 Task: Find connections with filter location Leichlingen with filter topic #personaltraining with filter profile language German with filter current company IDC Technologies, Inc. with filter school Holy Angels Convent School - India with filter industry Cosmetology and Barber Schools with filter service category Auto Insurance with filter keywords title Cruise Director
Action: Mouse moved to (610, 84)
Screenshot: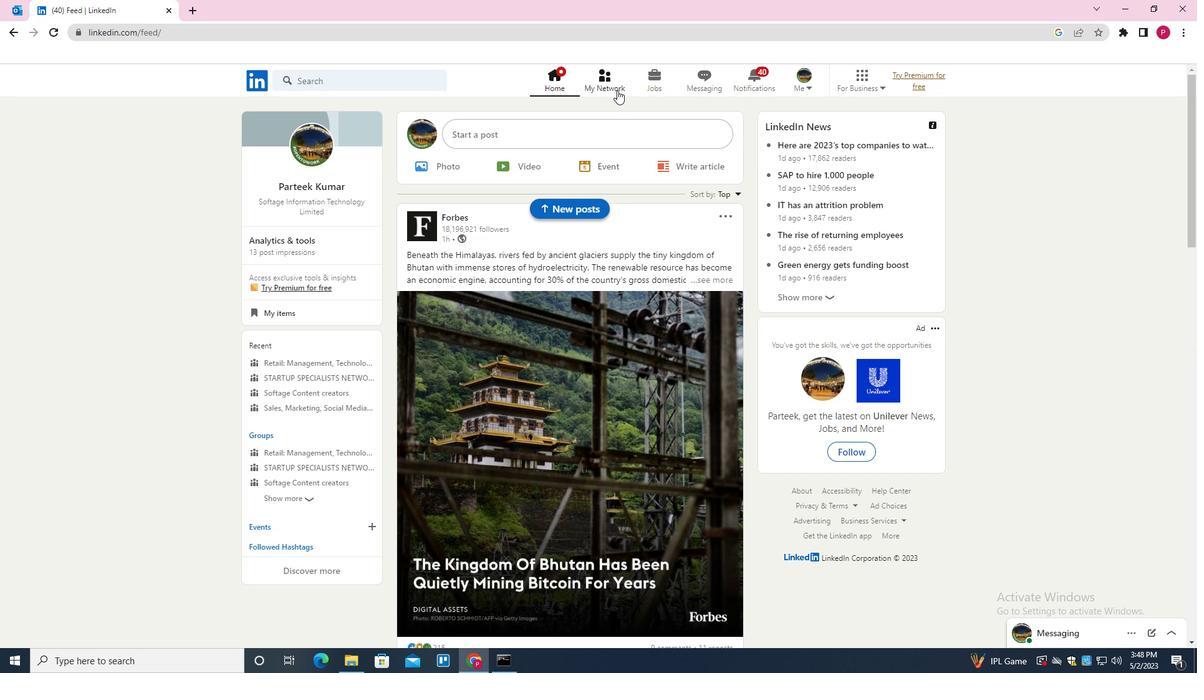 
Action: Mouse pressed left at (610, 84)
Screenshot: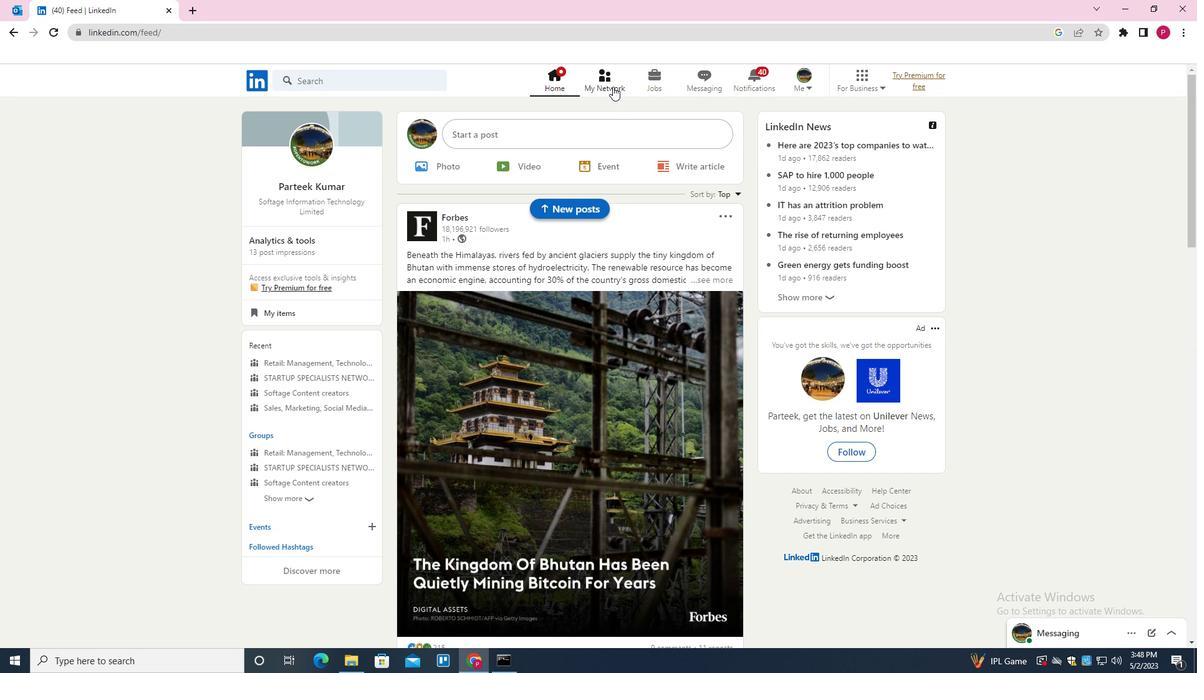 
Action: Mouse moved to (389, 154)
Screenshot: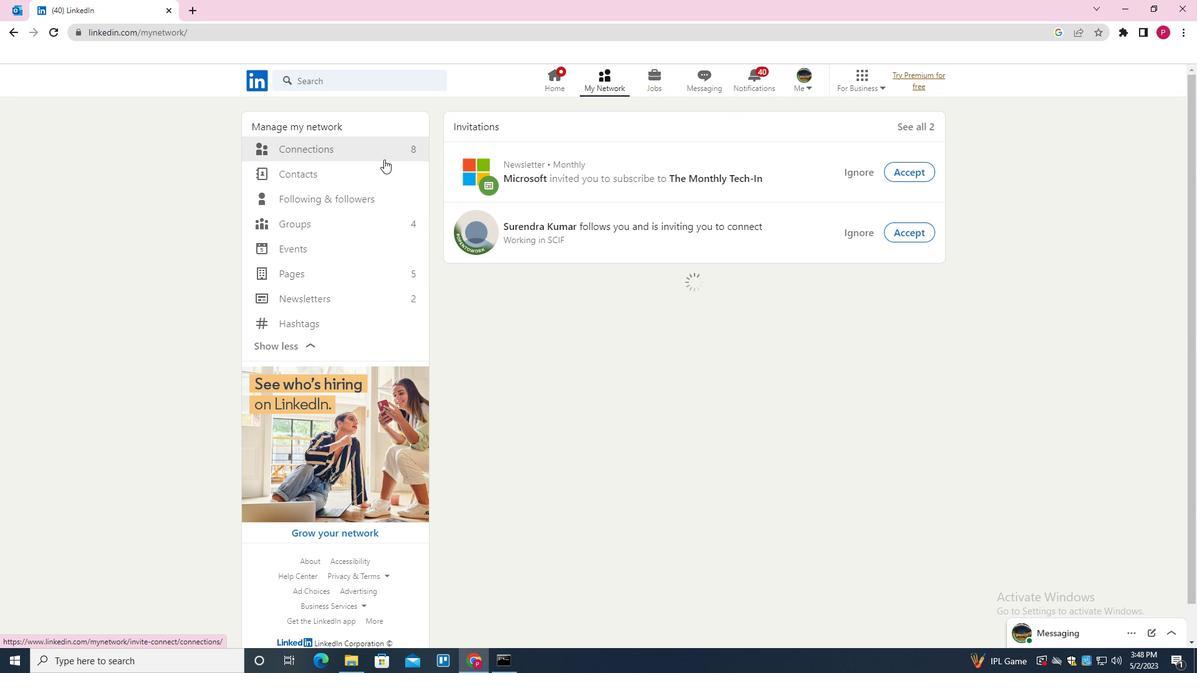 
Action: Mouse pressed left at (389, 154)
Screenshot: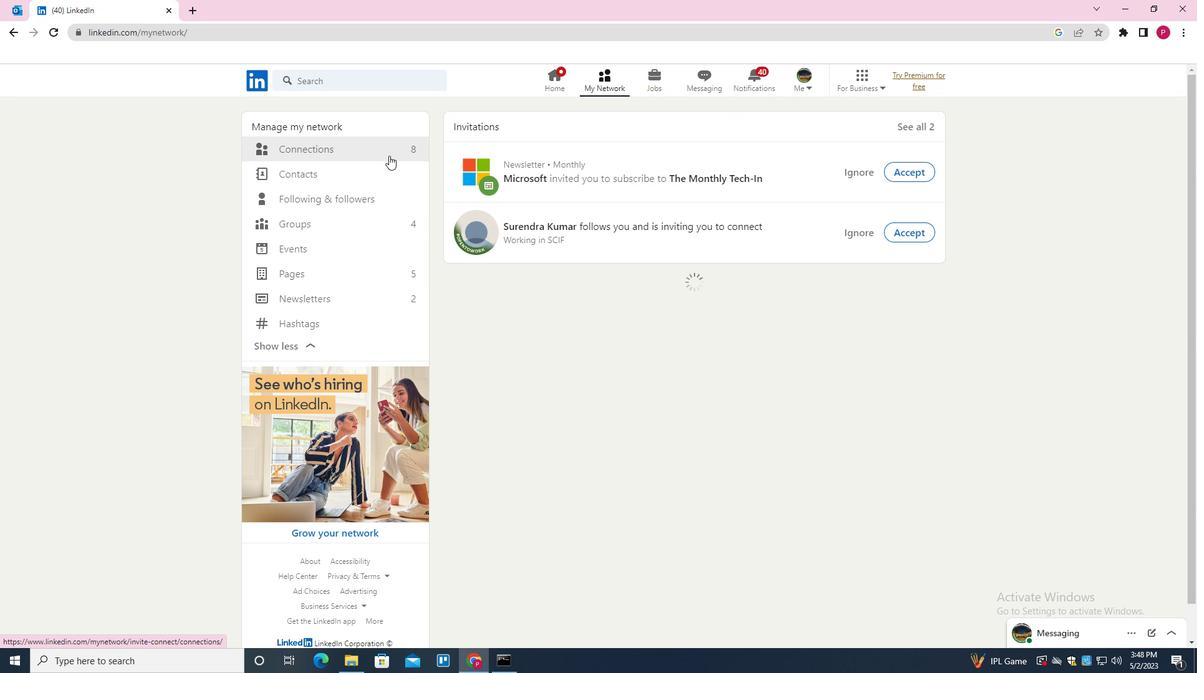 
Action: Mouse moved to (695, 149)
Screenshot: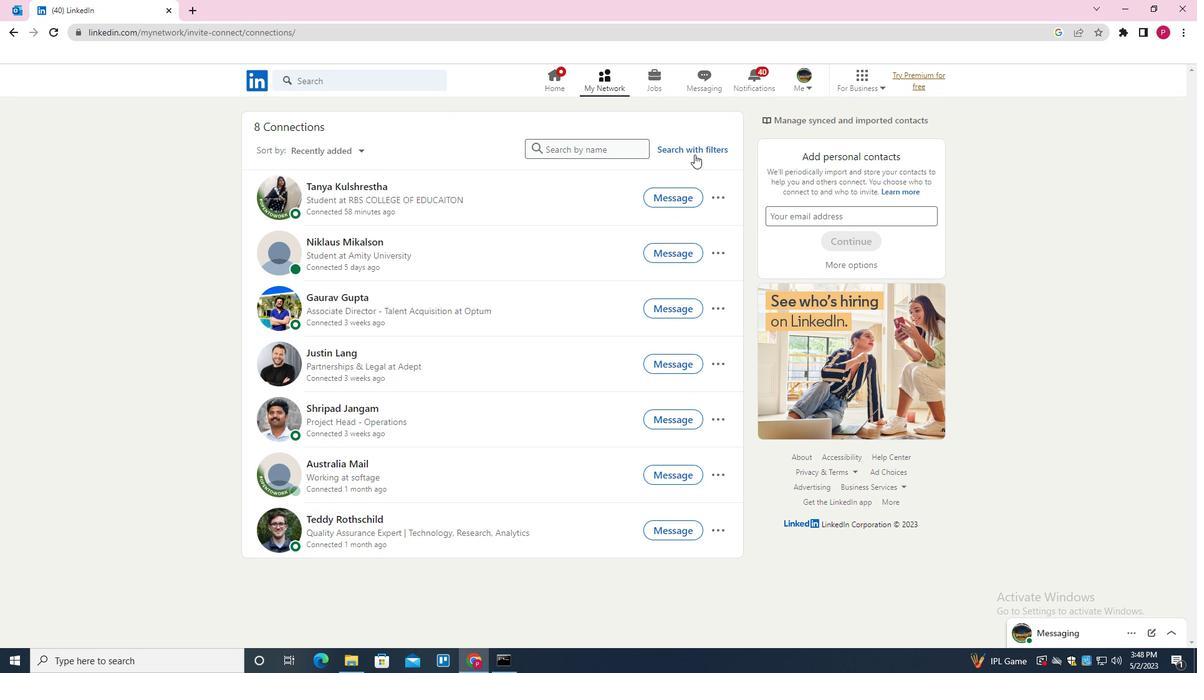 
Action: Mouse pressed left at (695, 149)
Screenshot: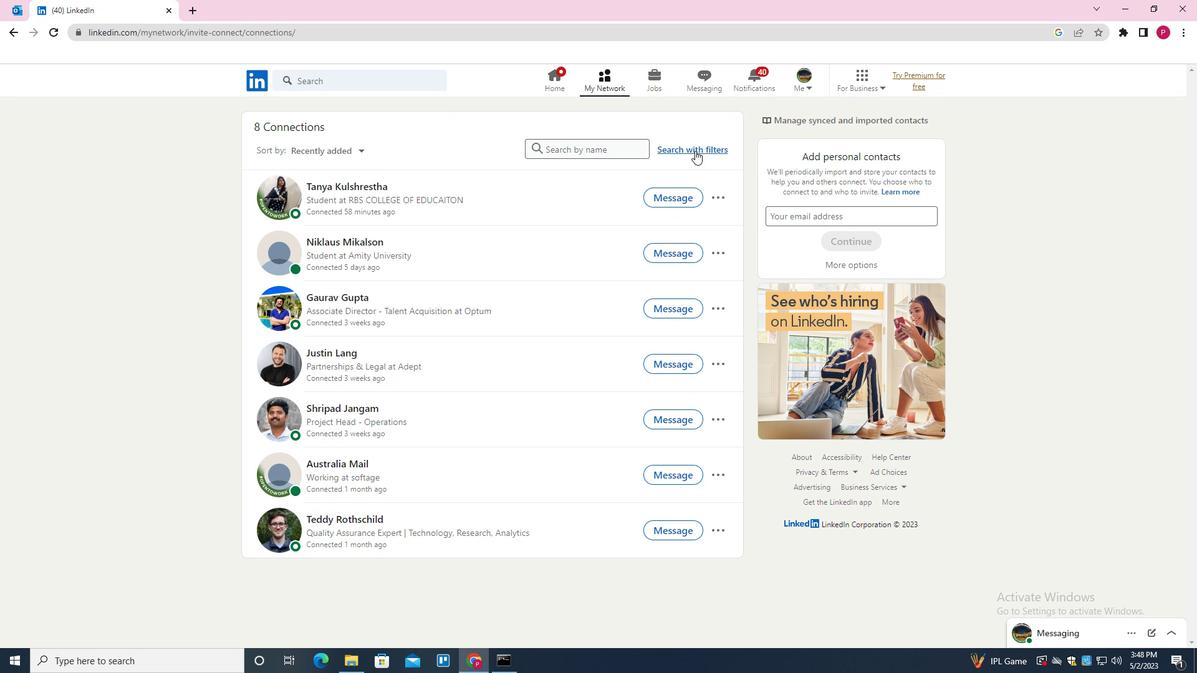 
Action: Mouse moved to (641, 116)
Screenshot: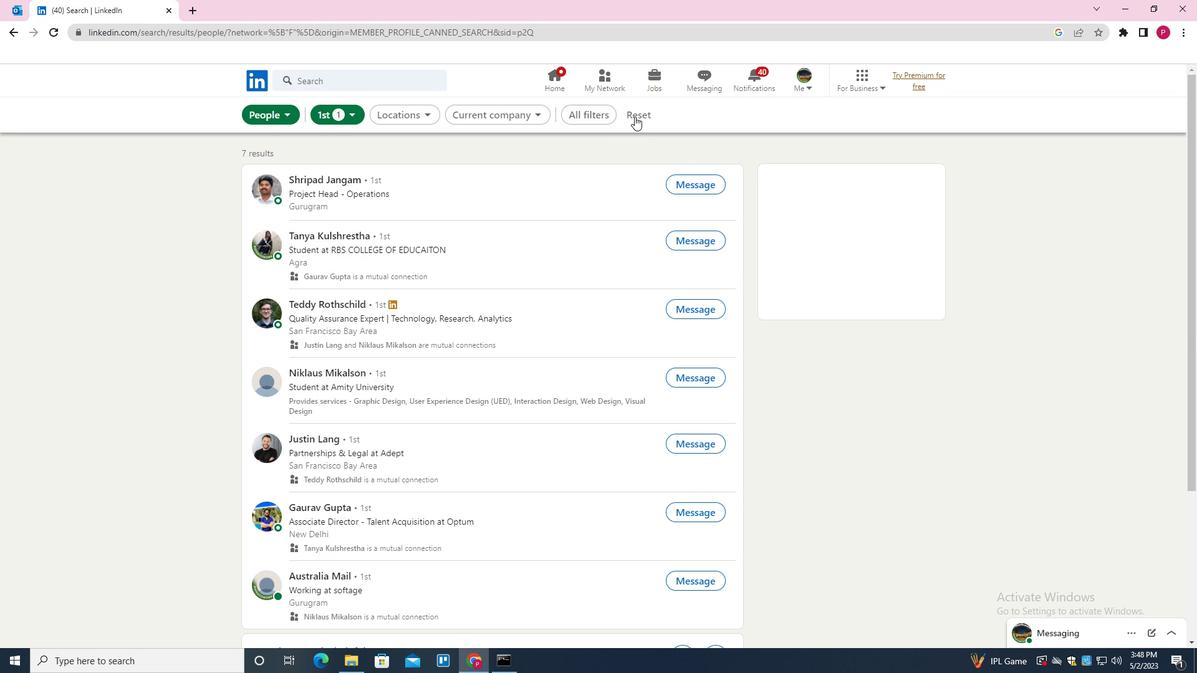 
Action: Mouse pressed left at (641, 116)
Screenshot: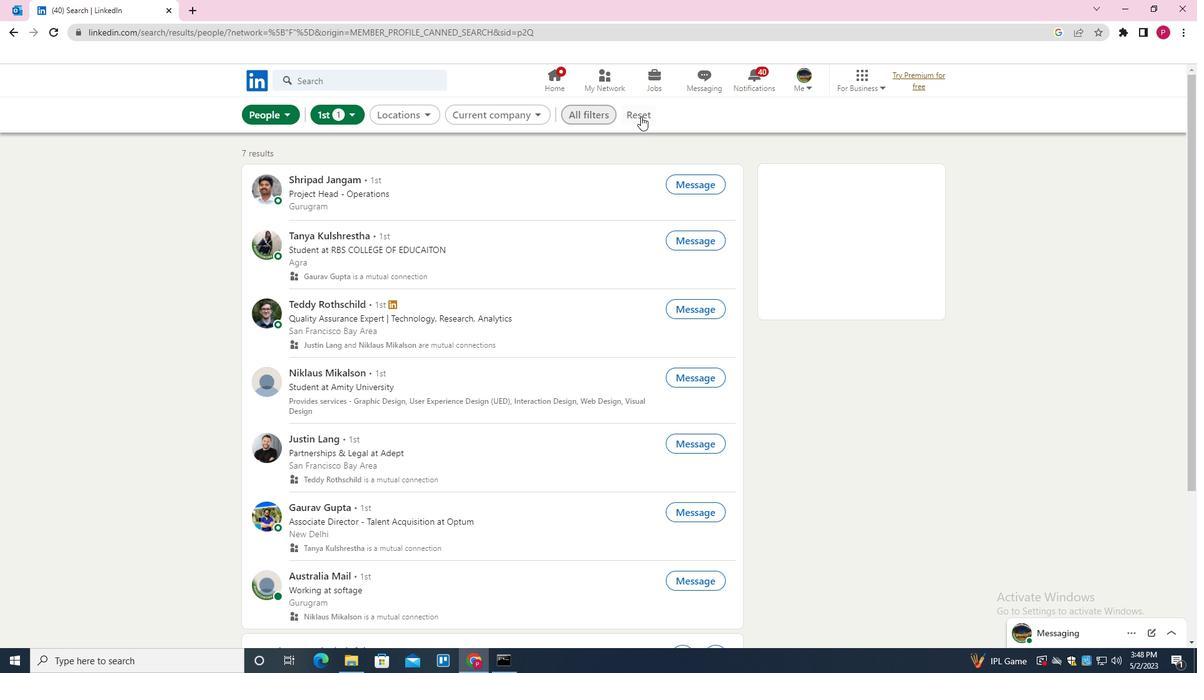 
Action: Mouse moved to (626, 116)
Screenshot: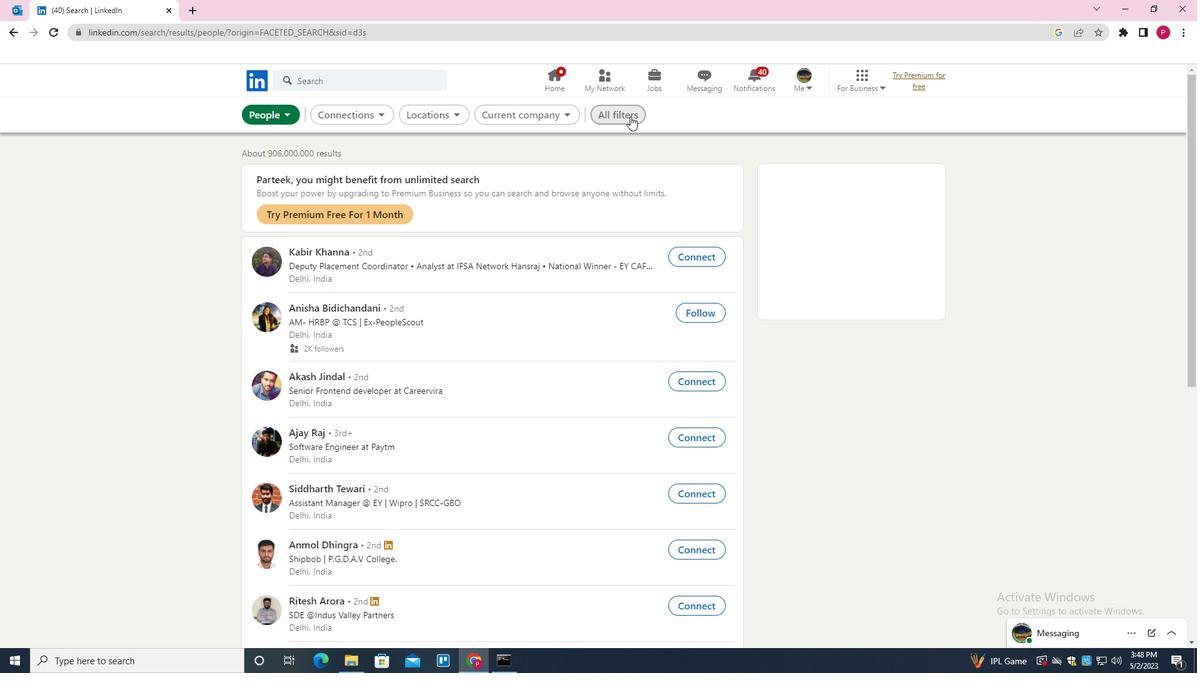 
Action: Mouse pressed left at (626, 116)
Screenshot: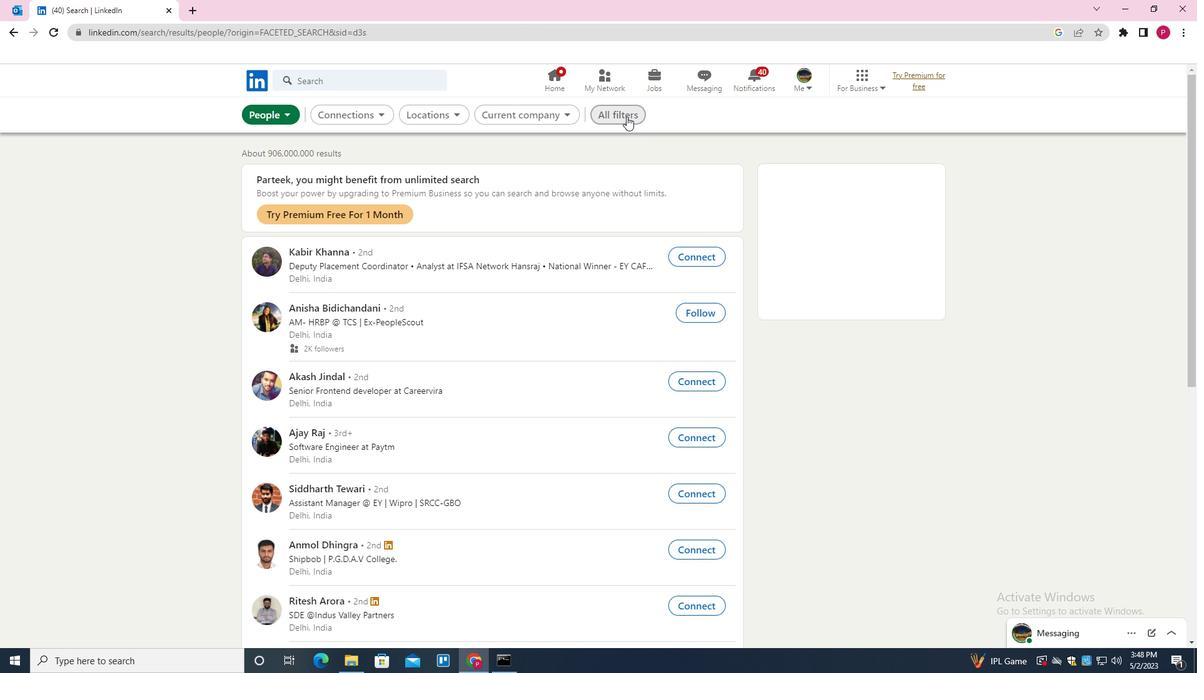 
Action: Mouse moved to (1013, 342)
Screenshot: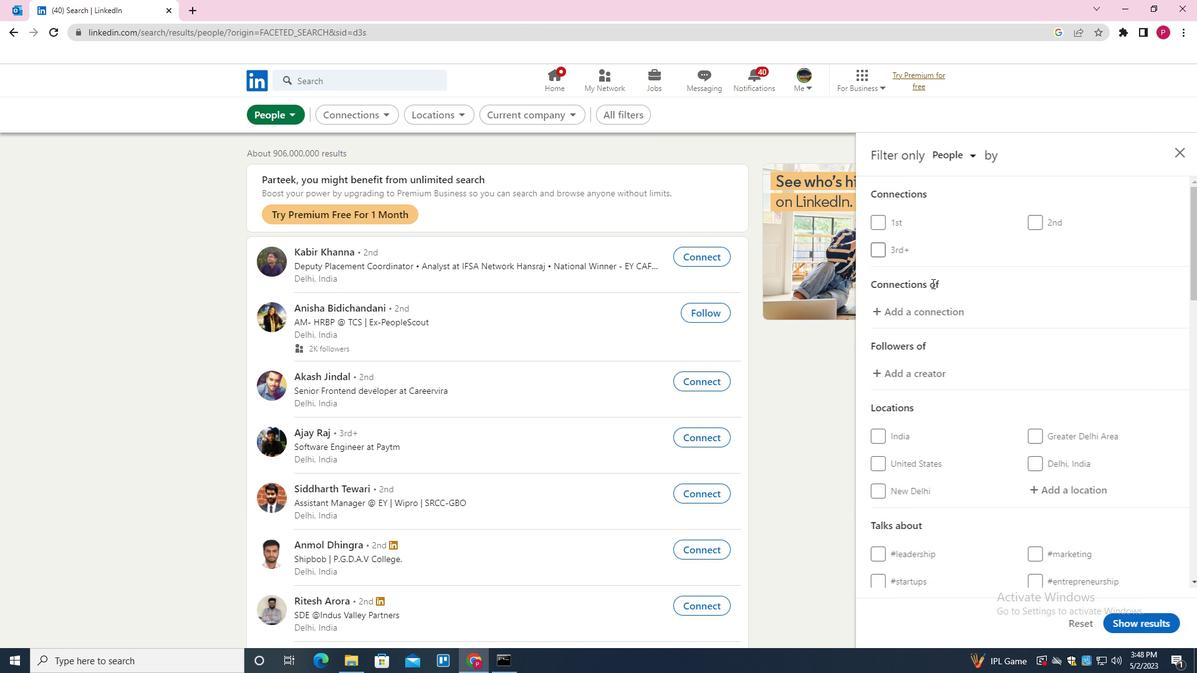 
Action: Mouse scrolled (1013, 341) with delta (0, 0)
Screenshot: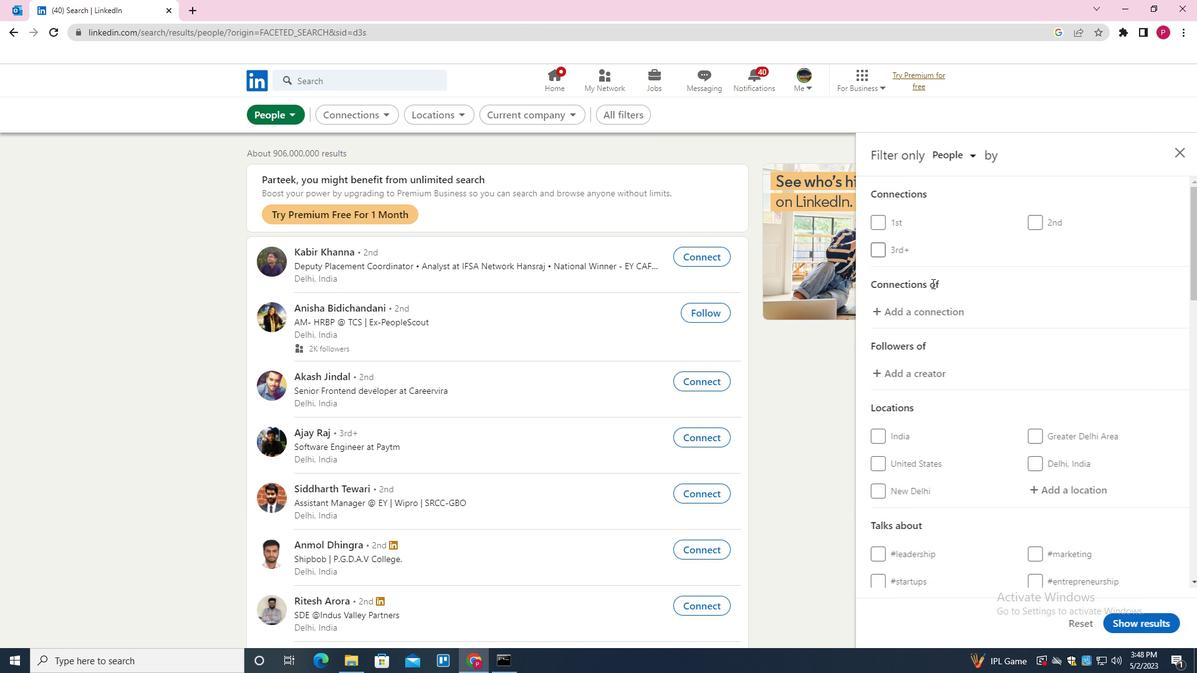 
Action: Mouse moved to (1016, 344)
Screenshot: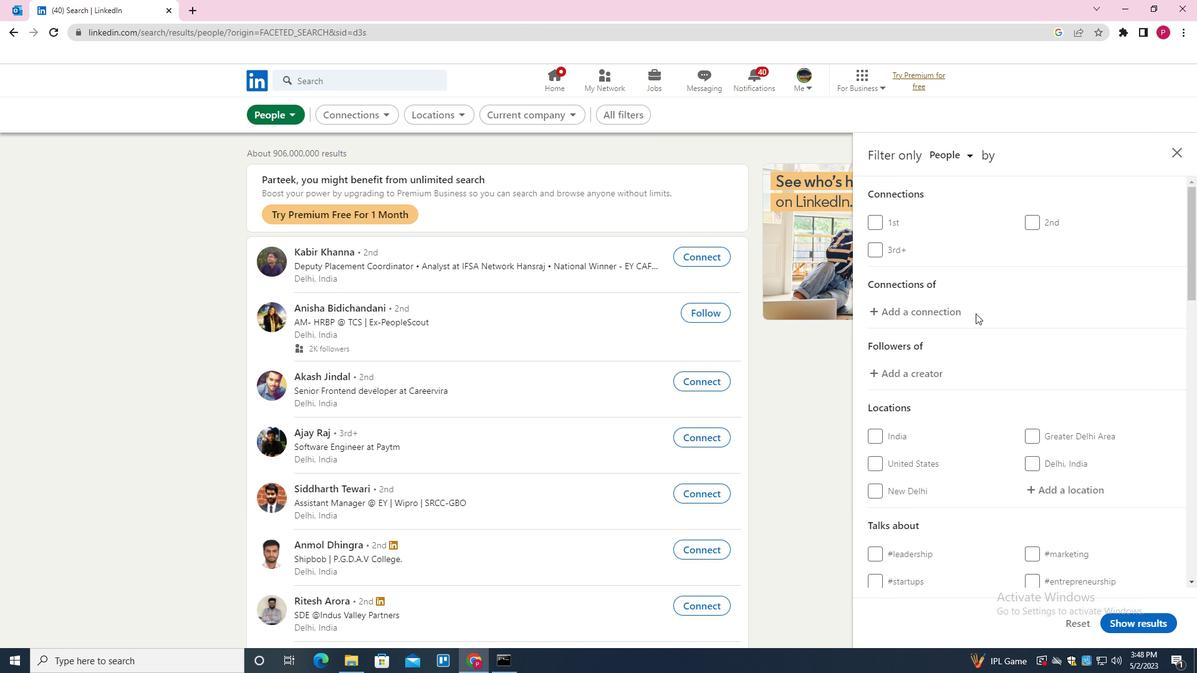 
Action: Mouse scrolled (1016, 343) with delta (0, 0)
Screenshot: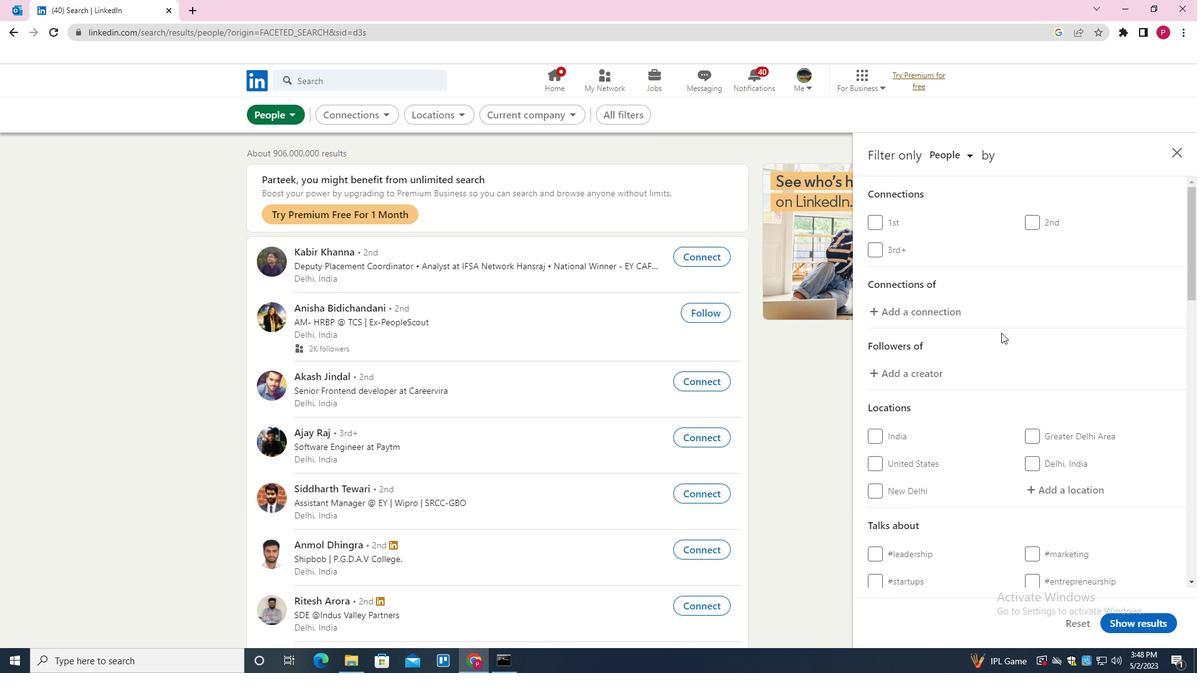 
Action: Mouse moved to (1067, 364)
Screenshot: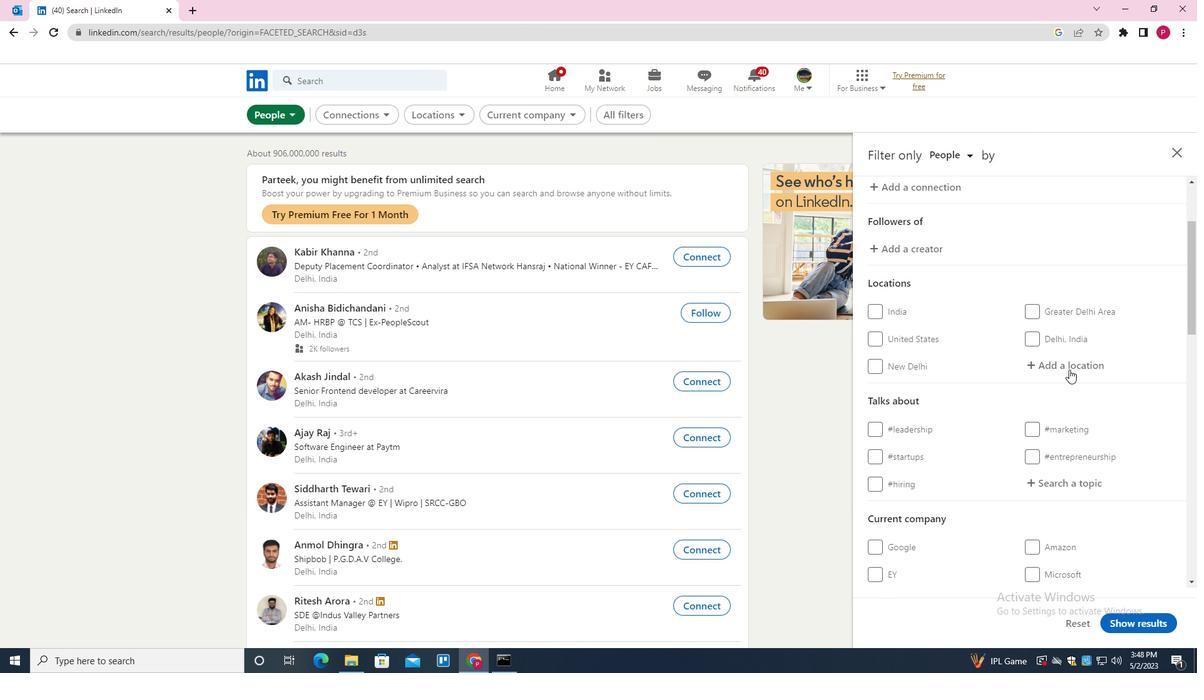 
Action: Mouse pressed left at (1067, 364)
Screenshot: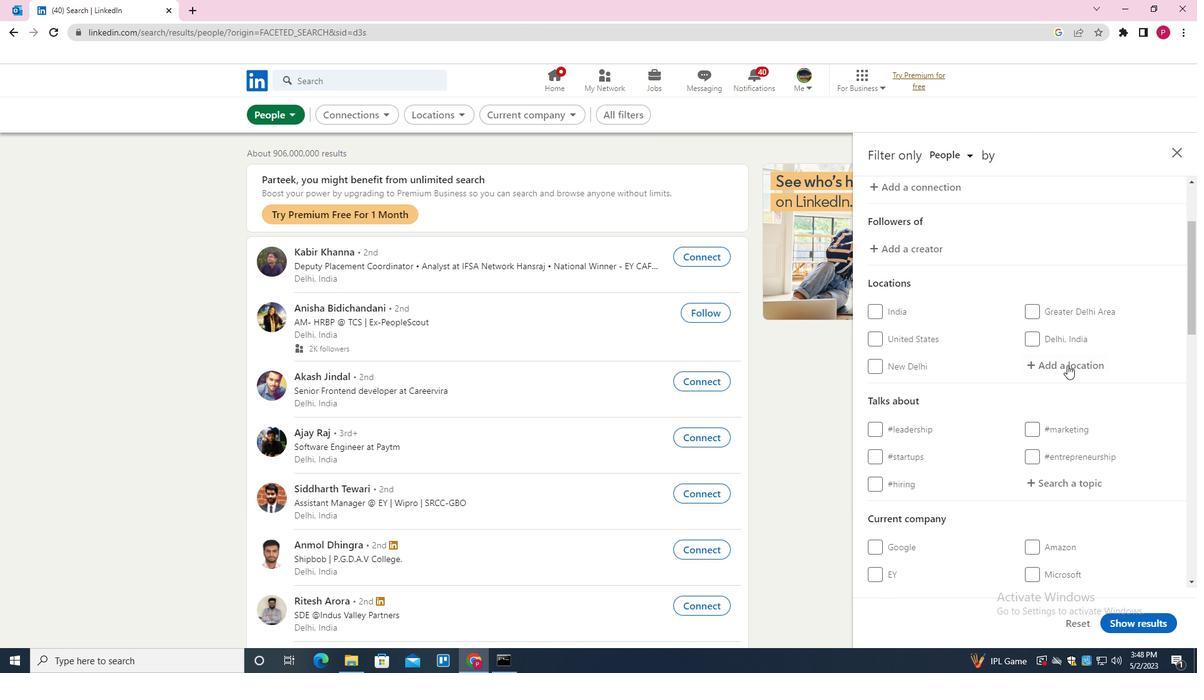 
Action: Mouse moved to (1045, 359)
Screenshot: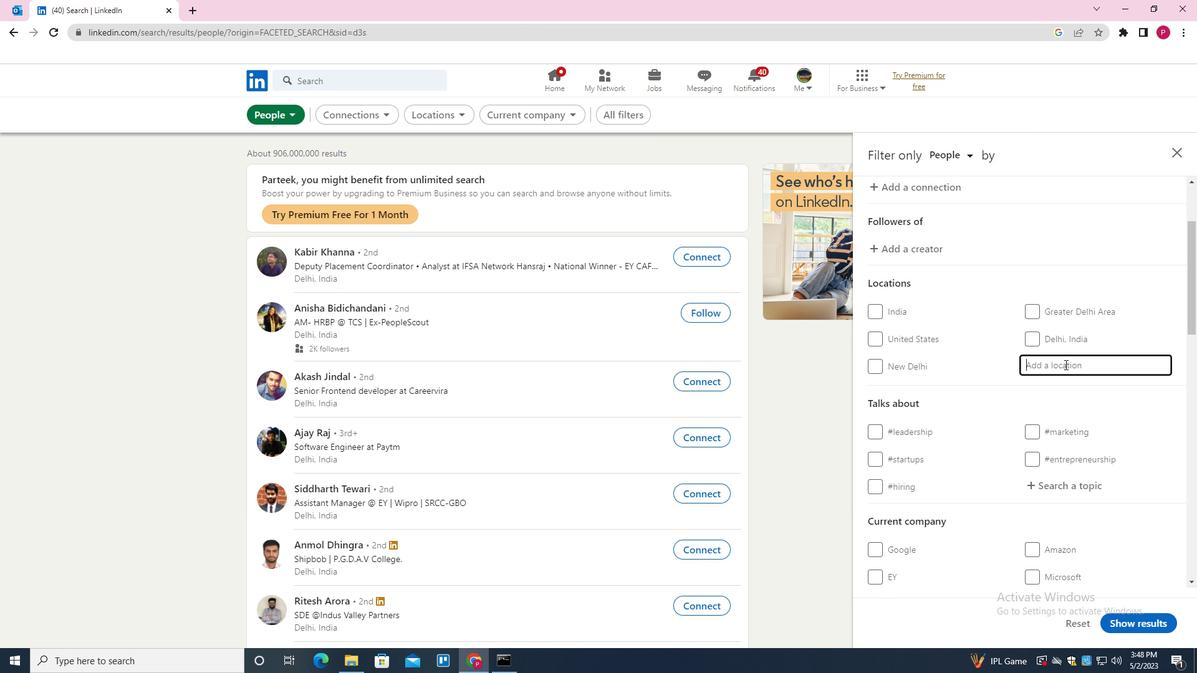 
Action: Key pressed <Key.shift><Key.shift><Key.shift><Key.shift><Key.shift><Key.shift><Key.shift><Key.shift><Key.shift>LEICHLIN
Screenshot: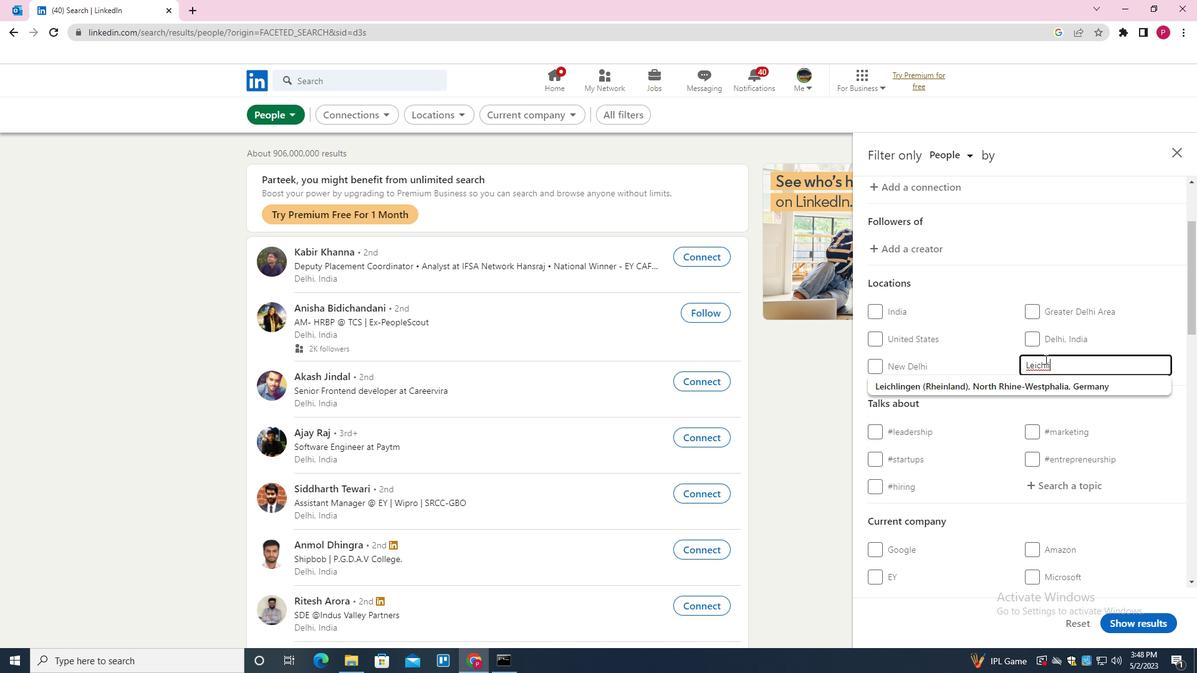 
Action: Mouse moved to (1044, 359)
Screenshot: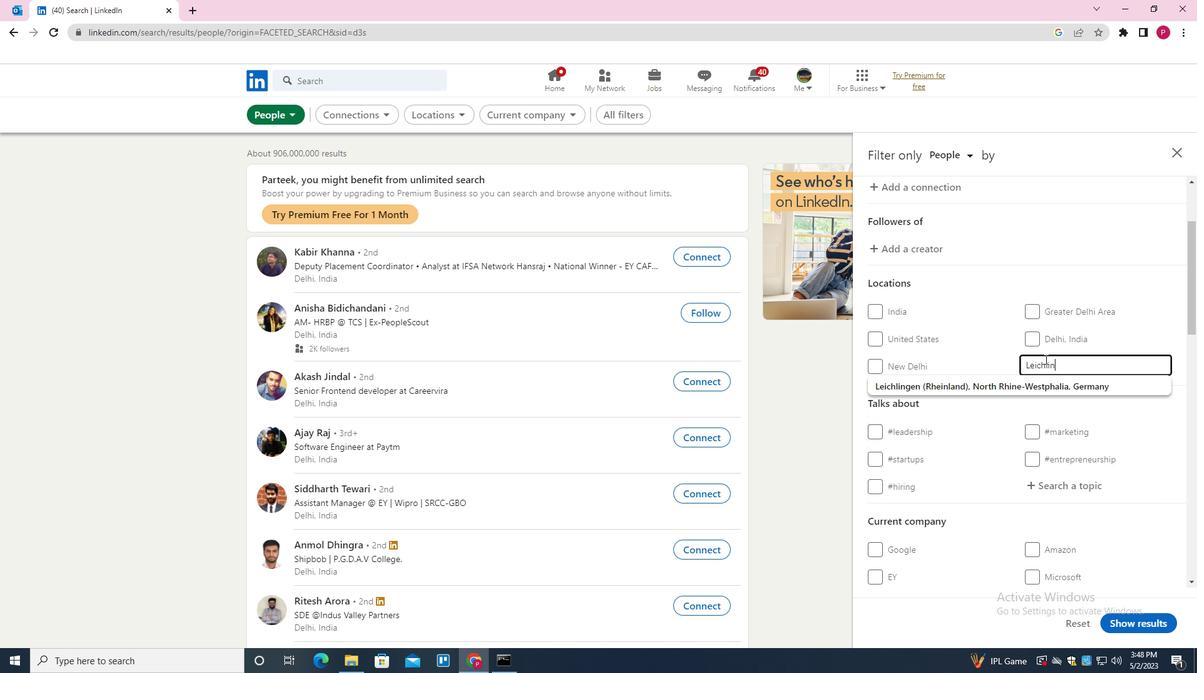 
Action: Key pressed GEN<Key.down><Key.enter>
Screenshot: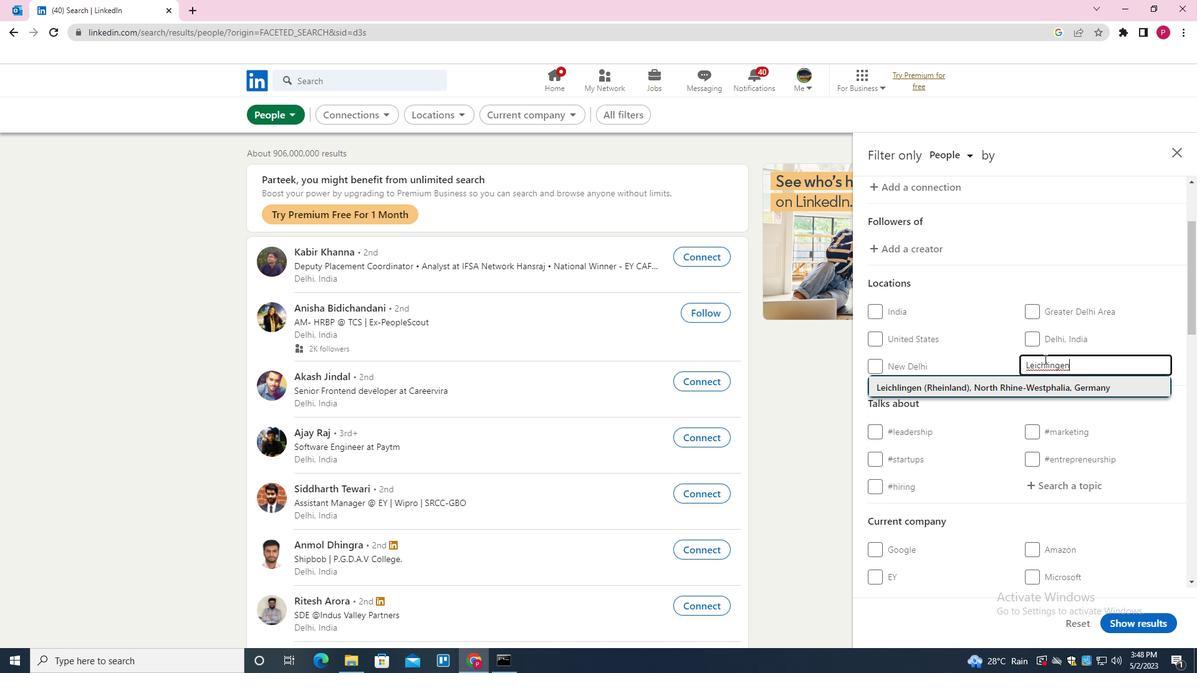 
Action: Mouse moved to (953, 377)
Screenshot: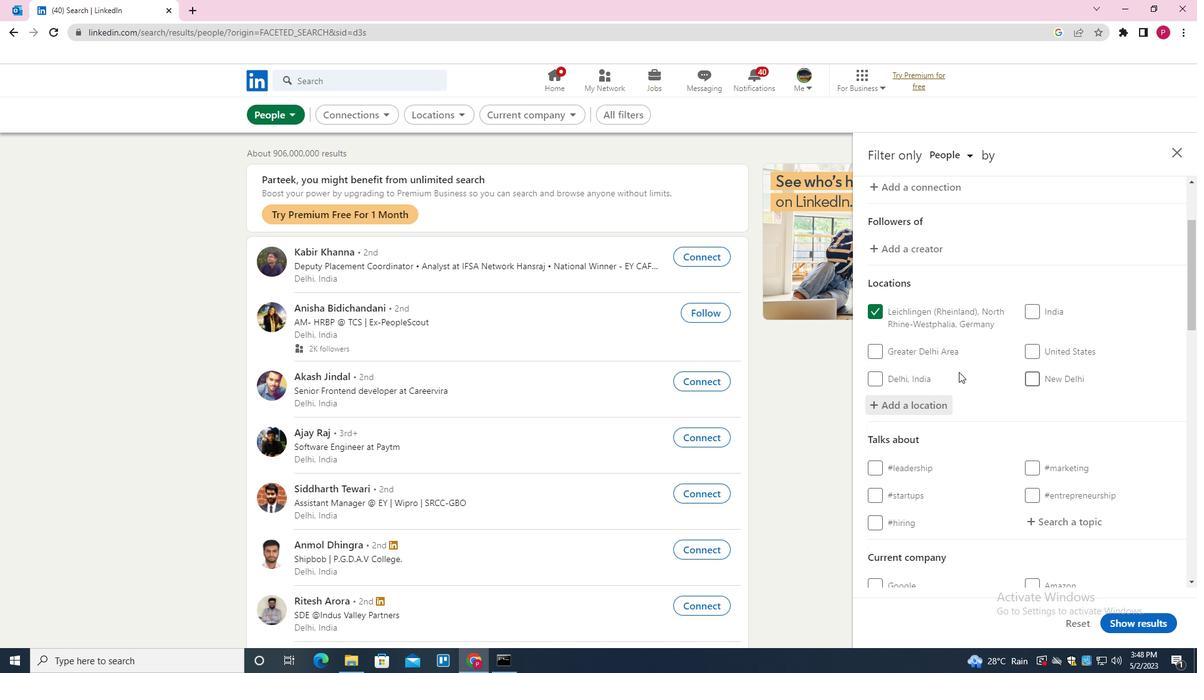 
Action: Mouse scrolled (953, 377) with delta (0, 0)
Screenshot: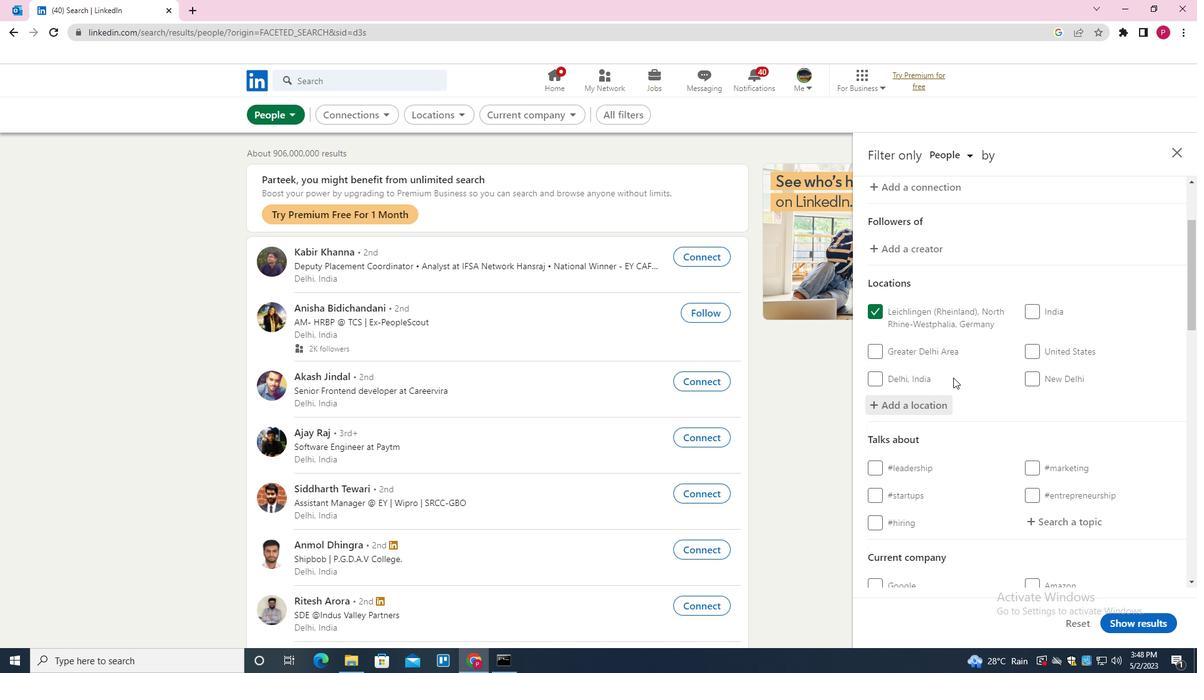 
Action: Mouse moved to (954, 378)
Screenshot: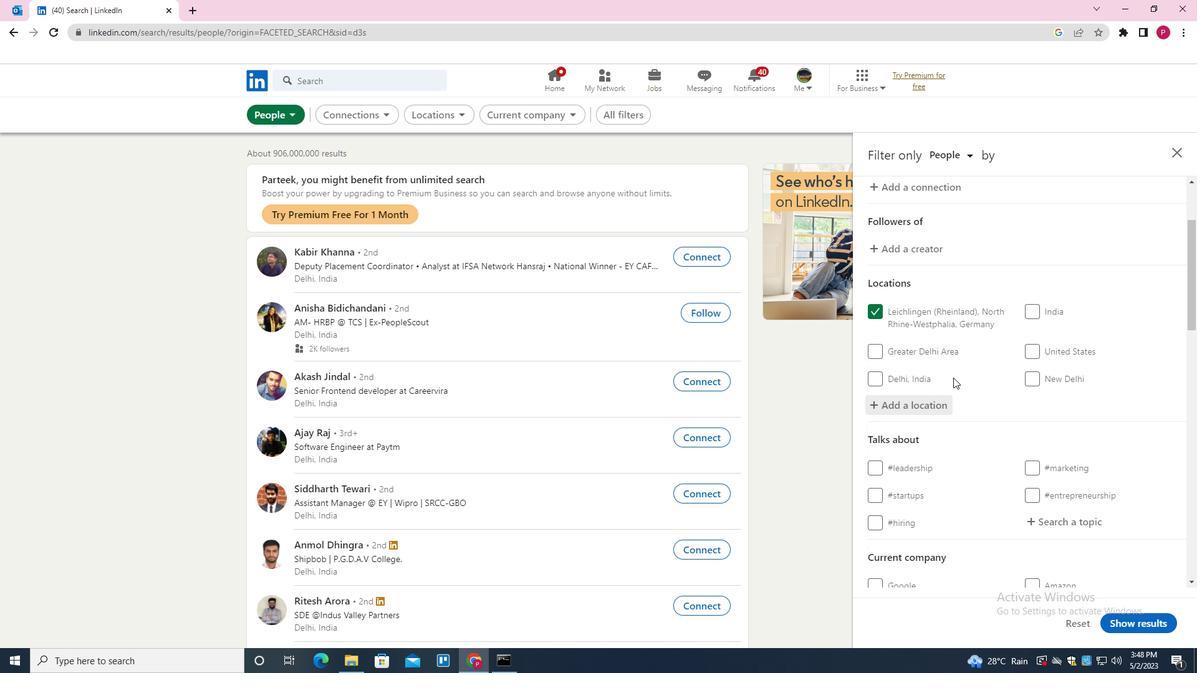 
Action: Mouse scrolled (954, 377) with delta (0, 0)
Screenshot: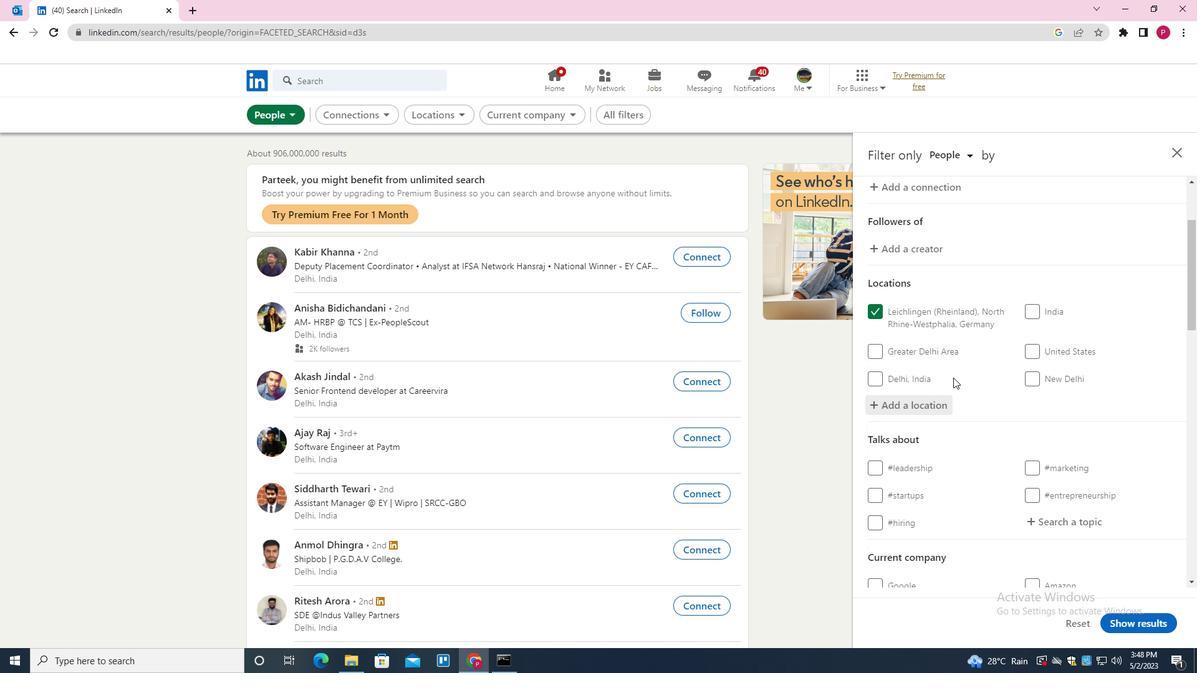 
Action: Mouse scrolled (954, 377) with delta (0, 0)
Screenshot: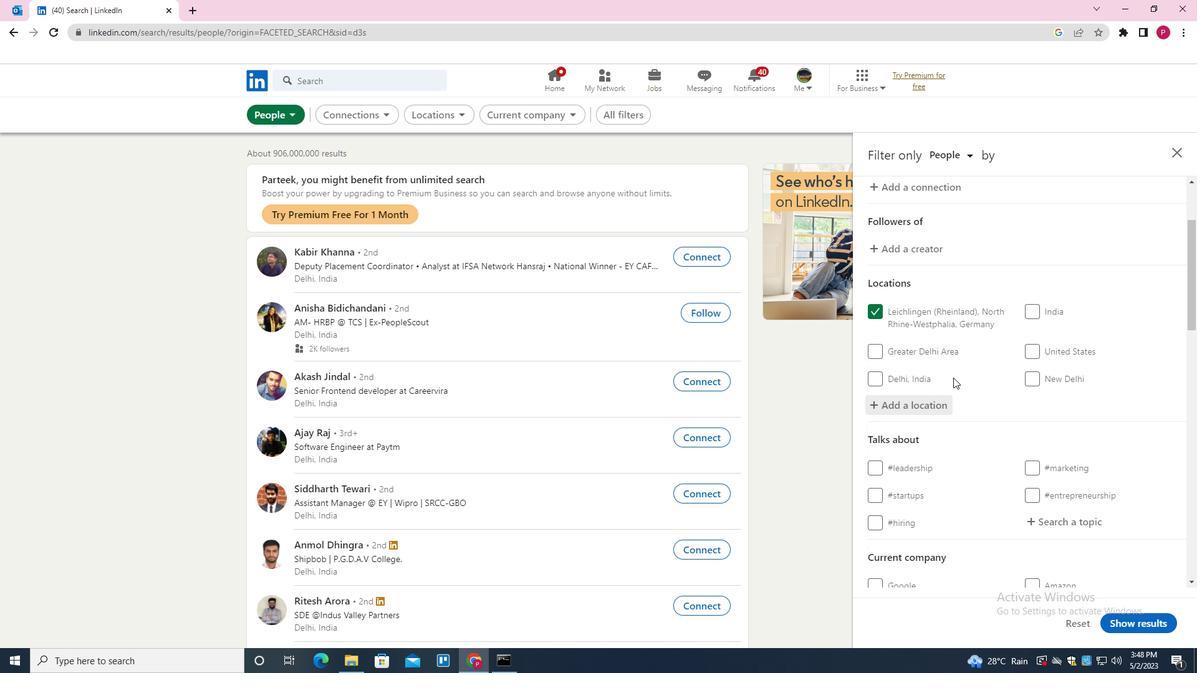 
Action: Mouse moved to (1043, 329)
Screenshot: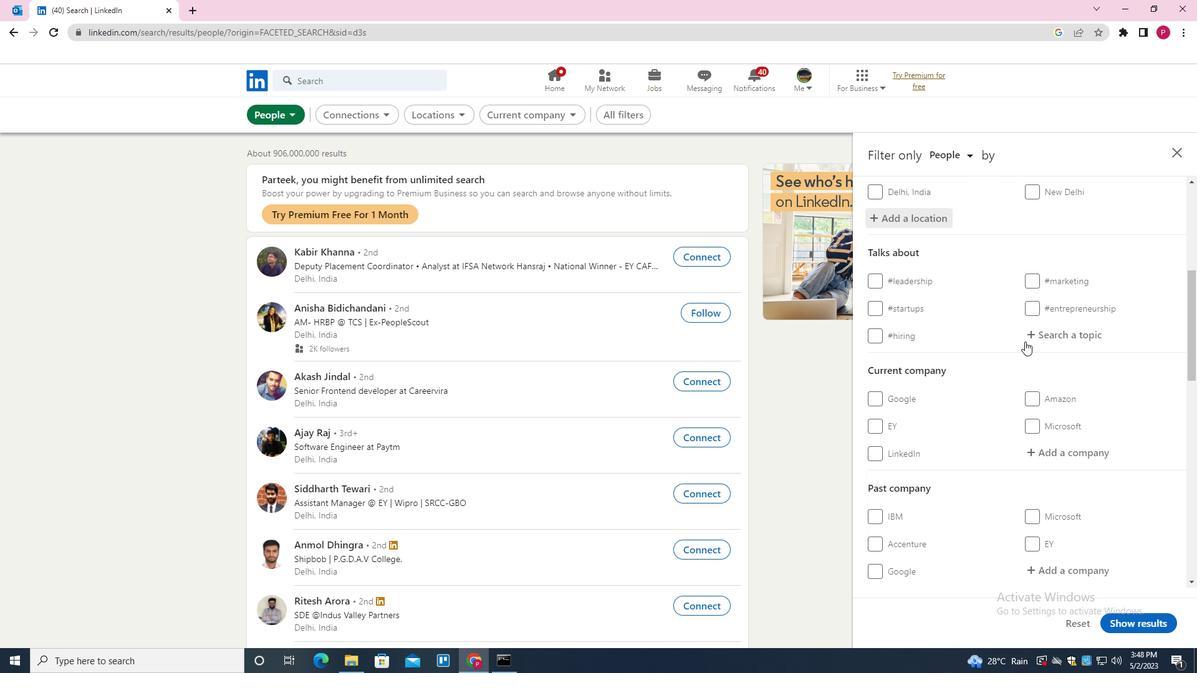 
Action: Mouse pressed left at (1043, 329)
Screenshot: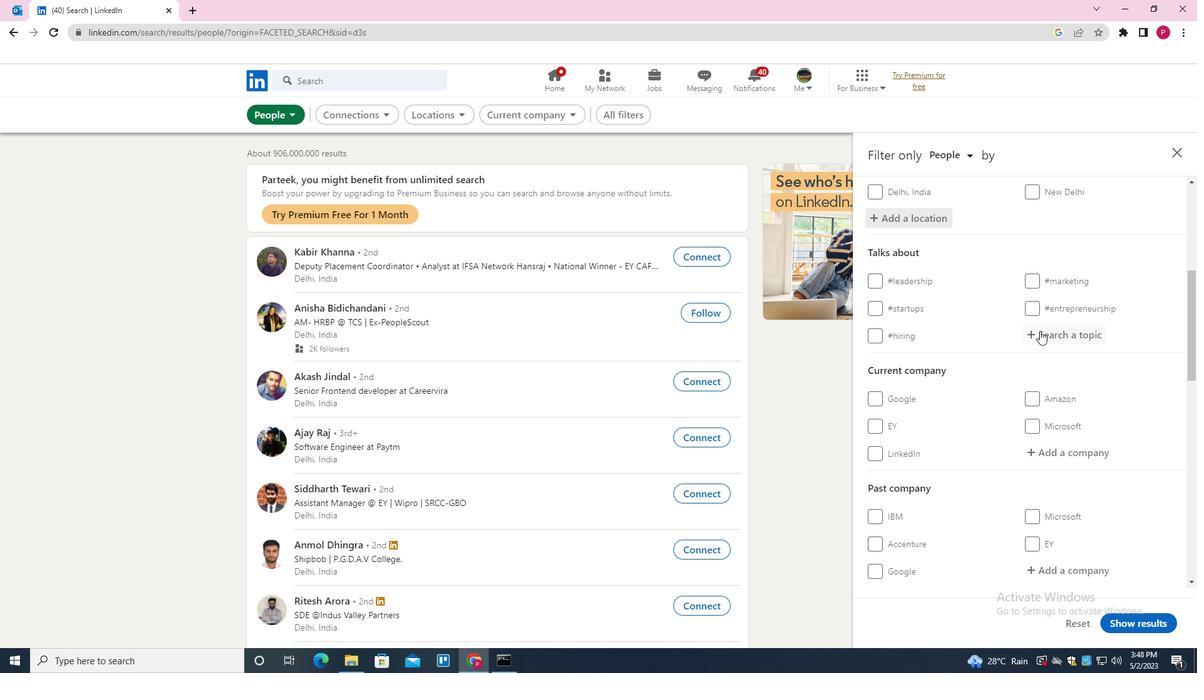 
Action: Mouse moved to (1031, 336)
Screenshot: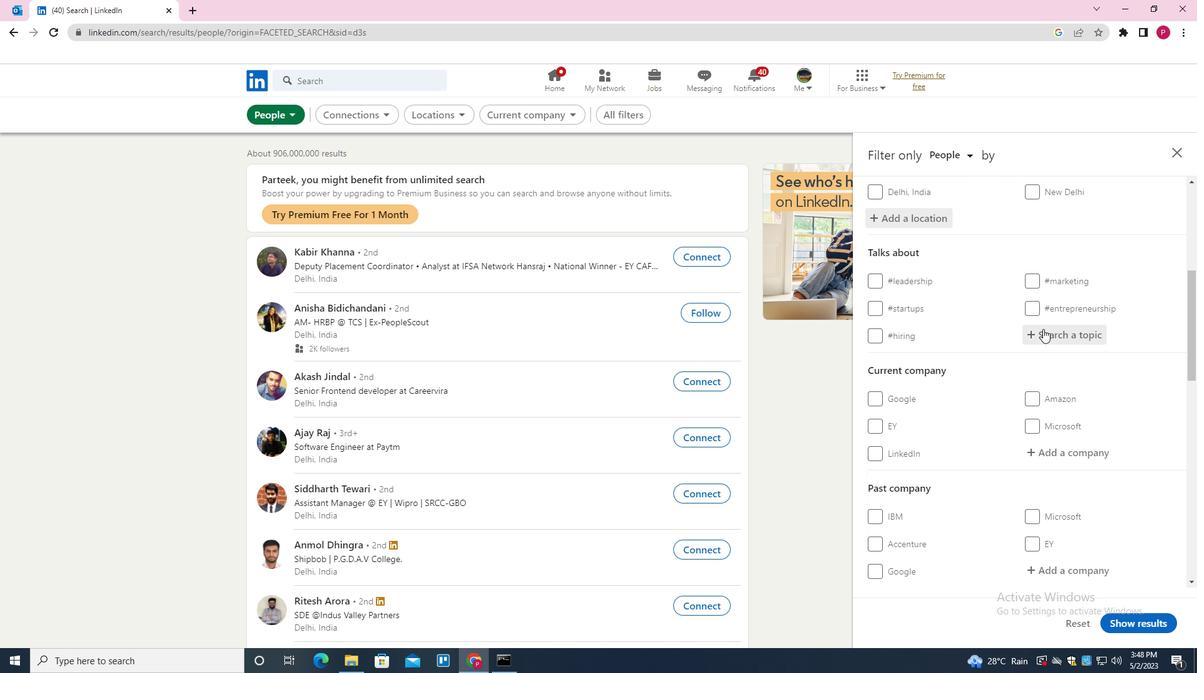 
Action: Key pressed <Key.shift>PERSONALTRAINING<Key.down>
Screenshot: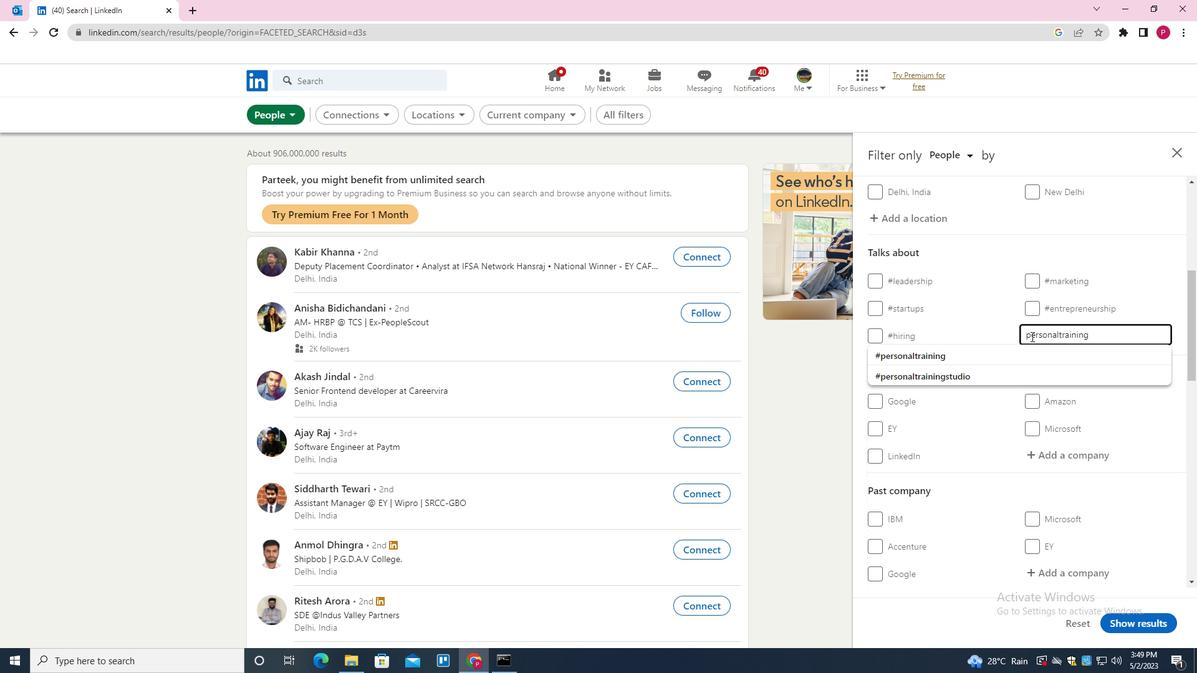 
Action: Mouse moved to (1030, 336)
Screenshot: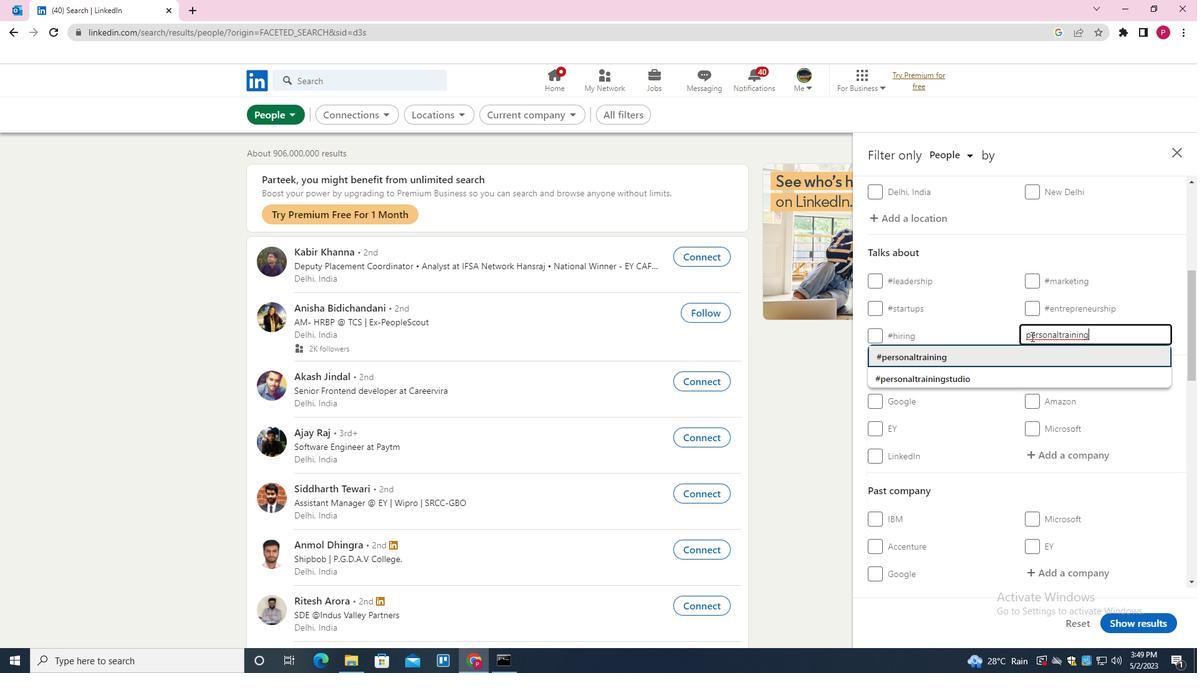 
Action: Key pressed <Key.enter>
Screenshot: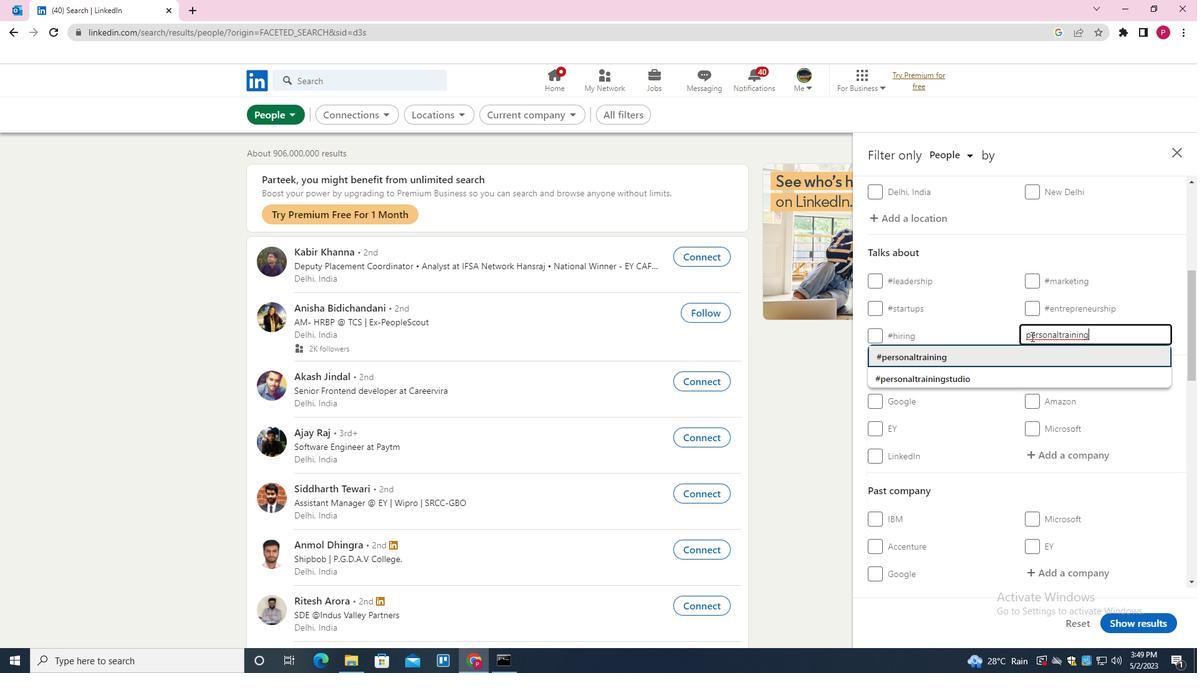 
Action: Mouse moved to (1007, 361)
Screenshot: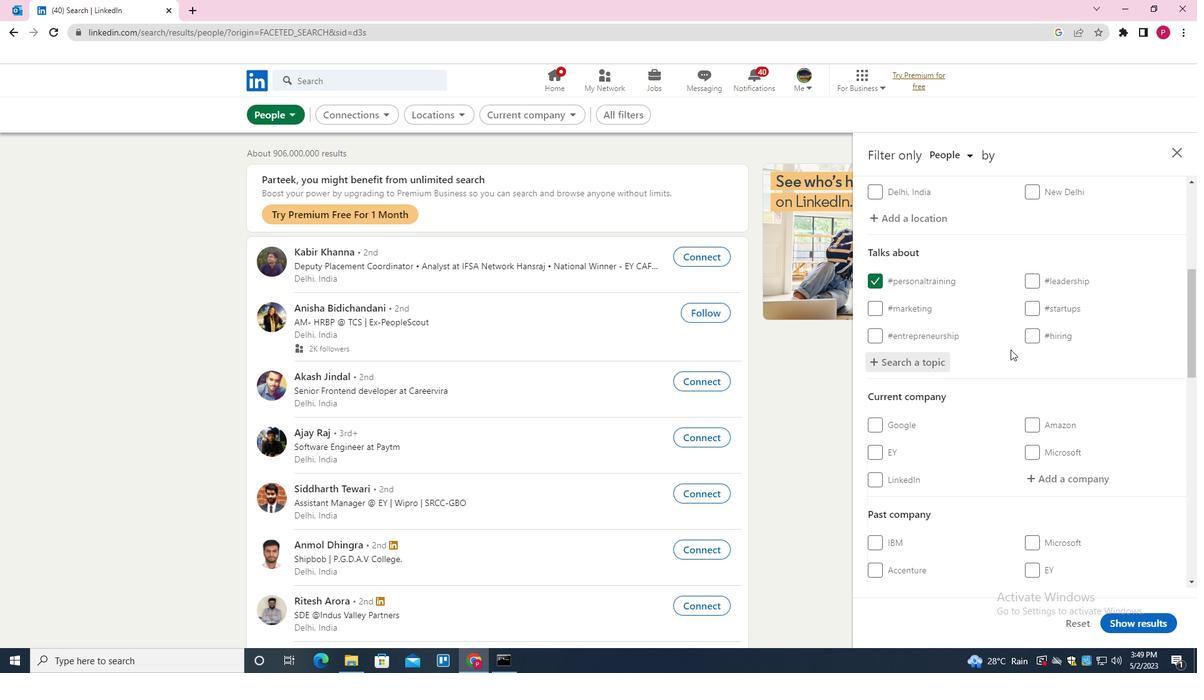 
Action: Mouse scrolled (1007, 360) with delta (0, 0)
Screenshot: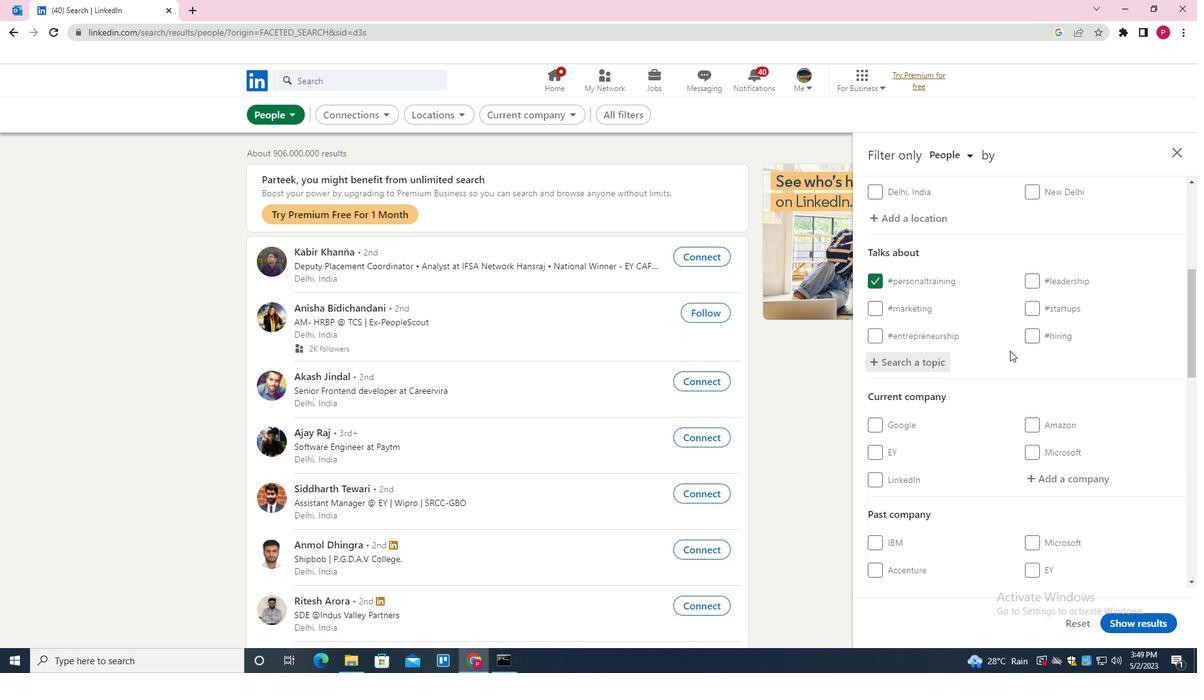 
Action: Mouse moved to (1009, 365)
Screenshot: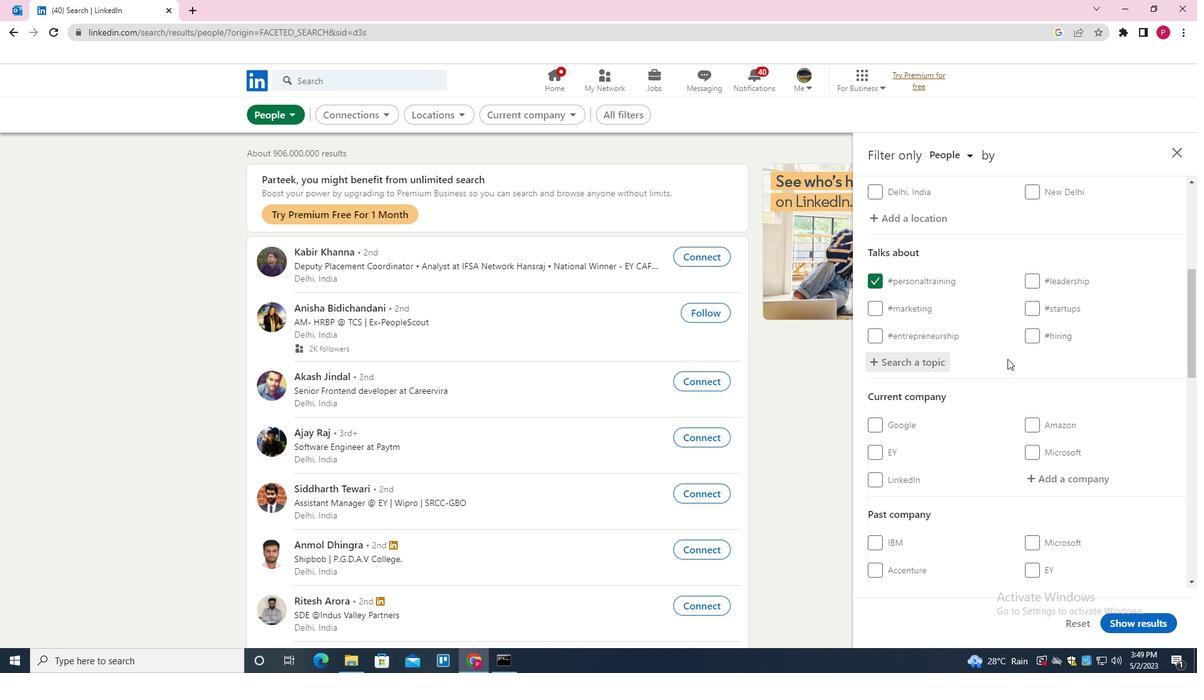 
Action: Mouse scrolled (1009, 364) with delta (0, 0)
Screenshot: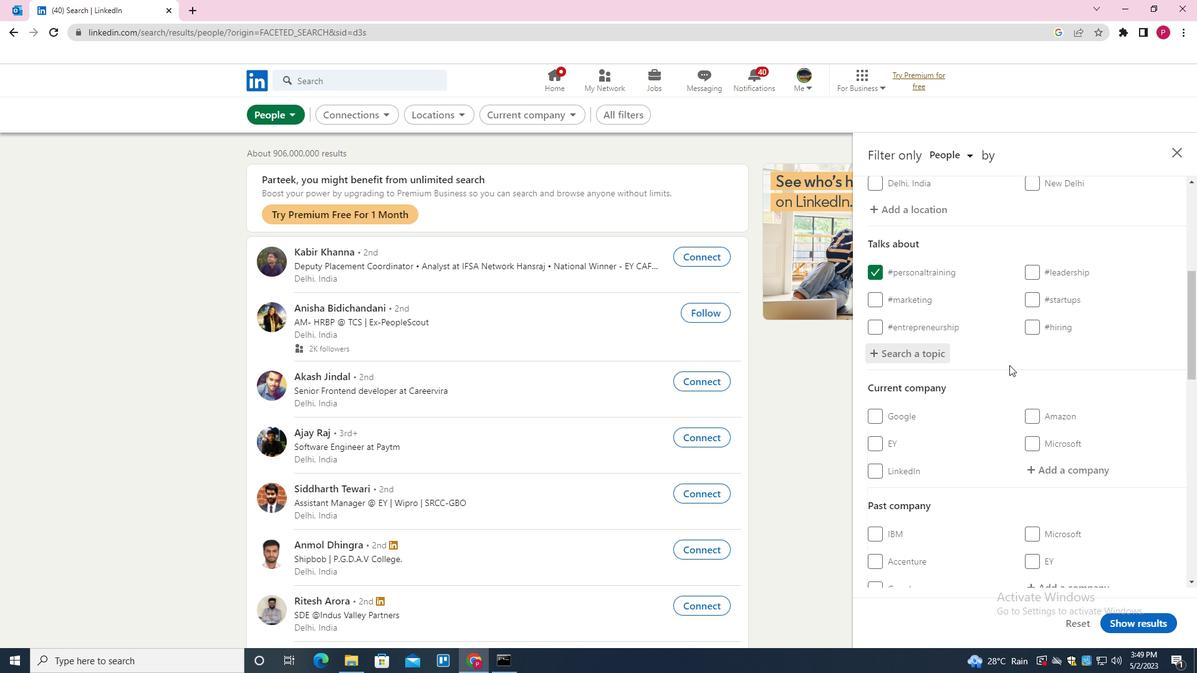 
Action: Mouse moved to (1017, 365)
Screenshot: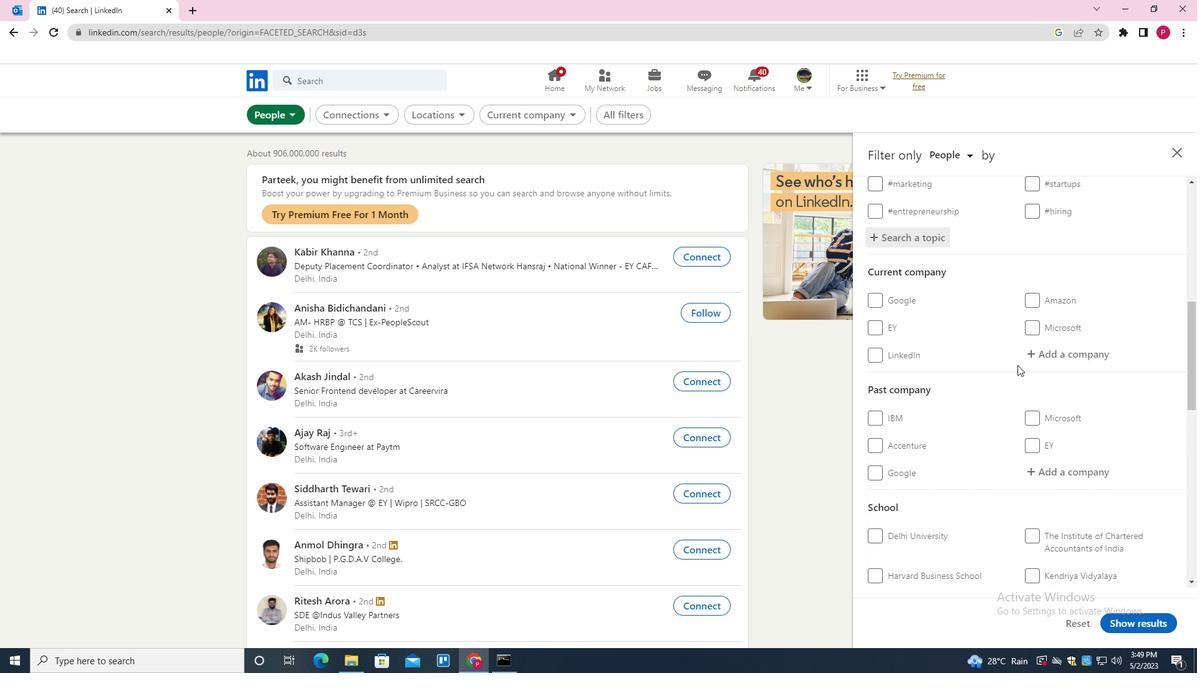 
Action: Mouse scrolled (1017, 364) with delta (0, 0)
Screenshot: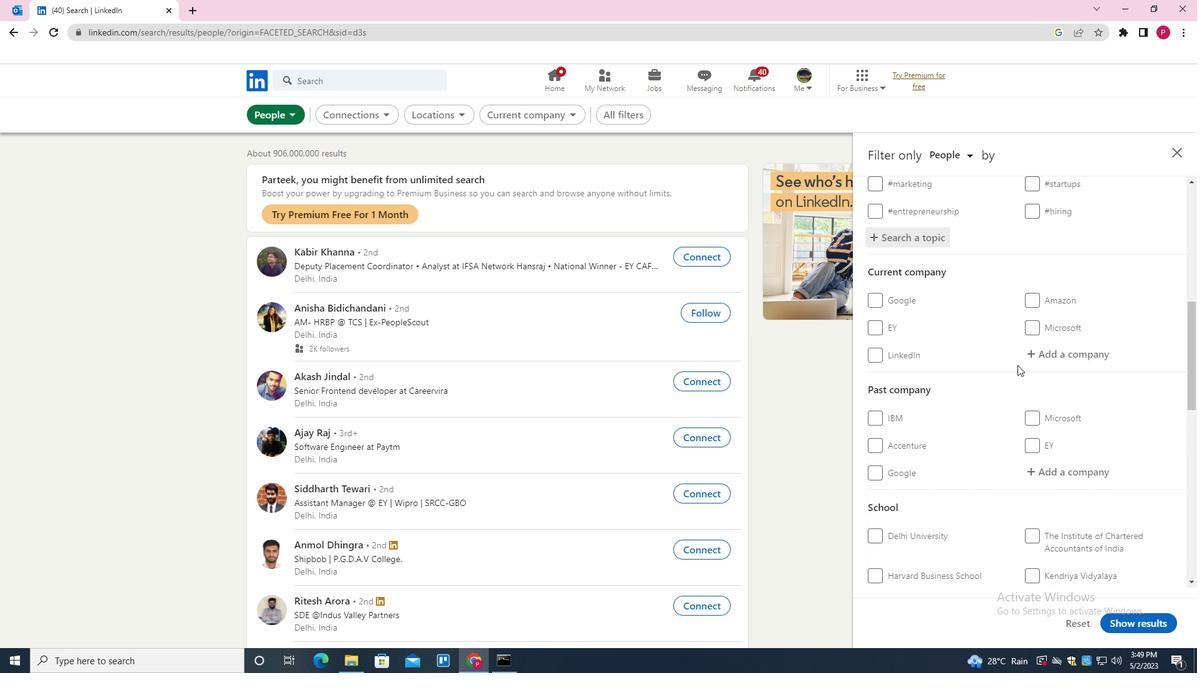 
Action: Mouse scrolled (1017, 364) with delta (0, 0)
Screenshot: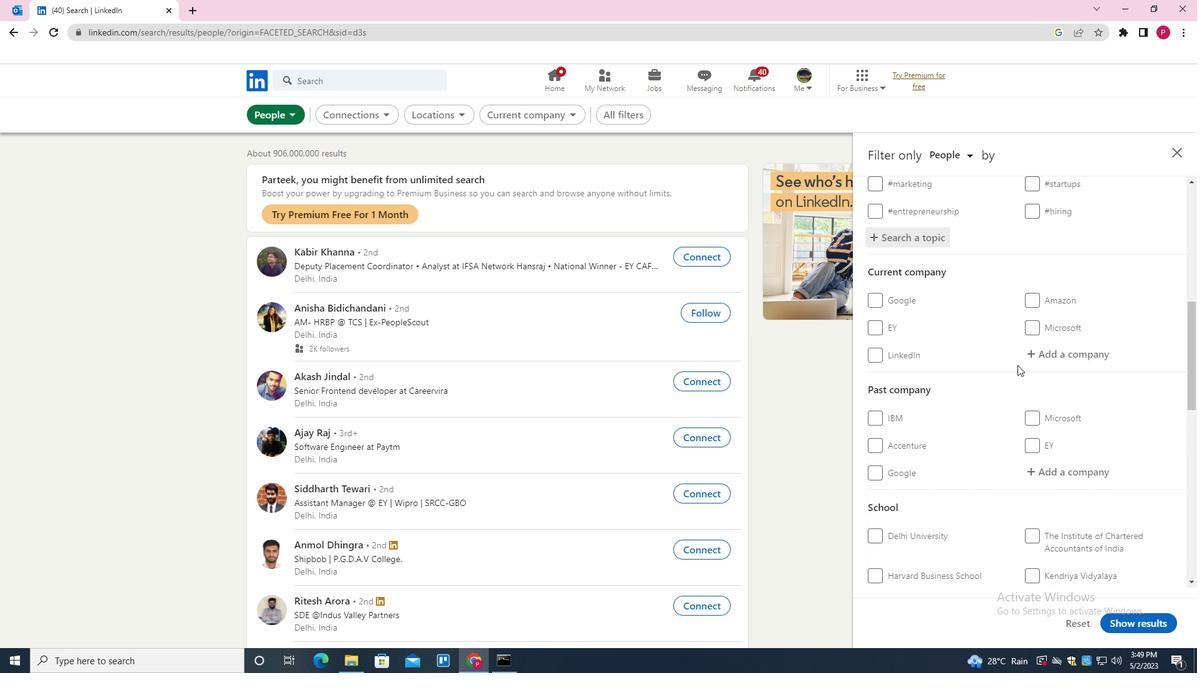 
Action: Mouse scrolled (1017, 364) with delta (0, 0)
Screenshot: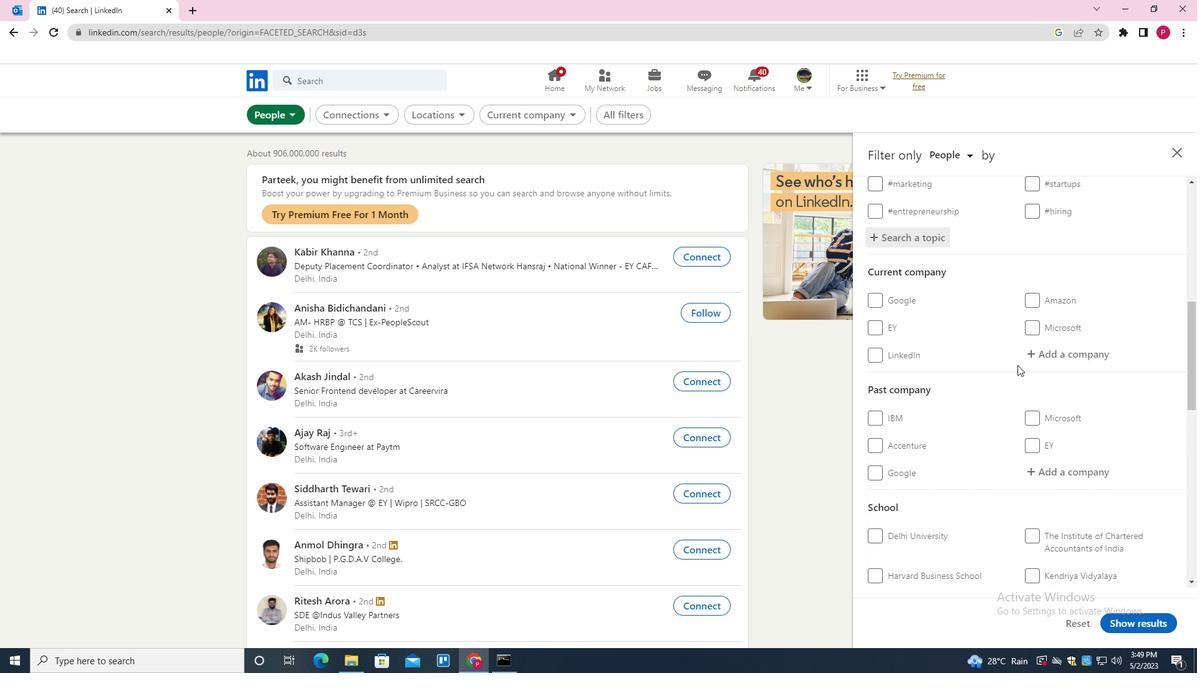 
Action: Mouse scrolled (1017, 364) with delta (0, 0)
Screenshot: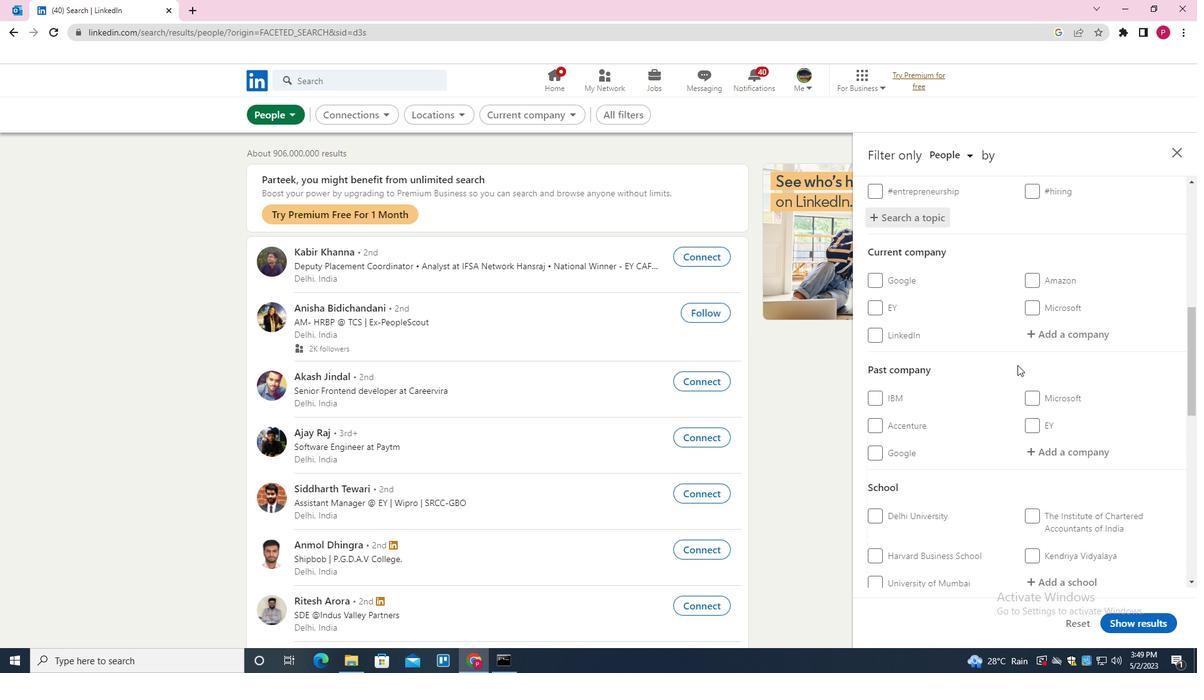 
Action: Mouse moved to (1012, 372)
Screenshot: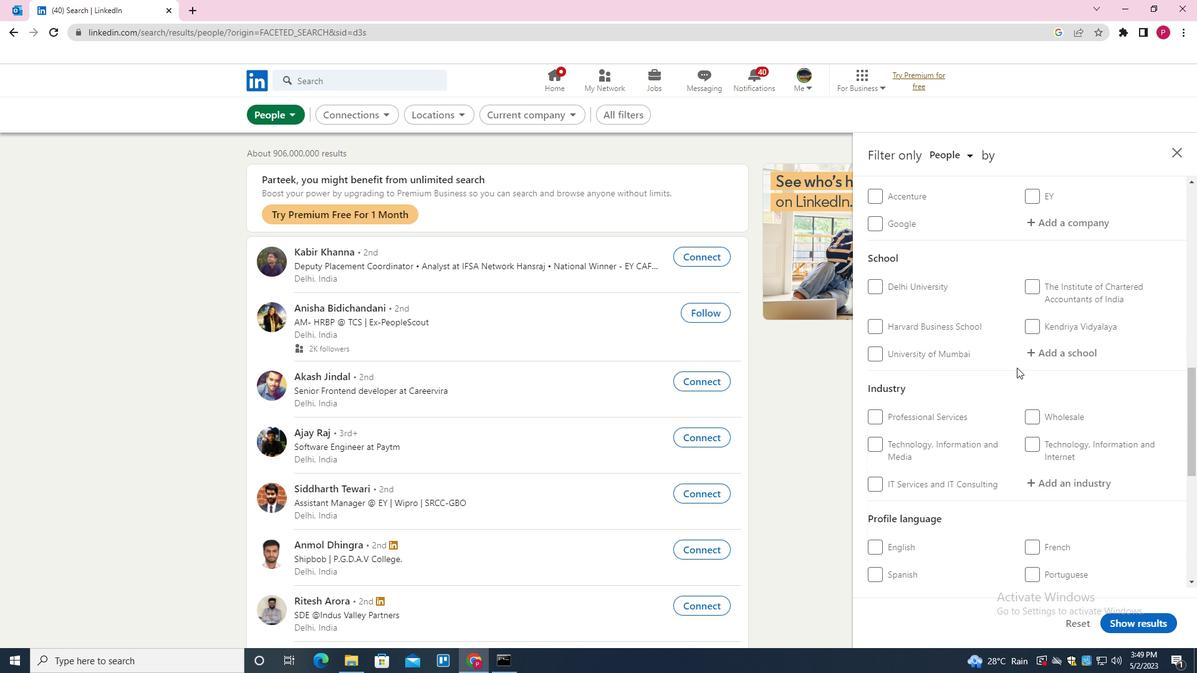 
Action: Mouse scrolled (1012, 371) with delta (0, 0)
Screenshot: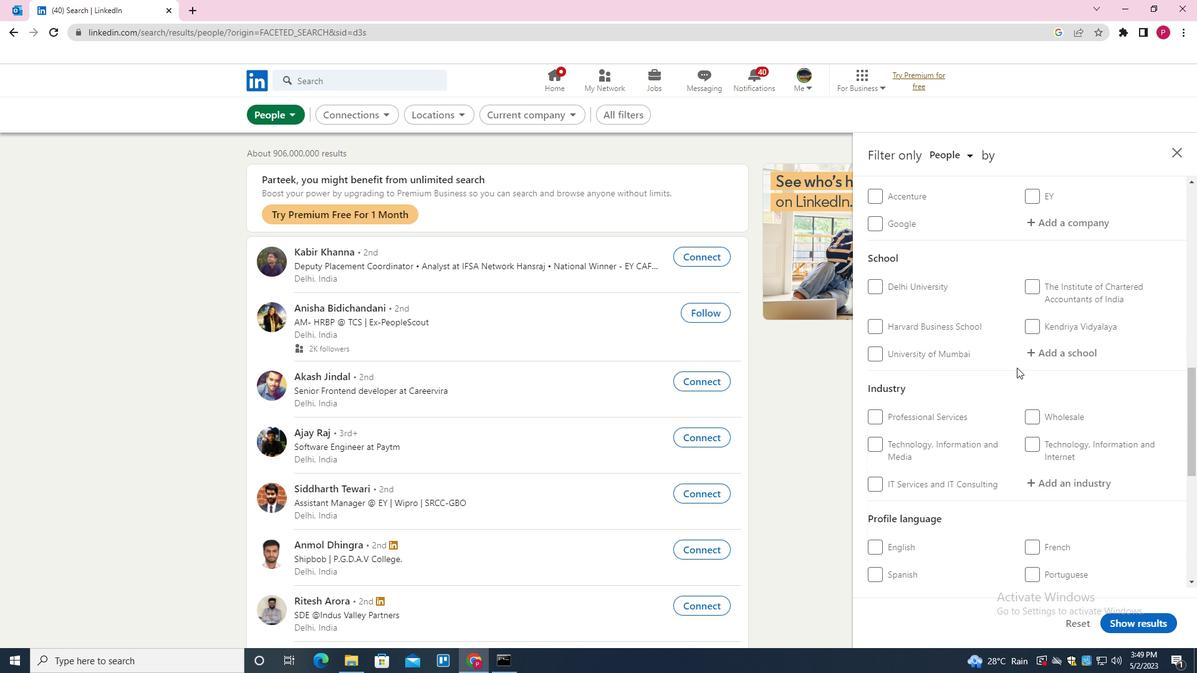 
Action: Mouse moved to (1010, 374)
Screenshot: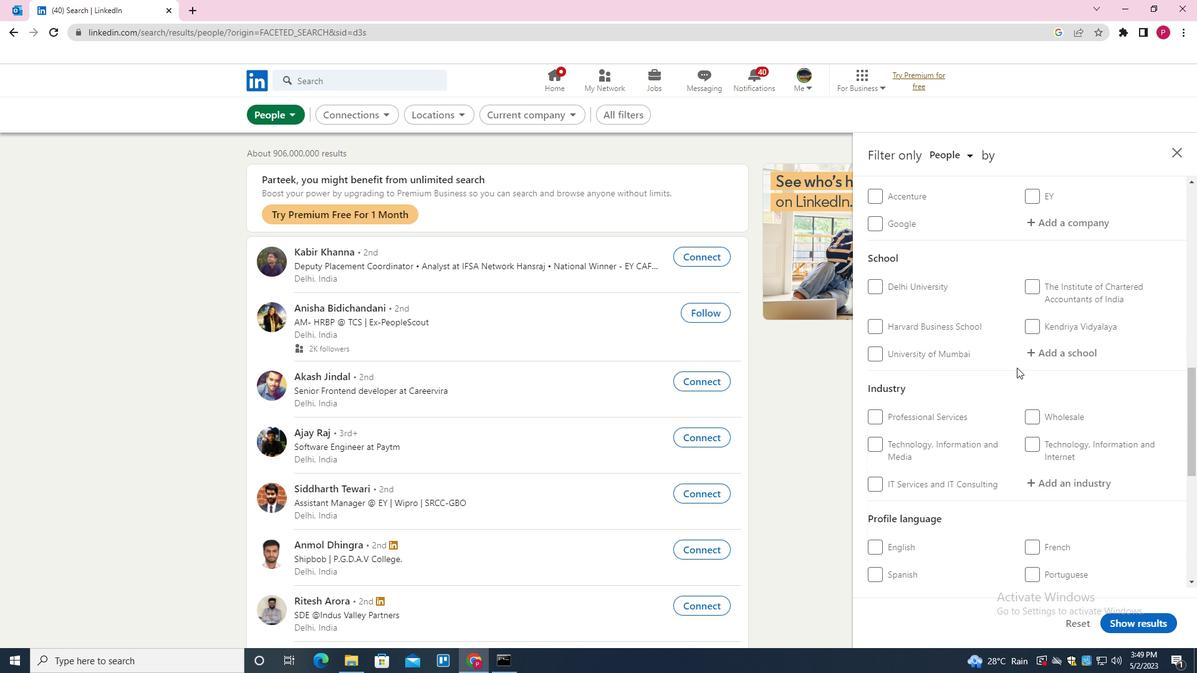 
Action: Mouse scrolled (1010, 374) with delta (0, 0)
Screenshot: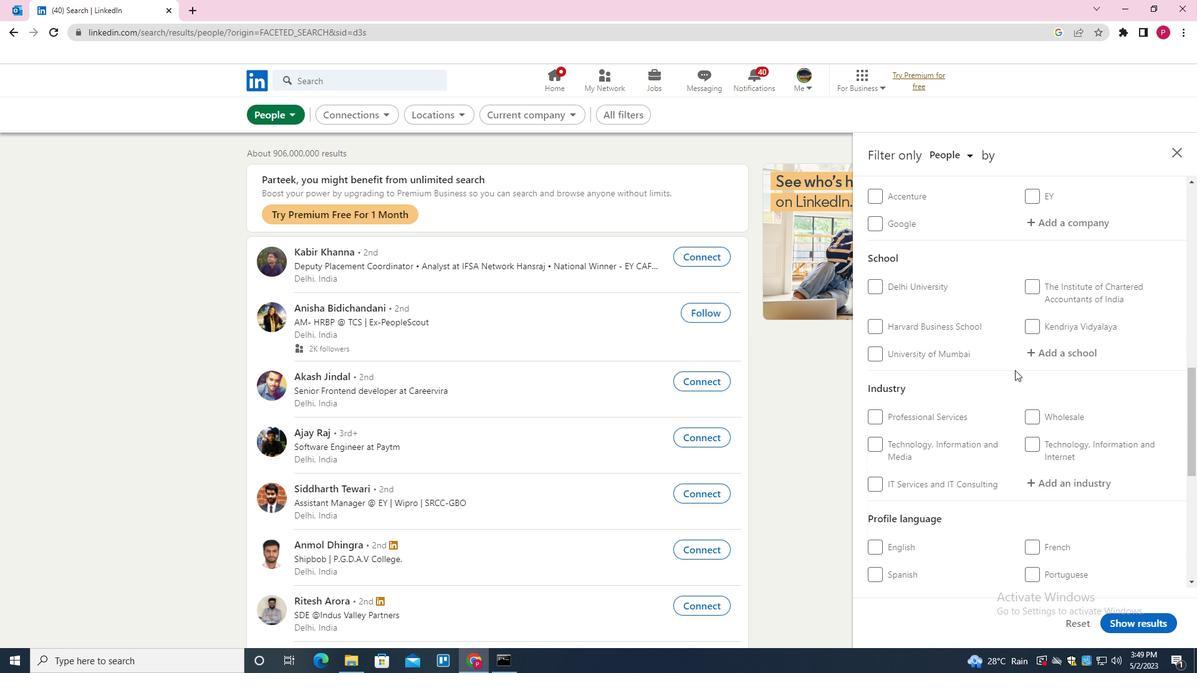 
Action: Mouse moved to (1009, 375)
Screenshot: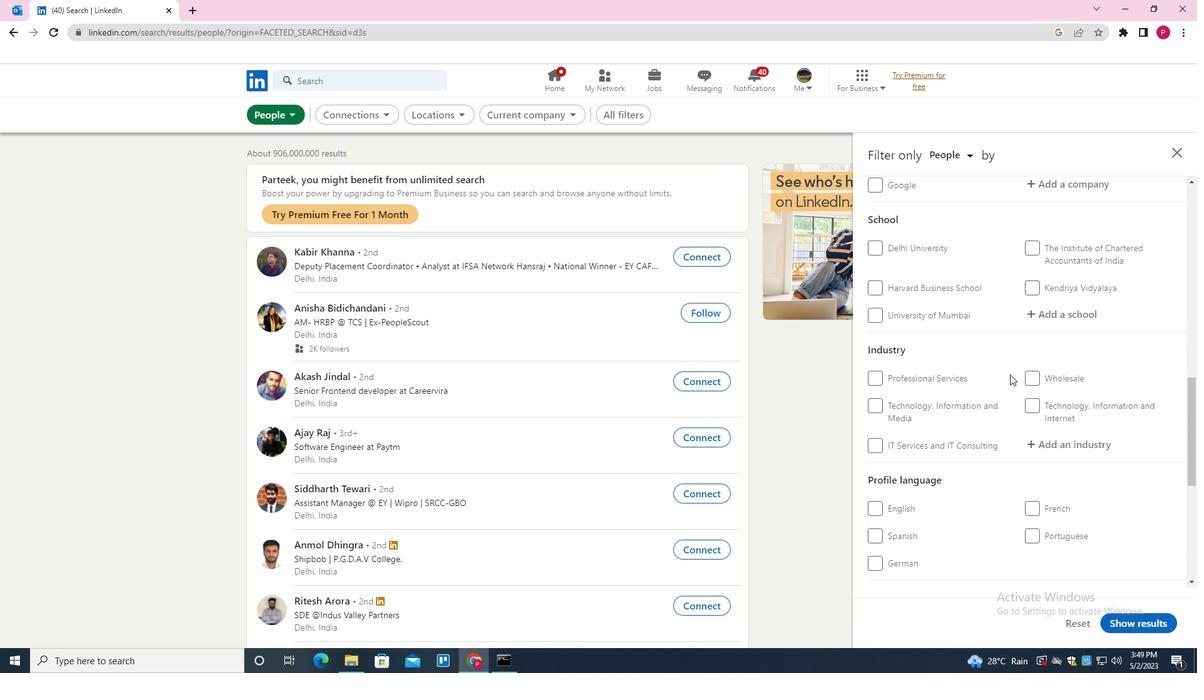 
Action: Mouse scrolled (1009, 374) with delta (0, 0)
Screenshot: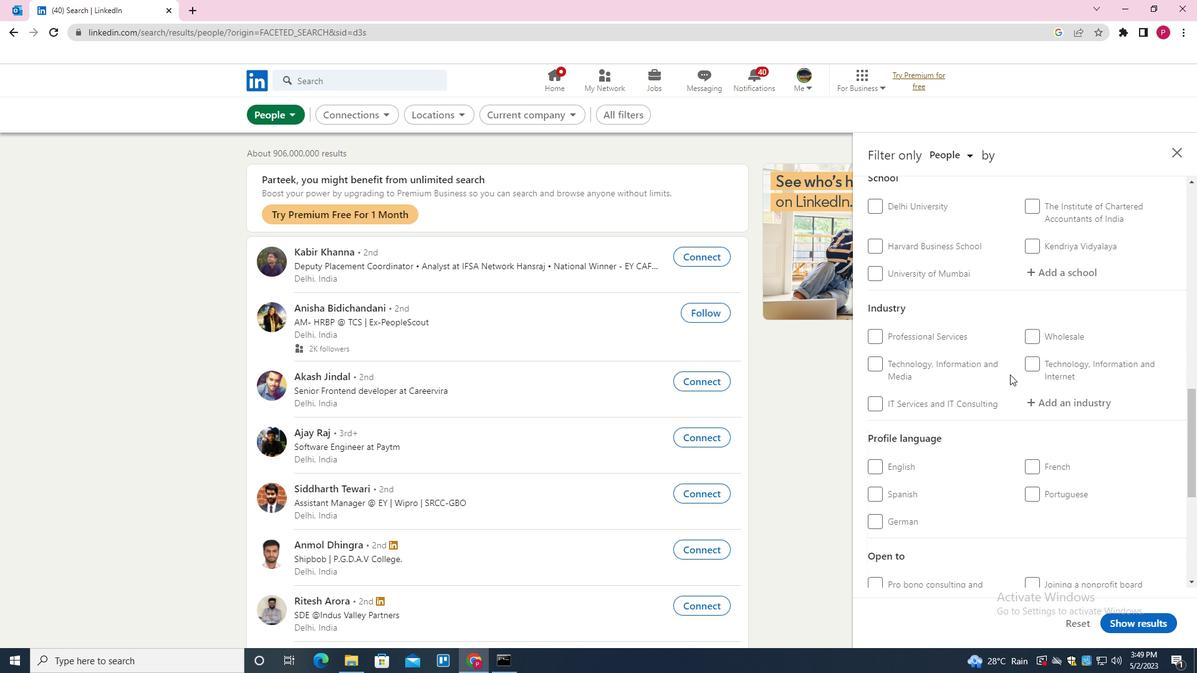 
Action: Mouse scrolled (1009, 374) with delta (0, 0)
Screenshot: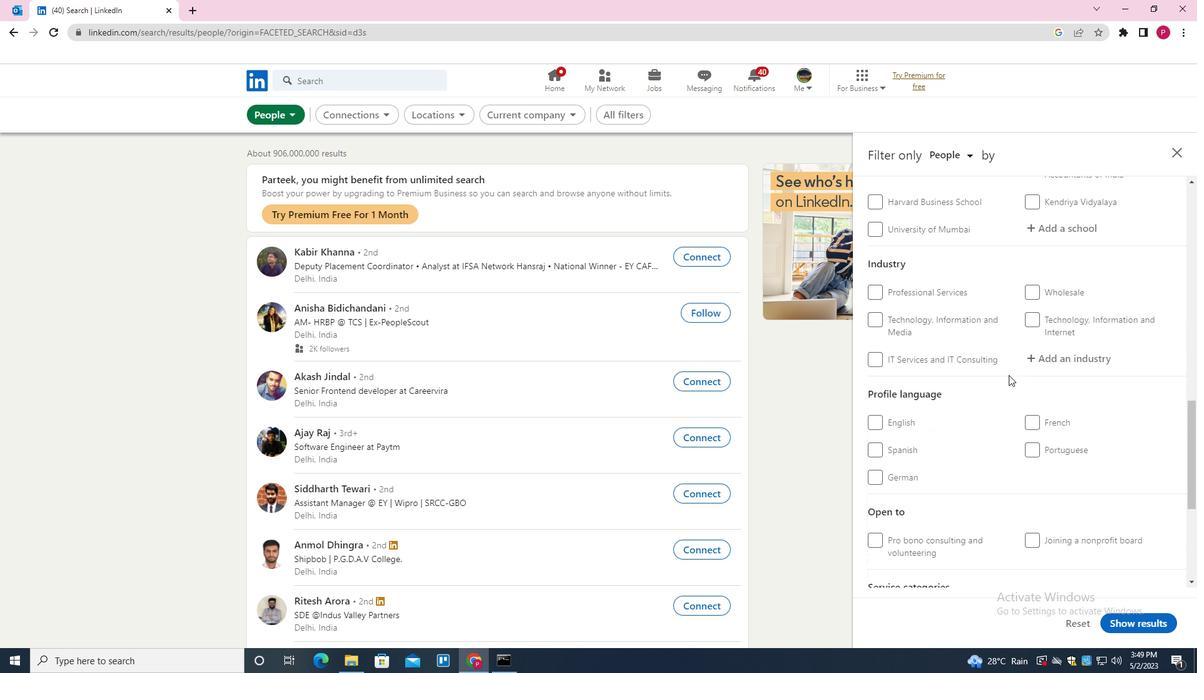 
Action: Mouse moved to (913, 354)
Screenshot: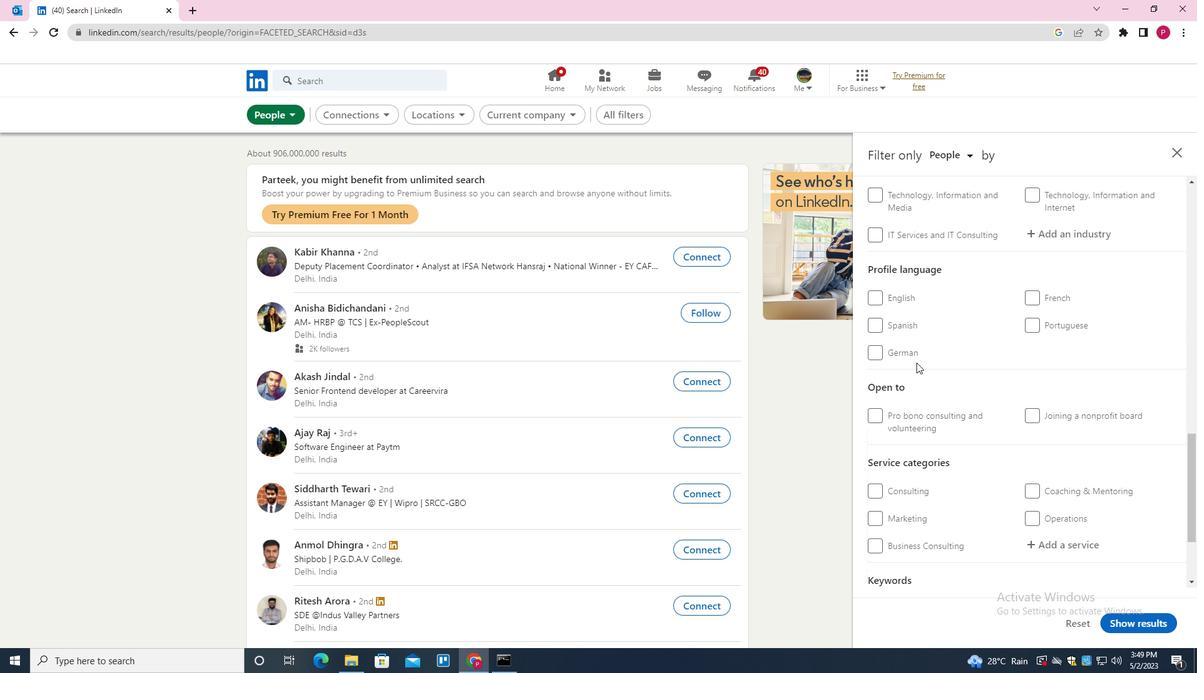 
Action: Mouse pressed left at (913, 354)
Screenshot: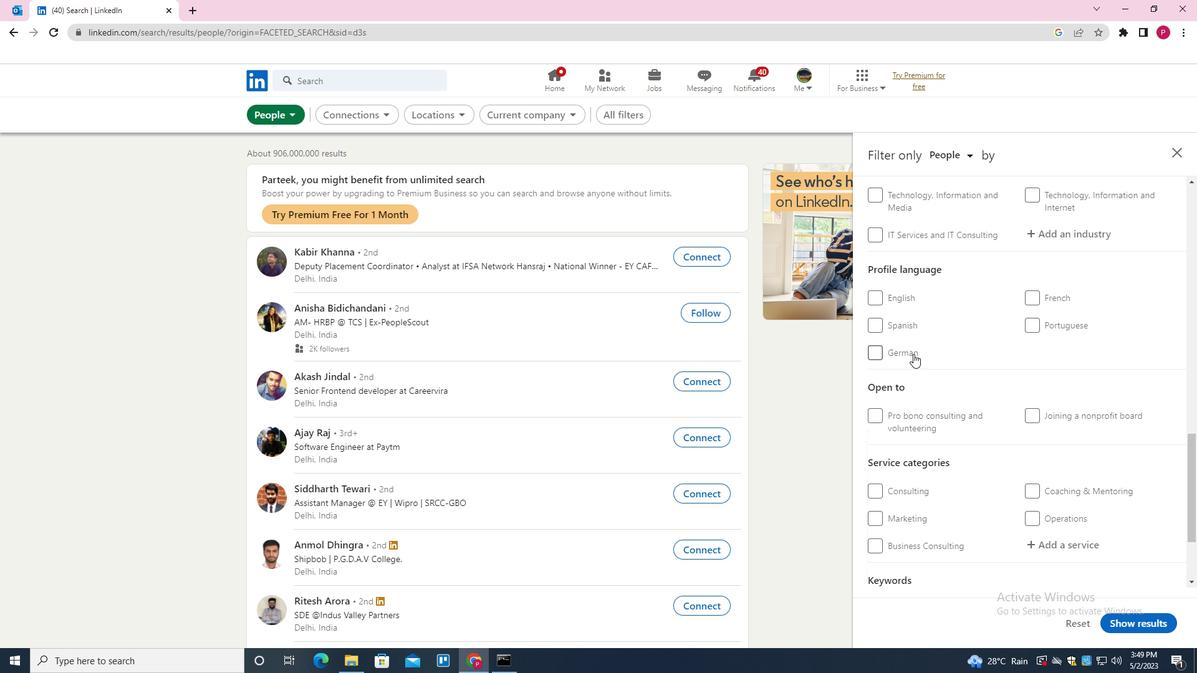 
Action: Mouse moved to (944, 367)
Screenshot: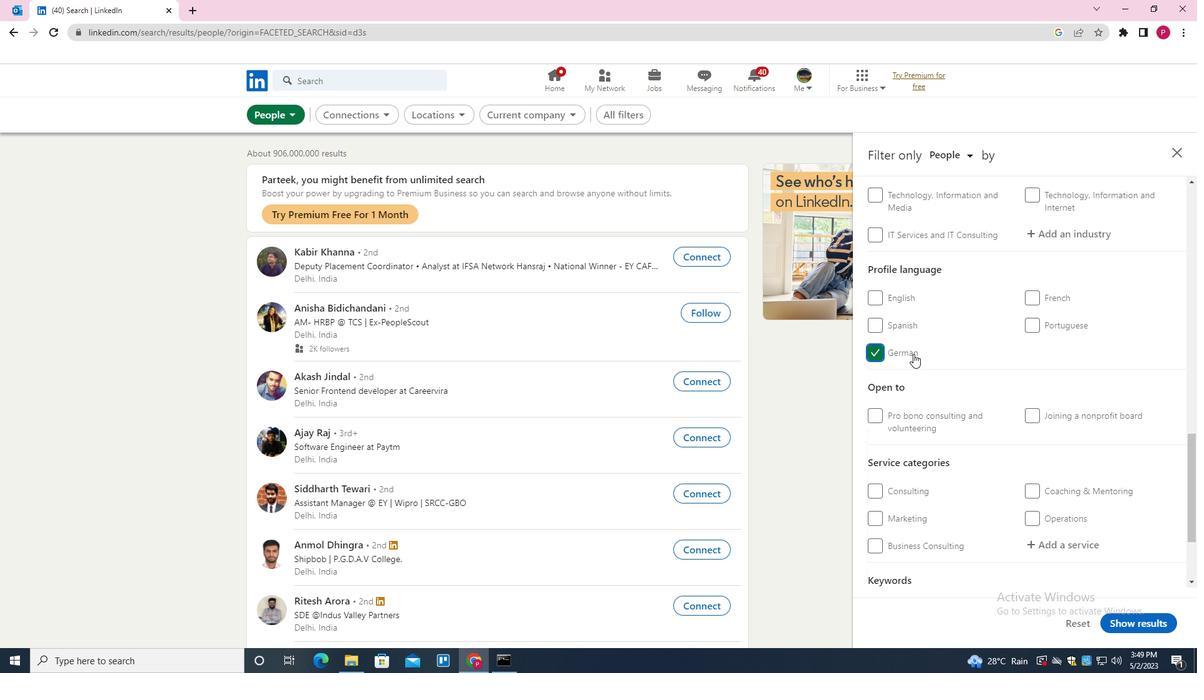 
Action: Mouse scrolled (944, 368) with delta (0, 0)
Screenshot: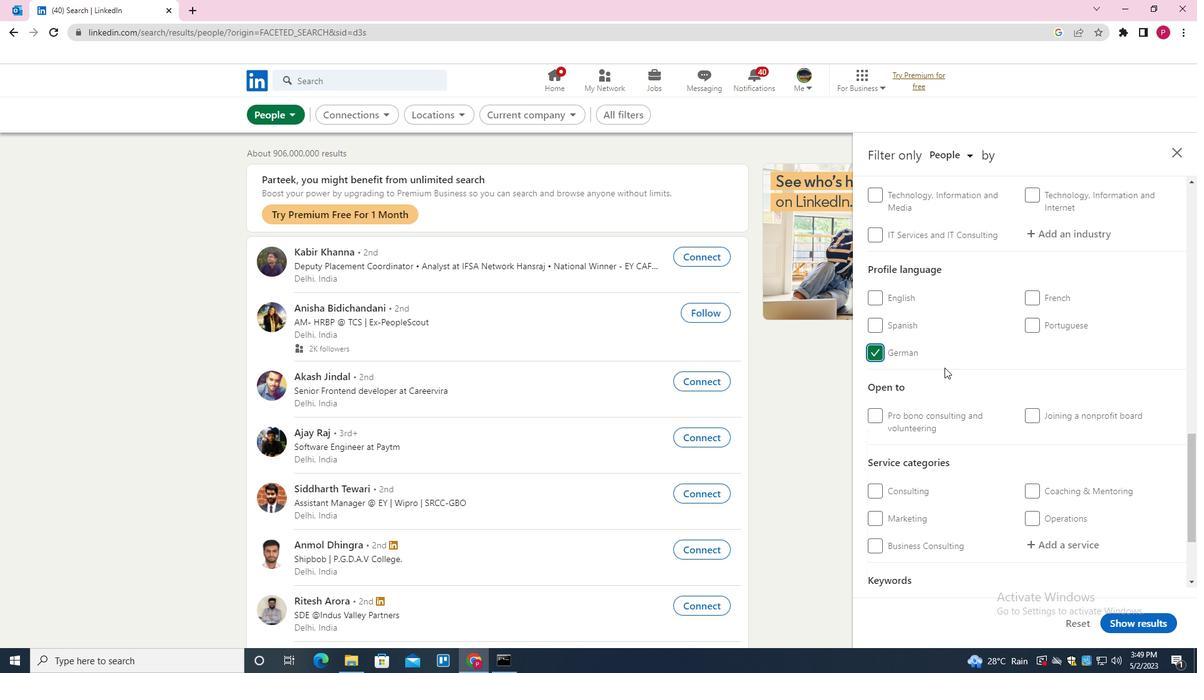 
Action: Mouse scrolled (944, 368) with delta (0, 0)
Screenshot: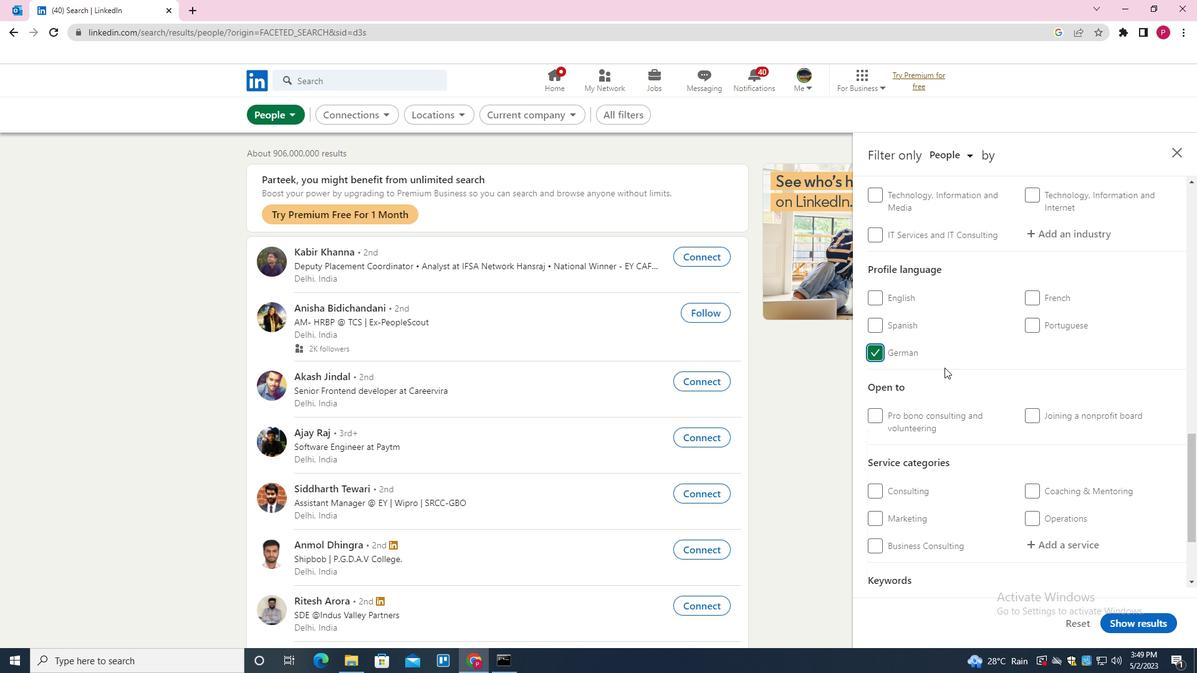 
Action: Mouse scrolled (944, 368) with delta (0, 0)
Screenshot: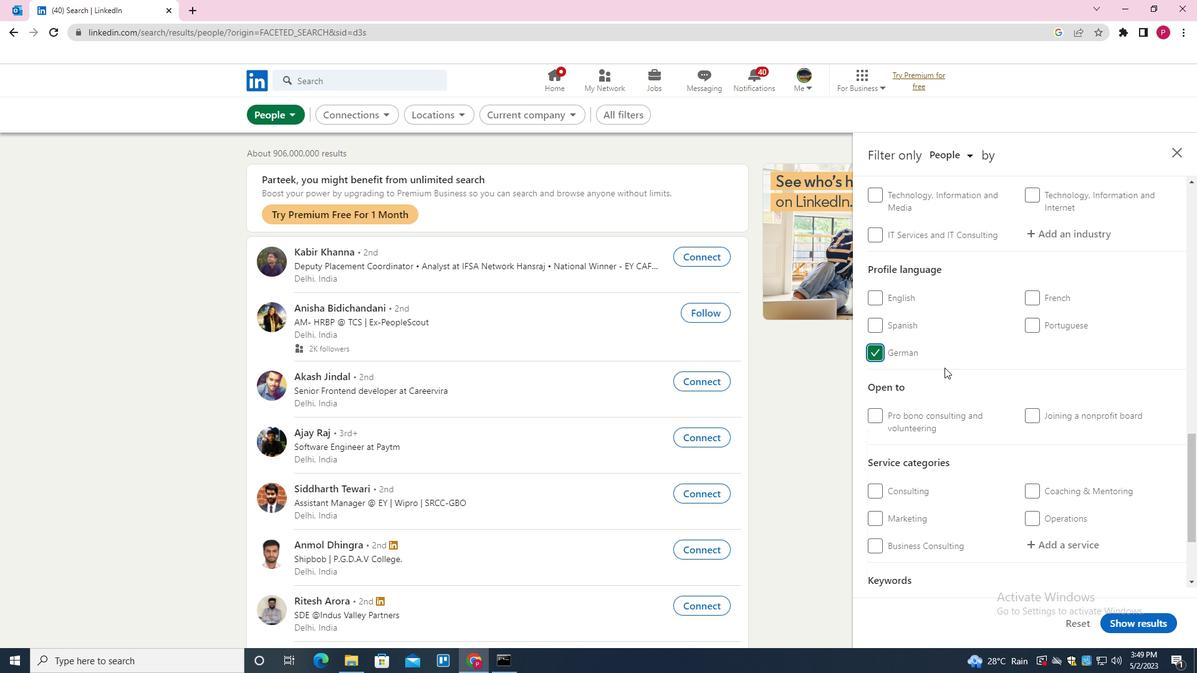 
Action: Mouse scrolled (944, 368) with delta (0, 0)
Screenshot: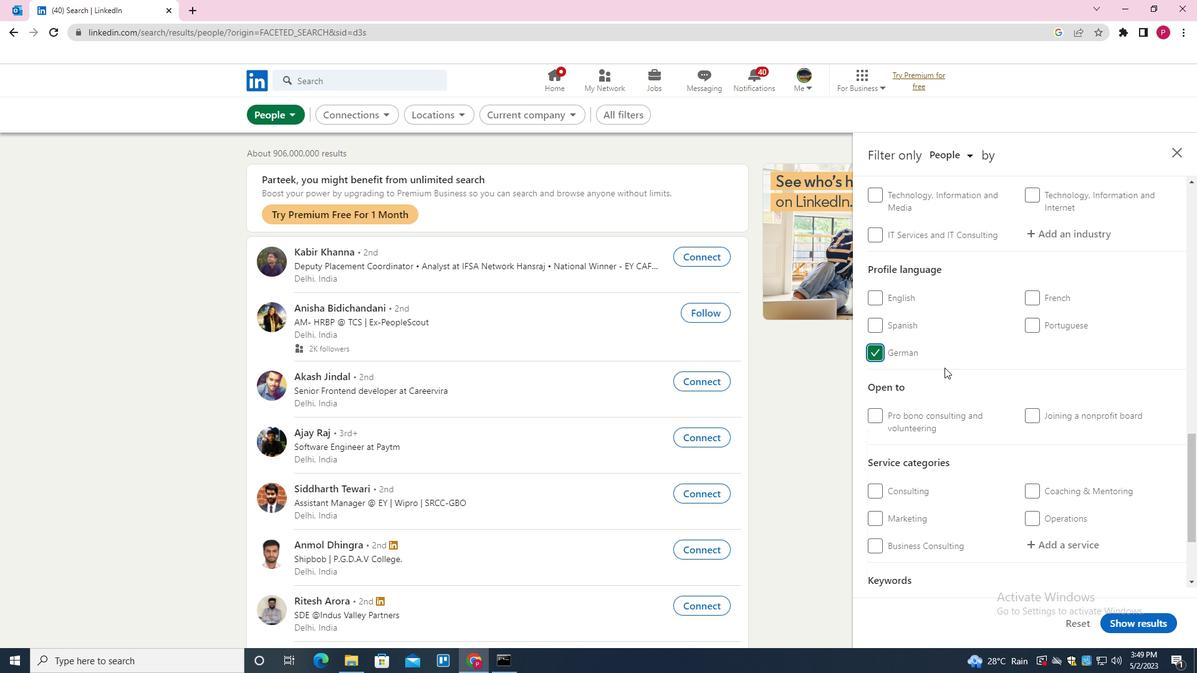 
Action: Mouse scrolled (944, 368) with delta (0, 0)
Screenshot: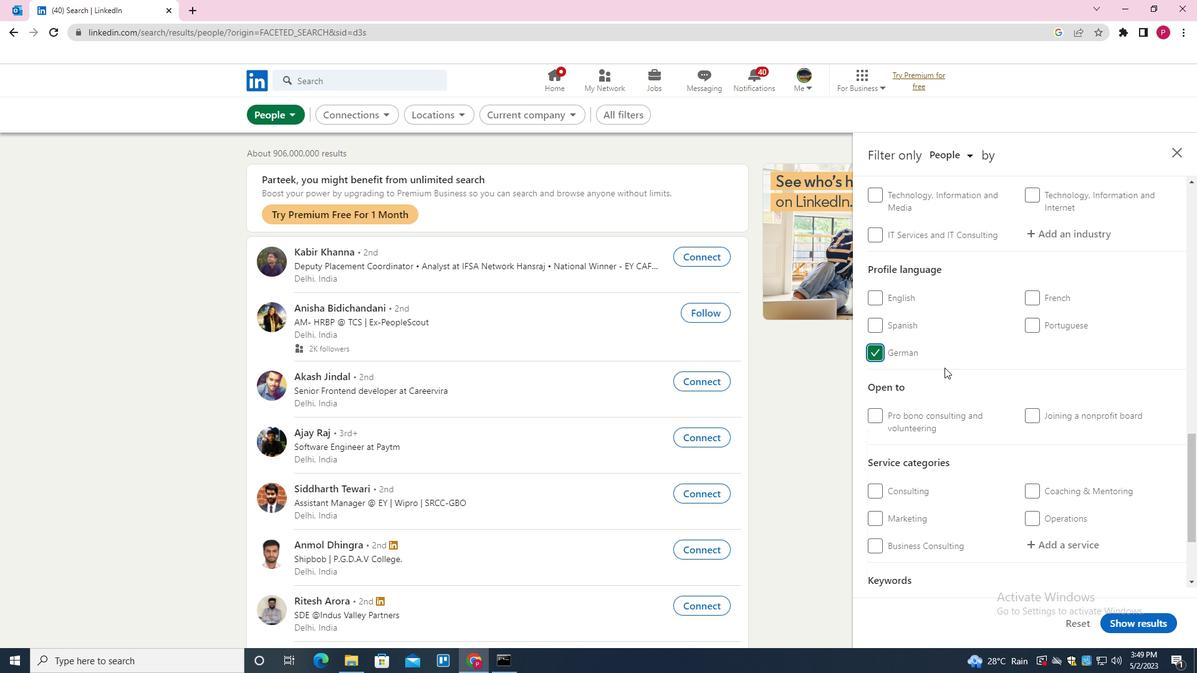 
Action: Mouse scrolled (944, 368) with delta (0, 0)
Screenshot: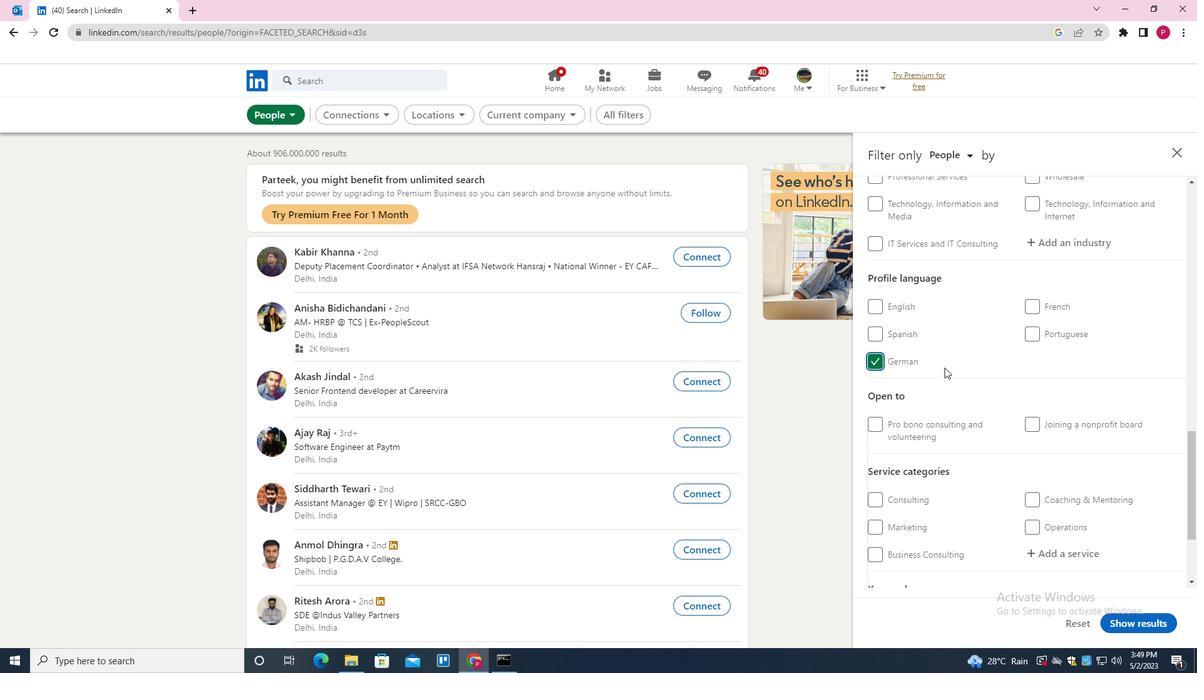 
Action: Mouse scrolled (944, 368) with delta (0, 0)
Screenshot: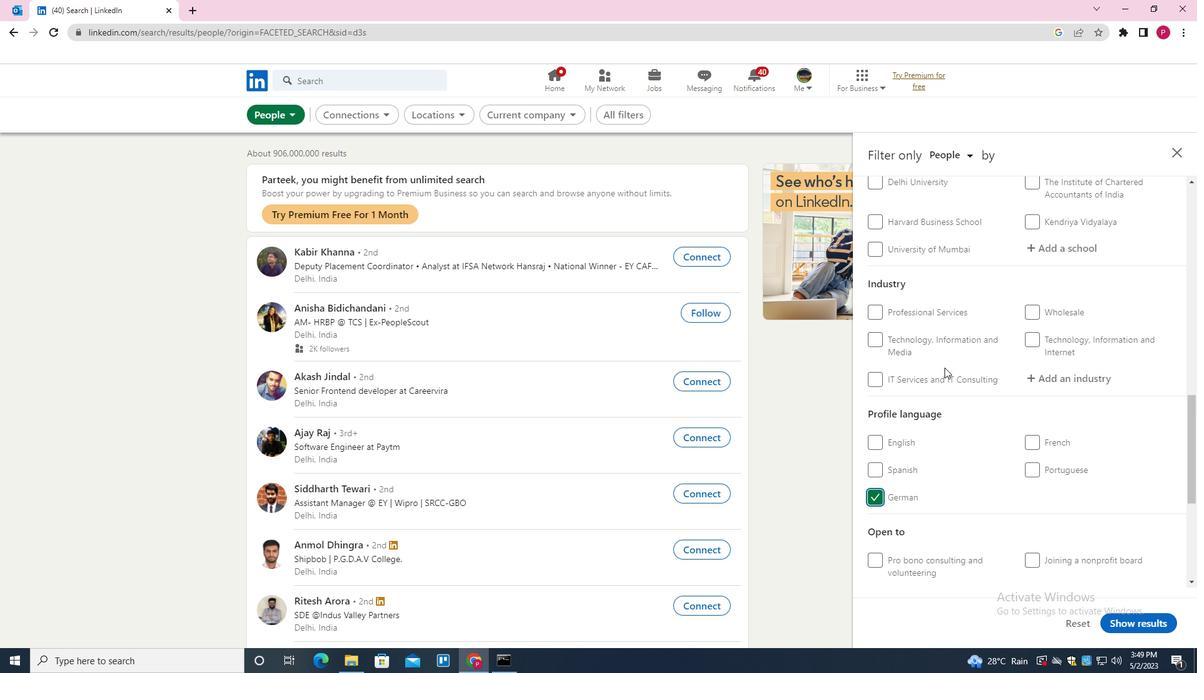 
Action: Mouse moved to (1057, 290)
Screenshot: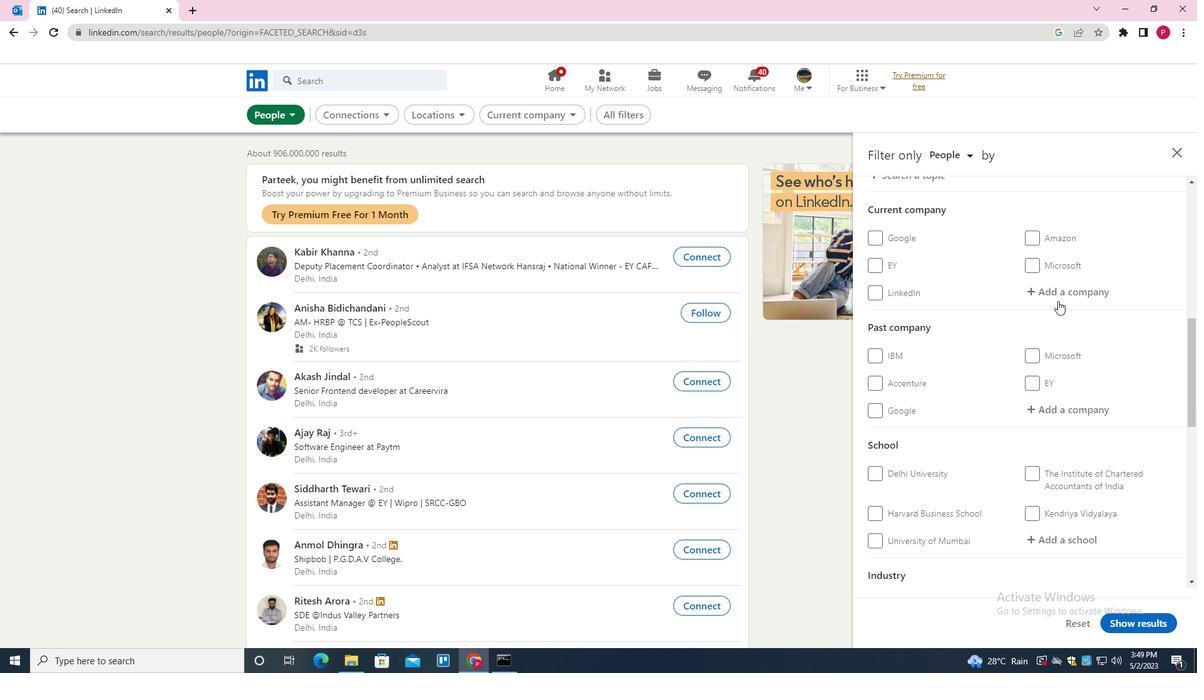 
Action: Mouse pressed left at (1057, 290)
Screenshot: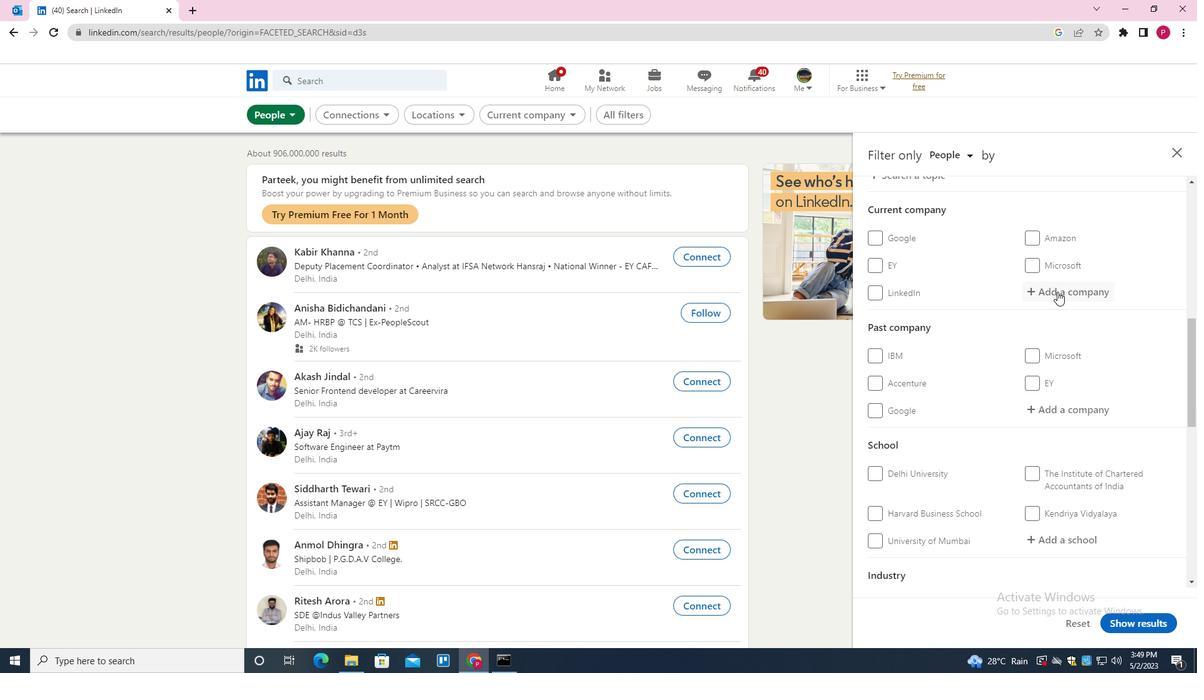 
Action: Mouse moved to (1052, 293)
Screenshot: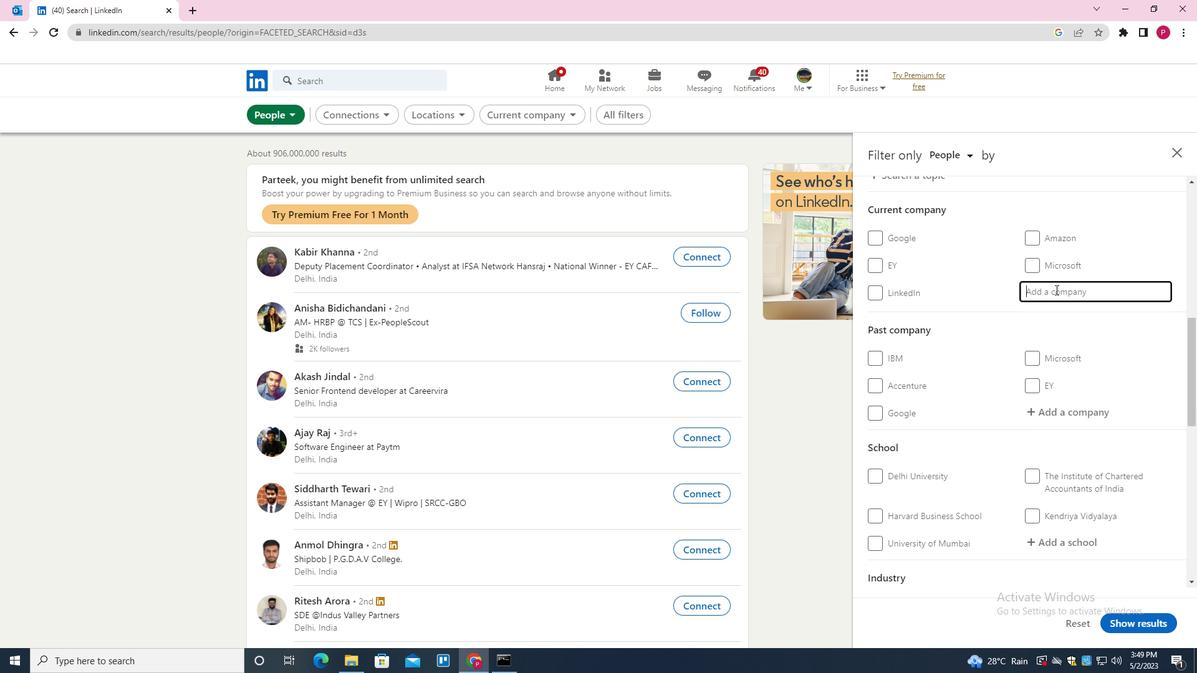 
Action: Key pressed <Key.shift><Key.shift><Key.shift><Key.shift><Key.shift>IDC<Key.space><Key.shift>TECHNOLOGIES<Key.space><Key.backspace>,<Key.space><Key.shift>INC<Key.down><Key.enter>
Screenshot: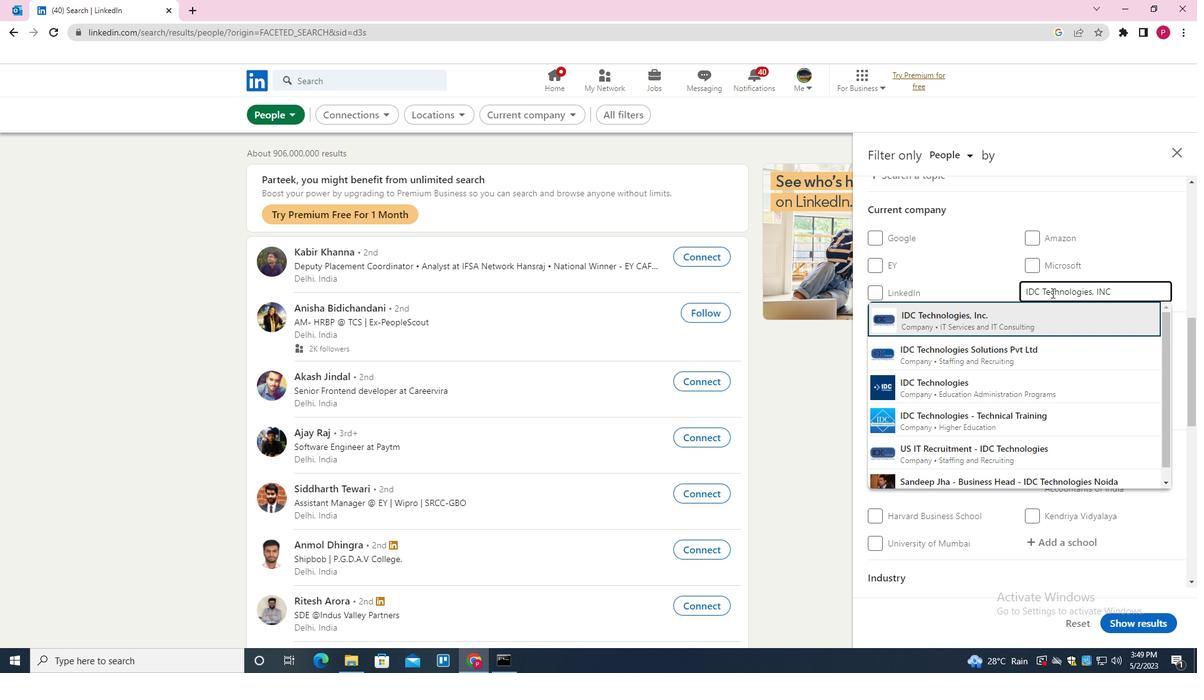 
Action: Mouse moved to (1034, 328)
Screenshot: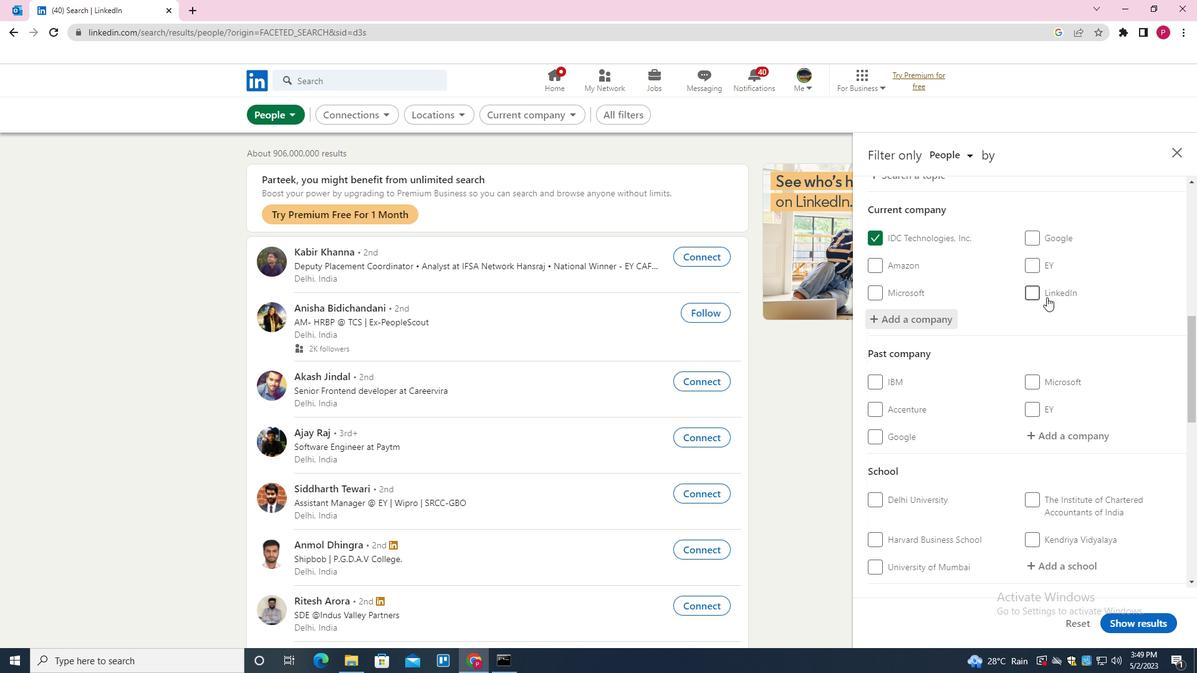 
Action: Mouse scrolled (1034, 327) with delta (0, 0)
Screenshot: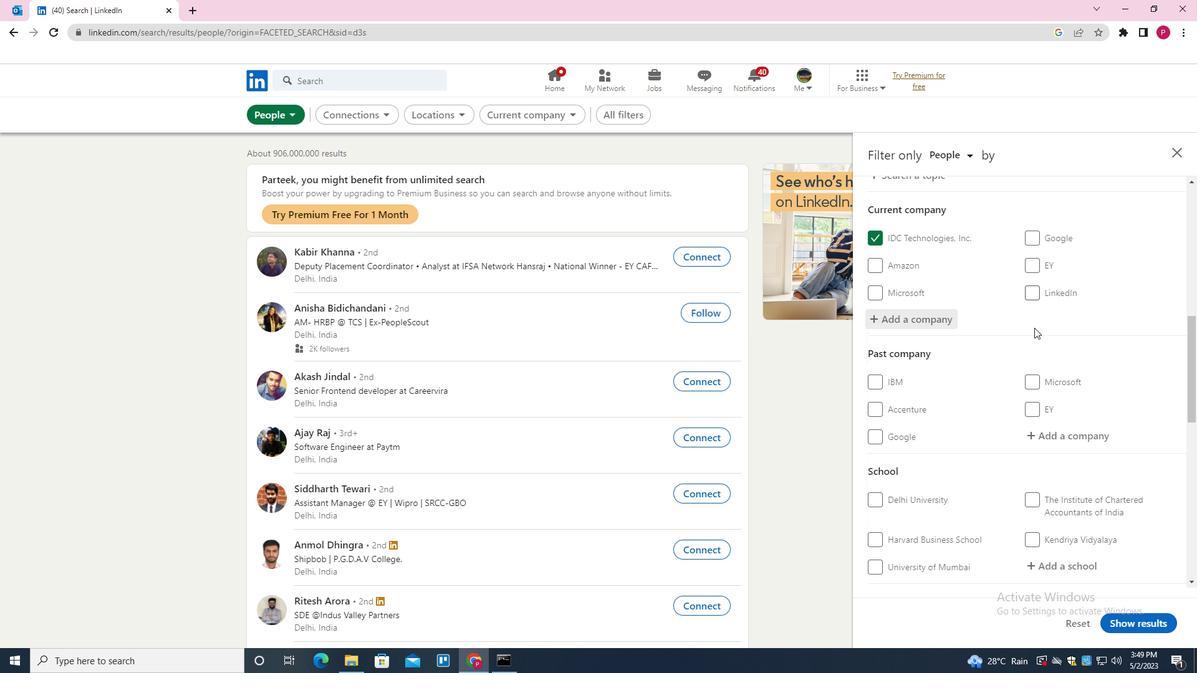 
Action: Mouse moved to (1035, 328)
Screenshot: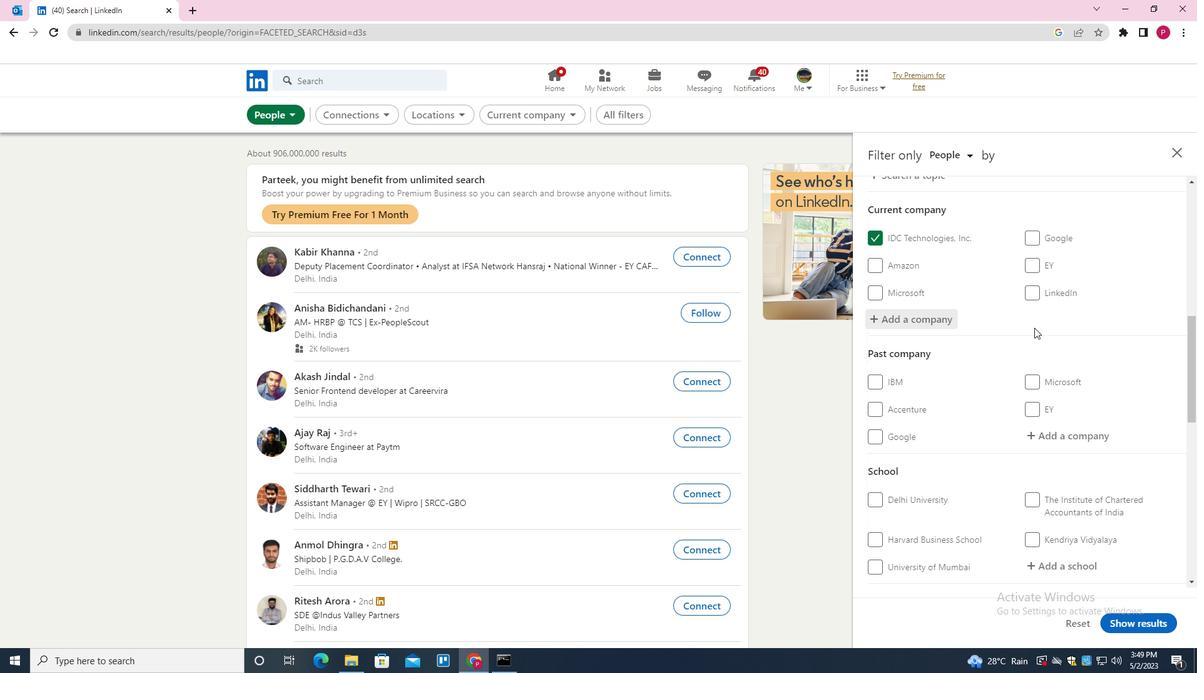 
Action: Mouse scrolled (1035, 327) with delta (0, 0)
Screenshot: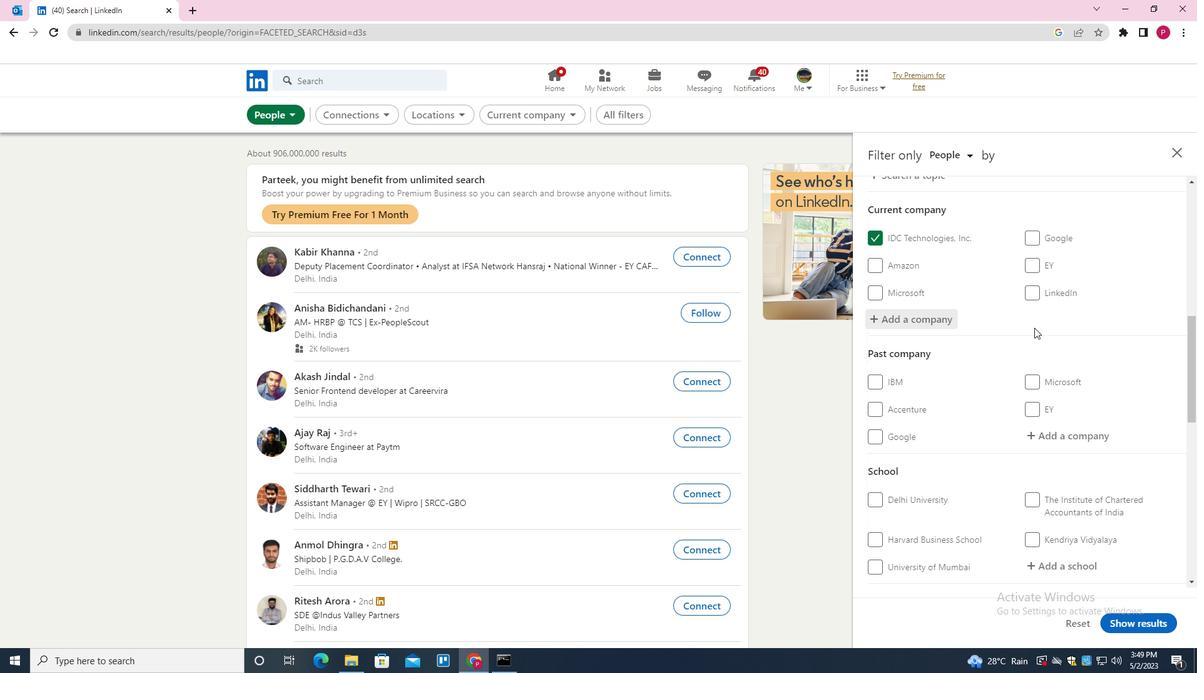 
Action: Mouse moved to (1037, 326)
Screenshot: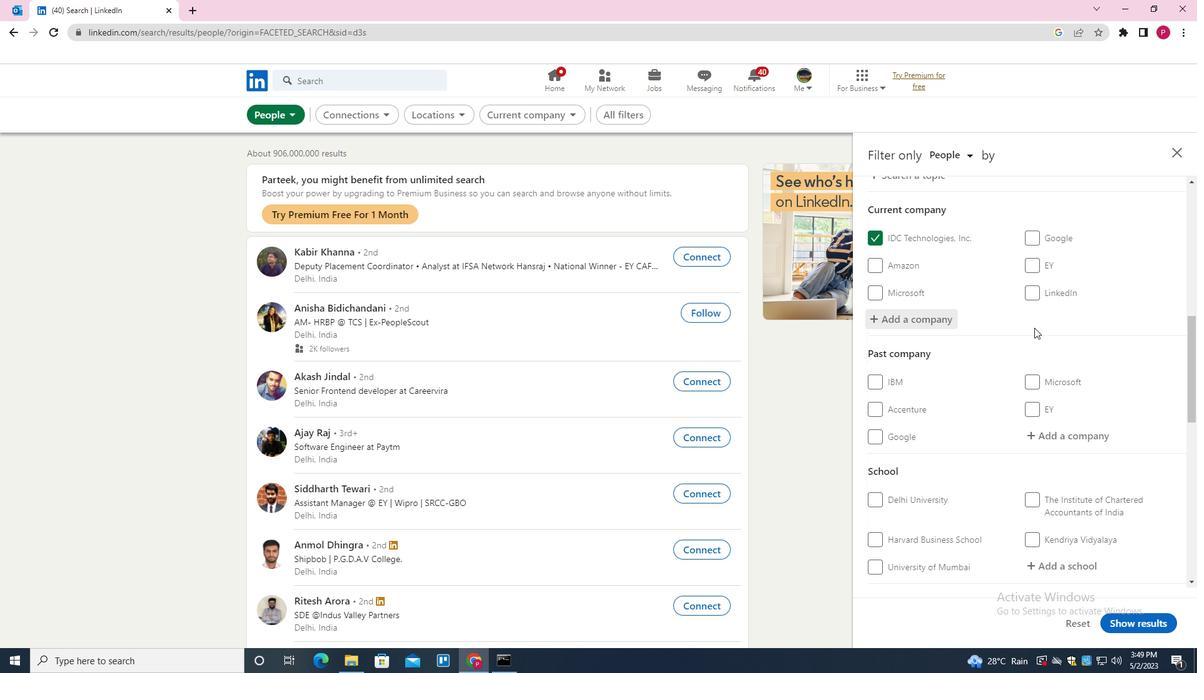 
Action: Mouse scrolled (1037, 326) with delta (0, 0)
Screenshot: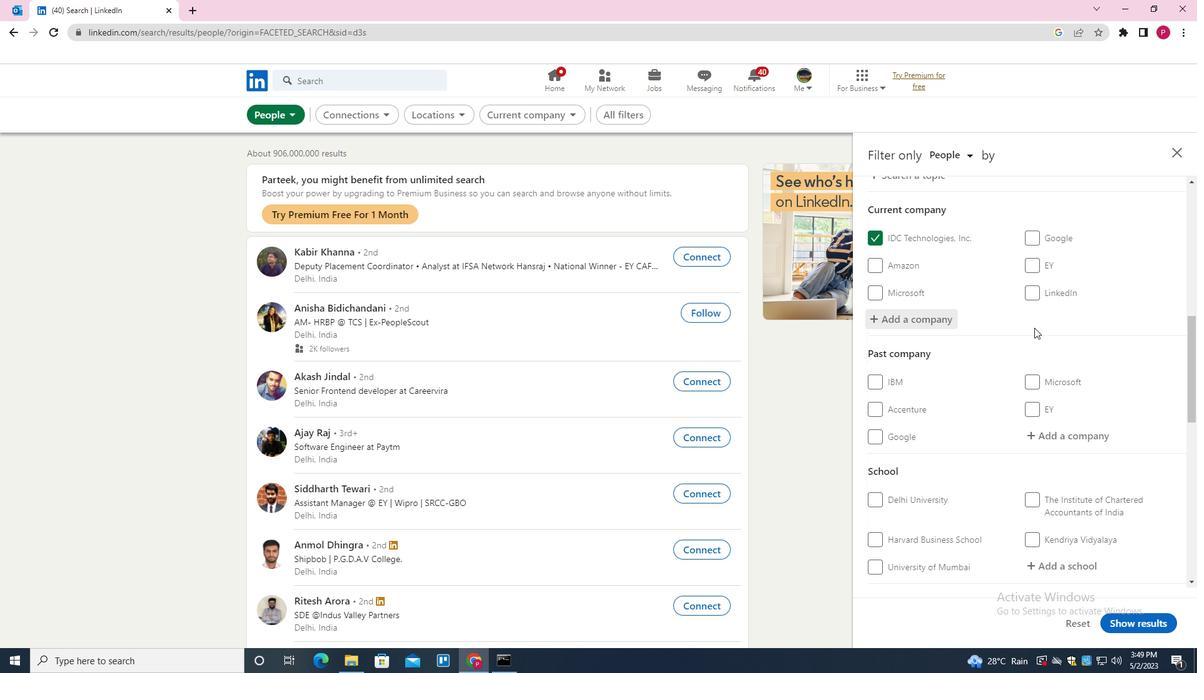 
Action: Mouse moved to (1010, 353)
Screenshot: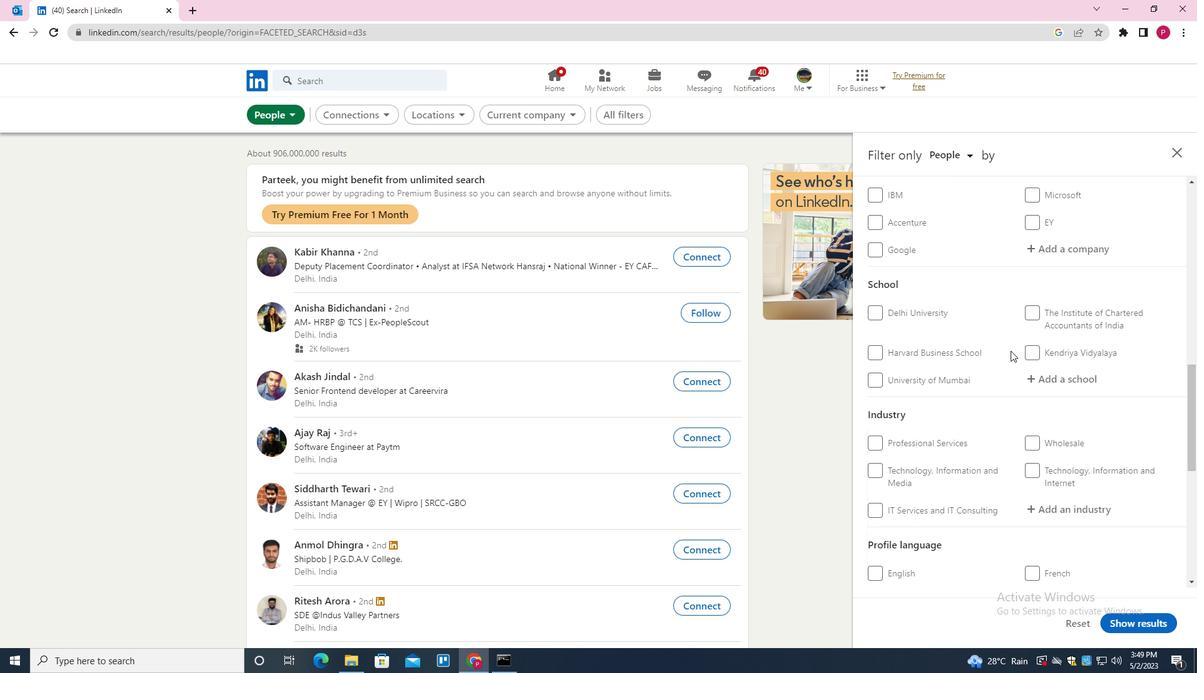
Action: Mouse scrolled (1010, 352) with delta (0, 0)
Screenshot: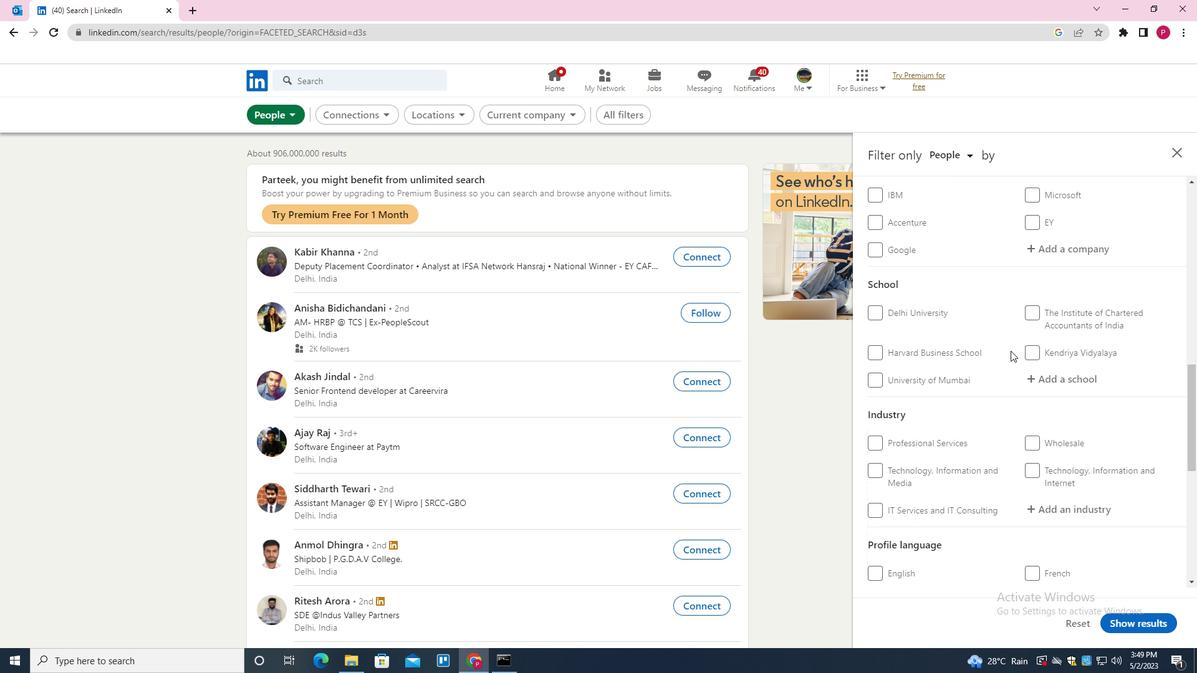 
Action: Mouse scrolled (1010, 352) with delta (0, 0)
Screenshot: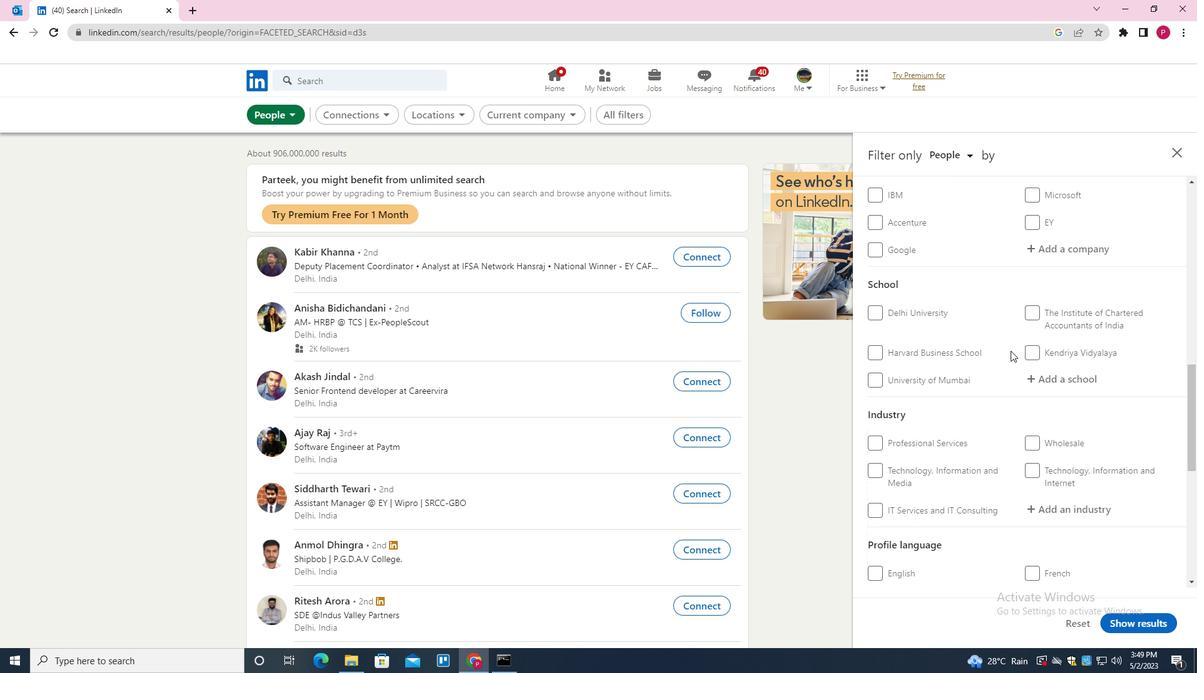 
Action: Mouse scrolled (1010, 352) with delta (0, 0)
Screenshot: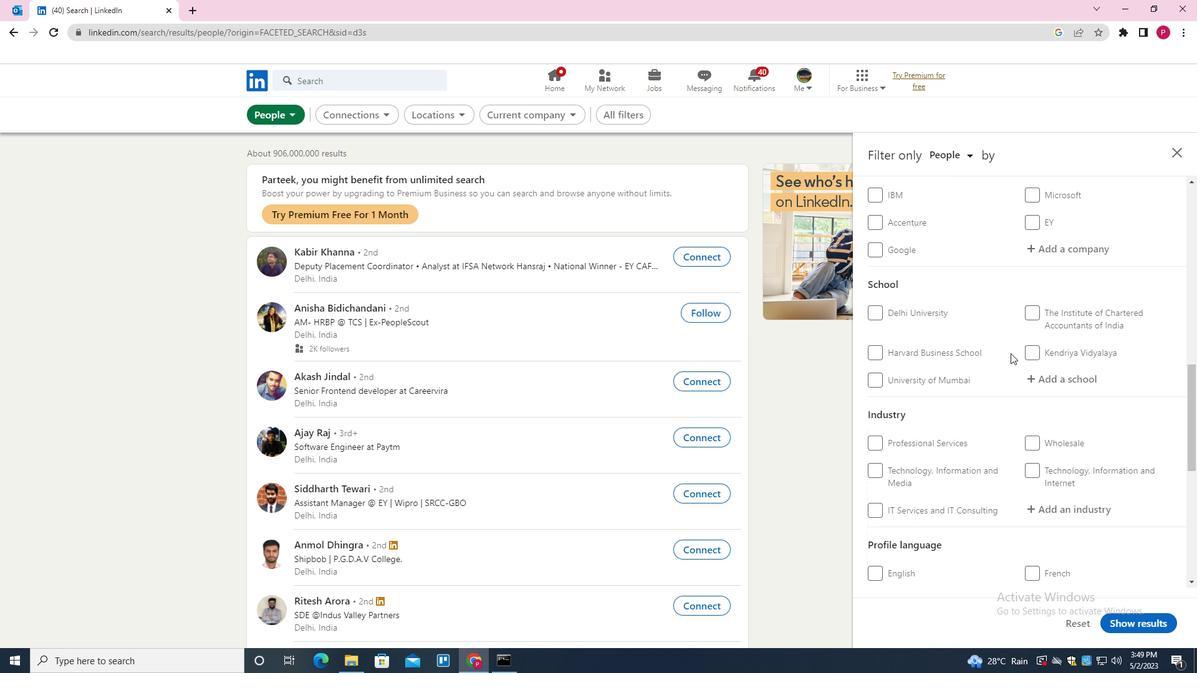 
Action: Mouse moved to (1012, 354)
Screenshot: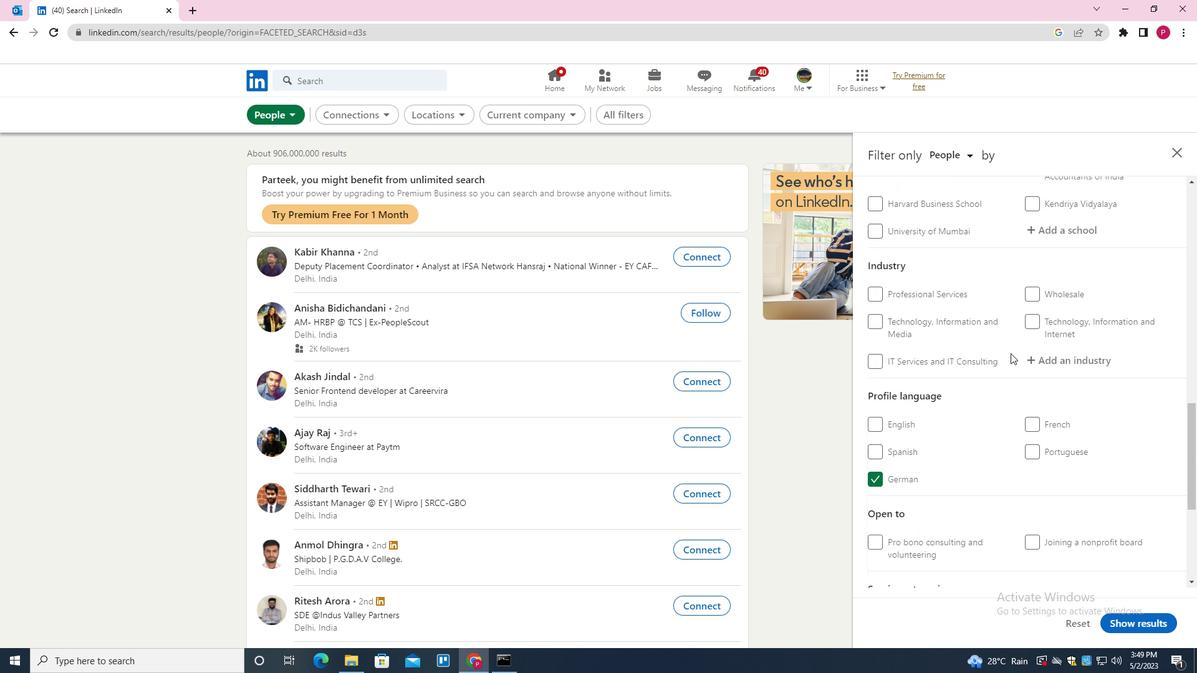 
Action: Mouse scrolled (1012, 354) with delta (0, 0)
Screenshot: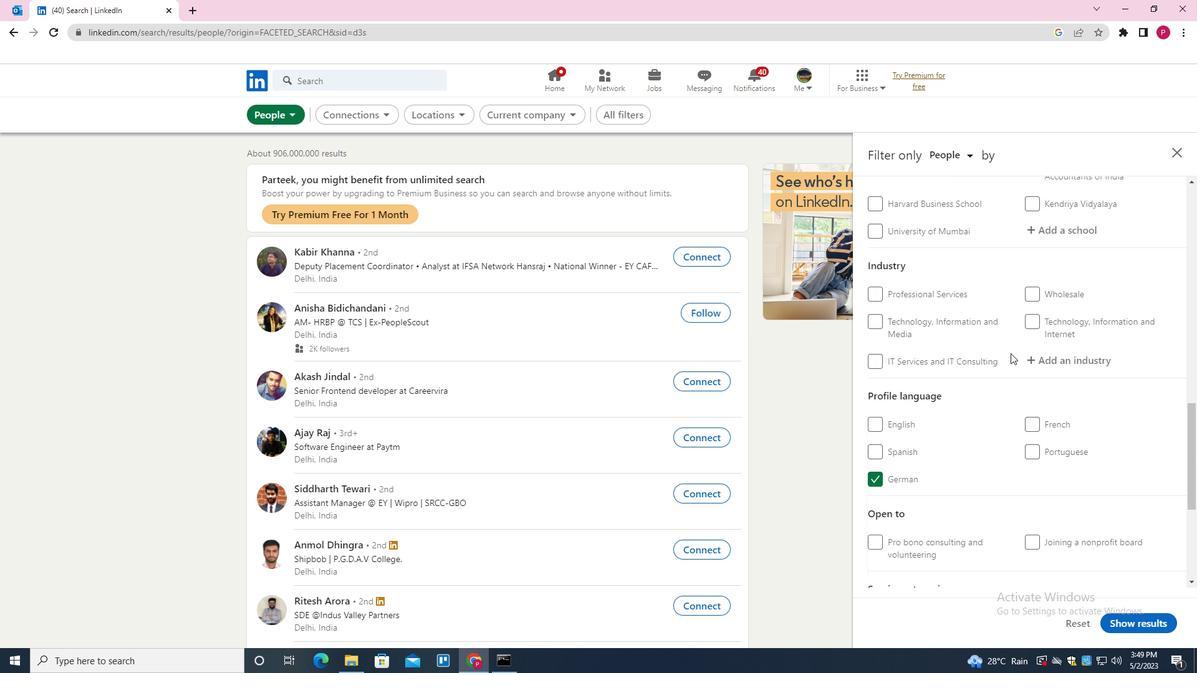
Action: Mouse scrolled (1012, 354) with delta (0, 0)
Screenshot: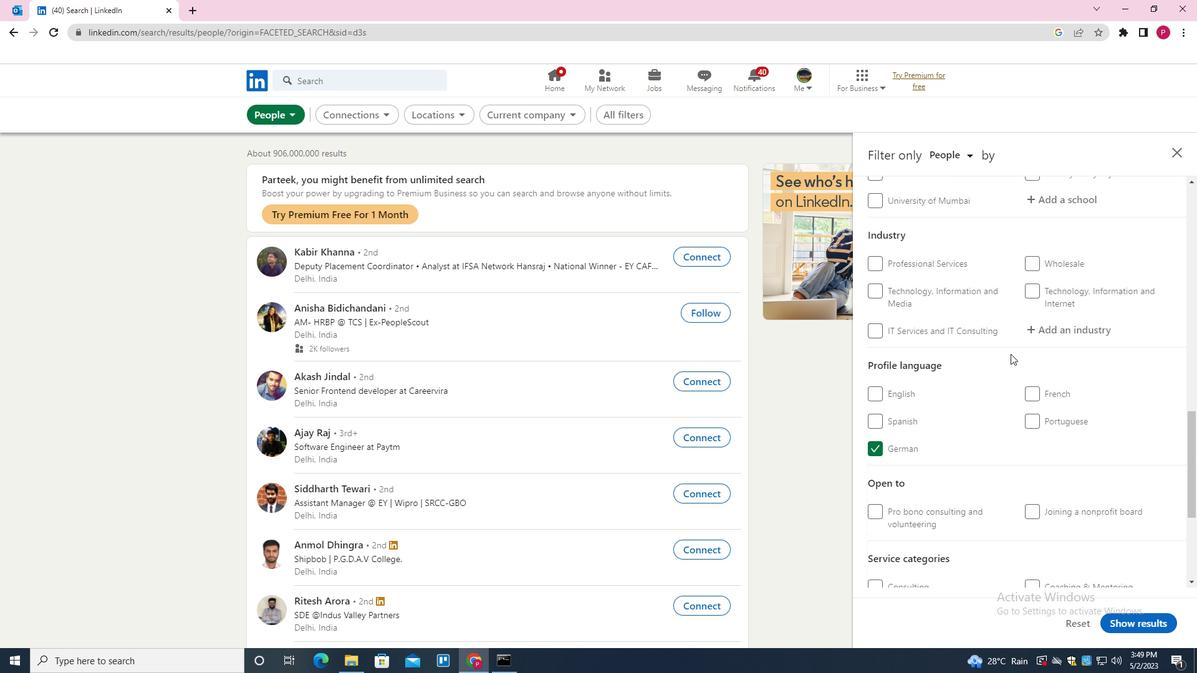 
Action: Mouse scrolled (1012, 354) with delta (0, 0)
Screenshot: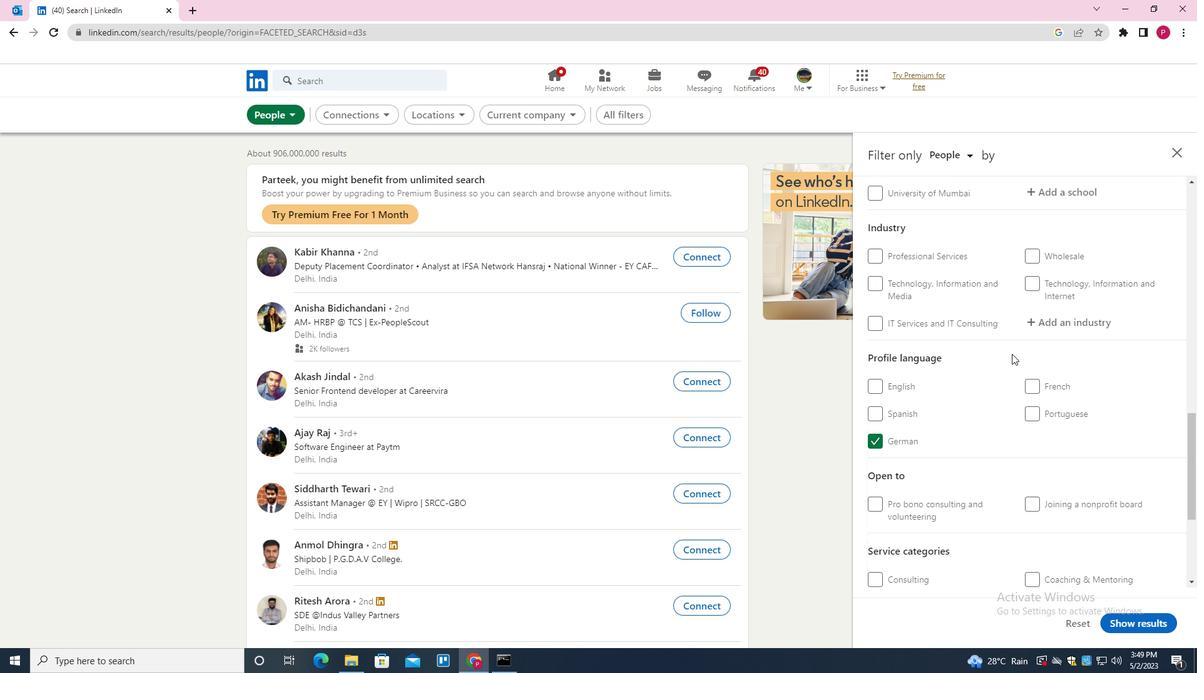 
Action: Mouse moved to (1070, 376)
Screenshot: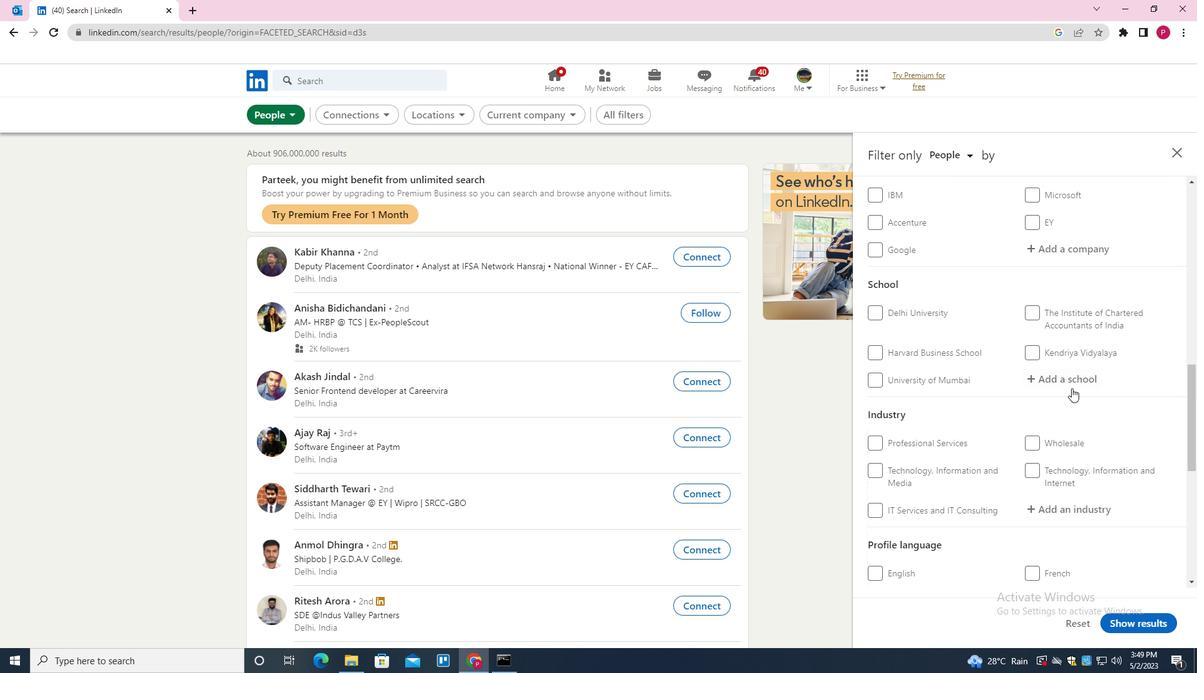 
Action: Mouse pressed left at (1070, 376)
Screenshot: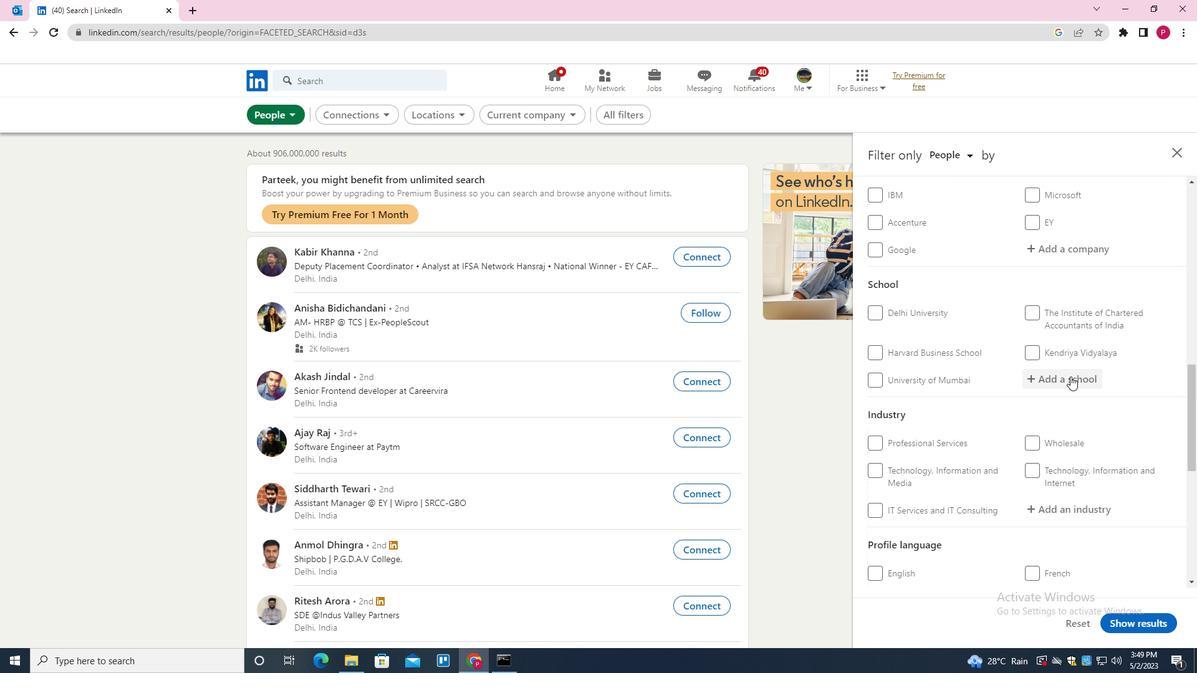 
Action: Mouse moved to (1067, 376)
Screenshot: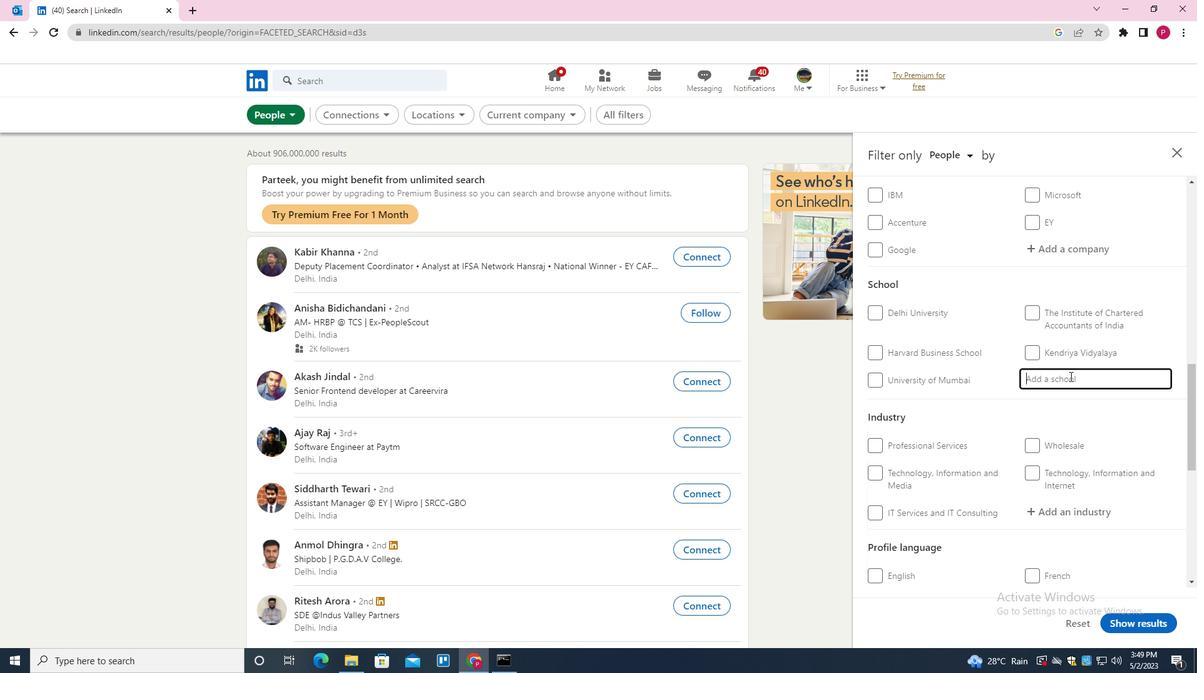 
Action: Key pressed <Key.shift>
Screenshot: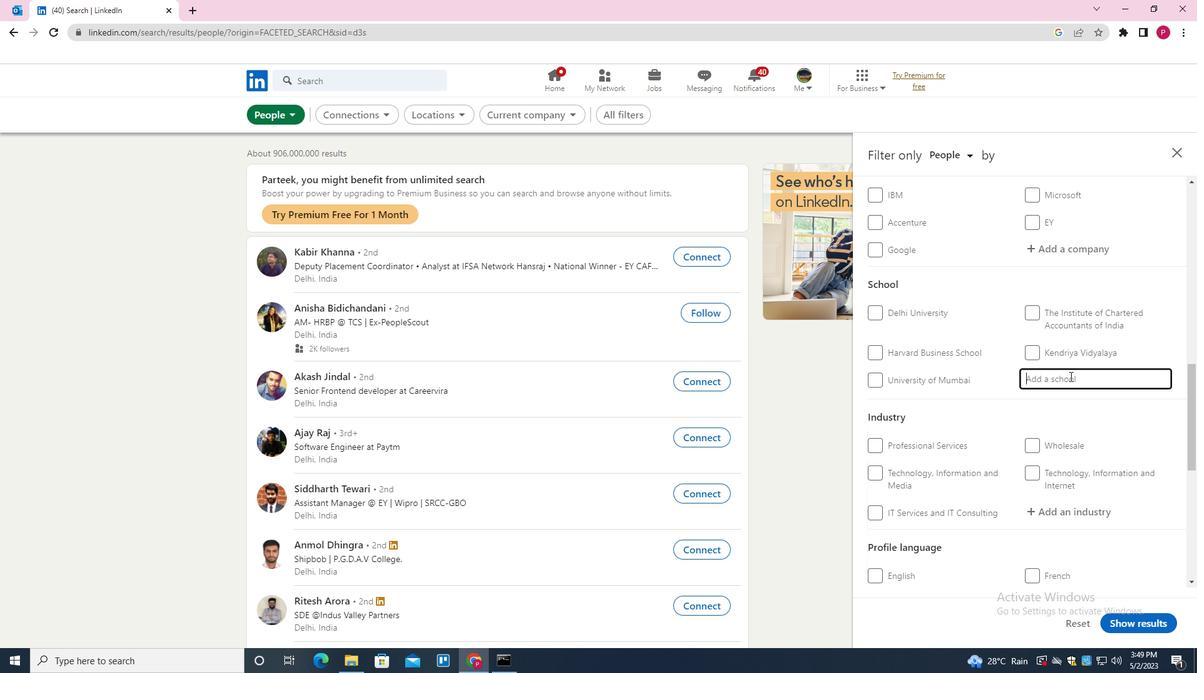 
Action: Mouse moved to (1067, 376)
Screenshot: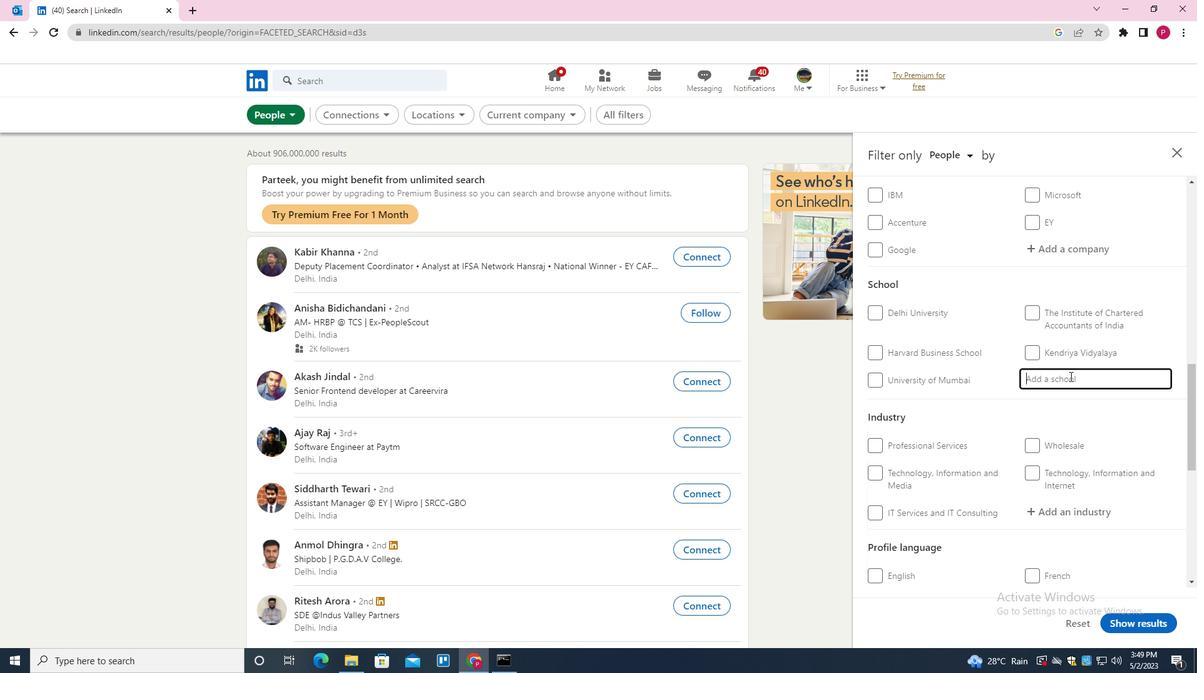
Action: Key pressed <Key.shift><Key.shift><Key.shift><Key.shift><Key.shift><Key.shift><Key.shift><Key.shift><Key.shift><Key.shift><Key.shift><Key.shift><Key.shift>HOLY<Key.space><Key.shift>ANGLES<Key.backspace><Key.backspace><Key.backspace><Key.backspace>GELS<Key.space><Key.shift>CONVENT<Key.space><Key.shift>SCHOOL<Key.space>-<Key.space><Key.shift>INDIA<Key.down><Key.enter>
Screenshot: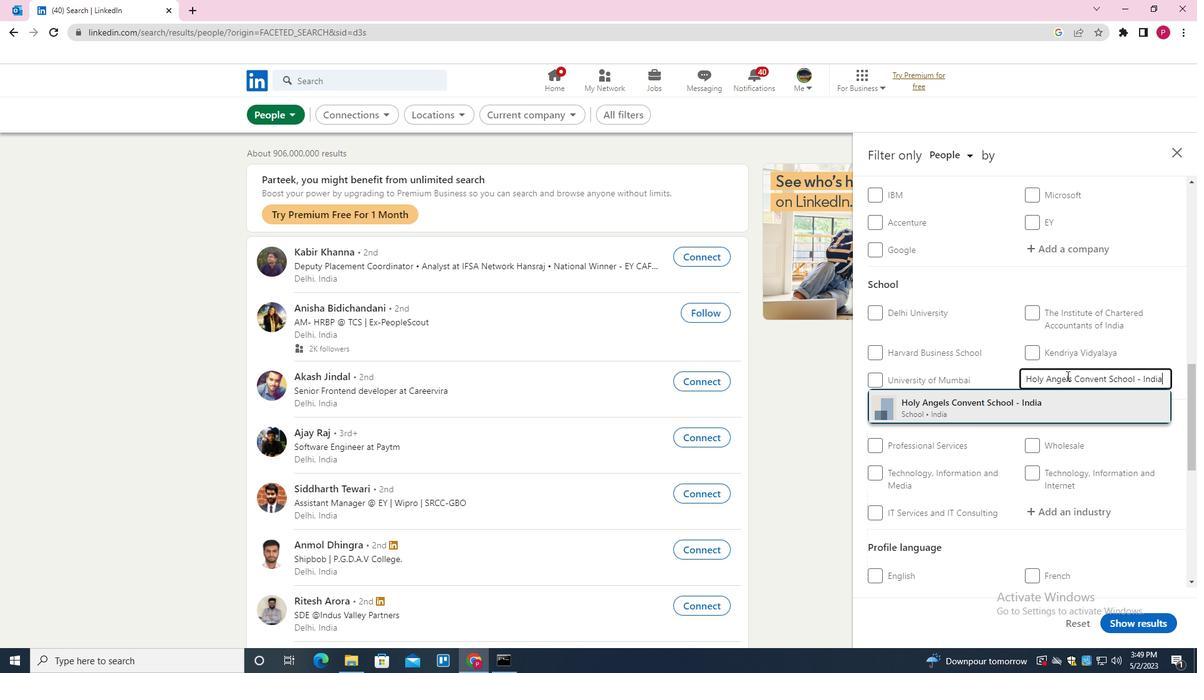 
Action: Mouse moved to (1088, 368)
Screenshot: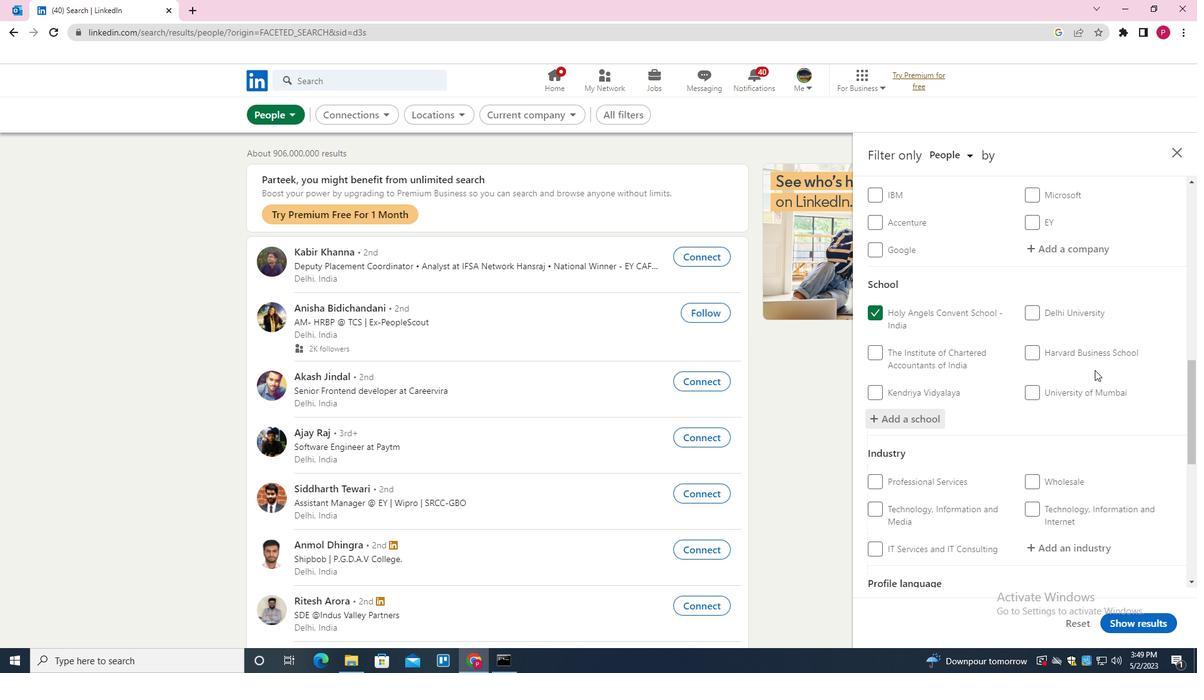 
Action: Mouse scrolled (1088, 367) with delta (0, 0)
Screenshot: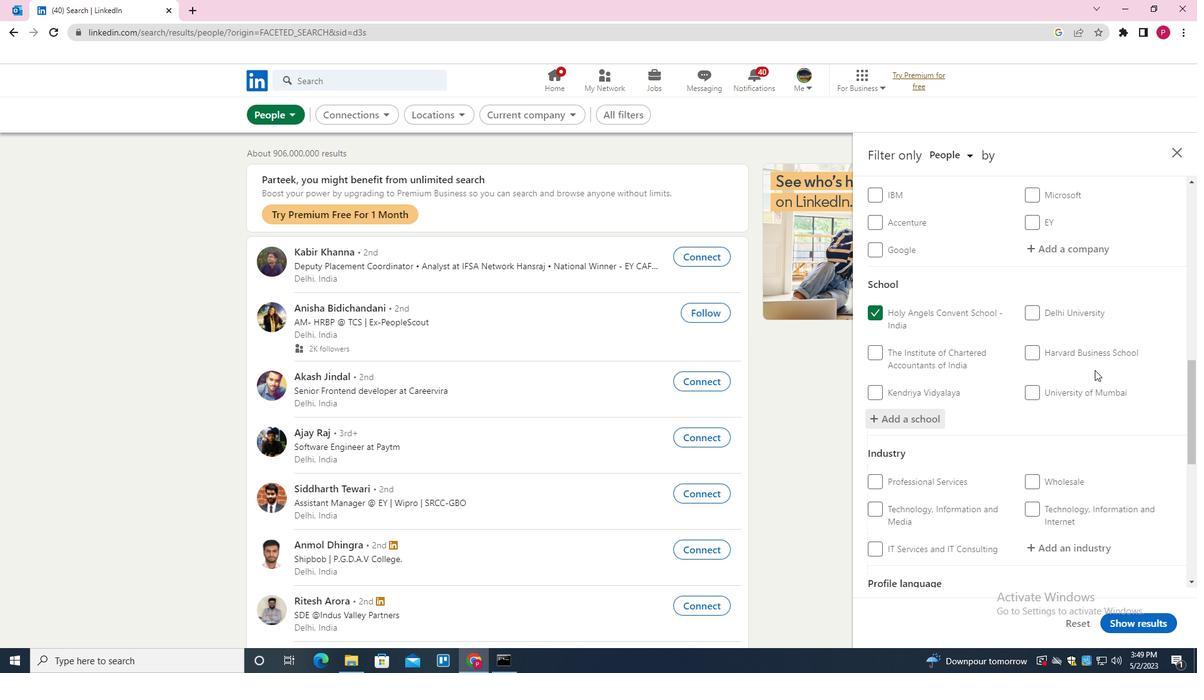 
Action: Mouse moved to (1079, 375)
Screenshot: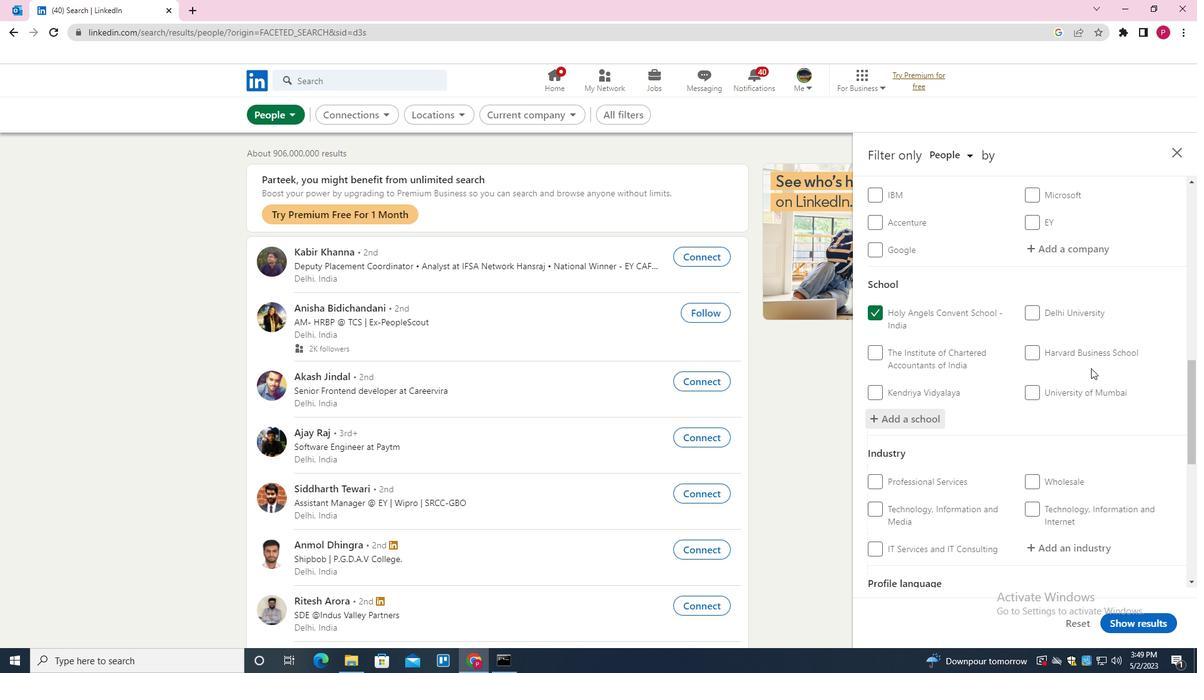 
Action: Mouse scrolled (1079, 374) with delta (0, 0)
Screenshot: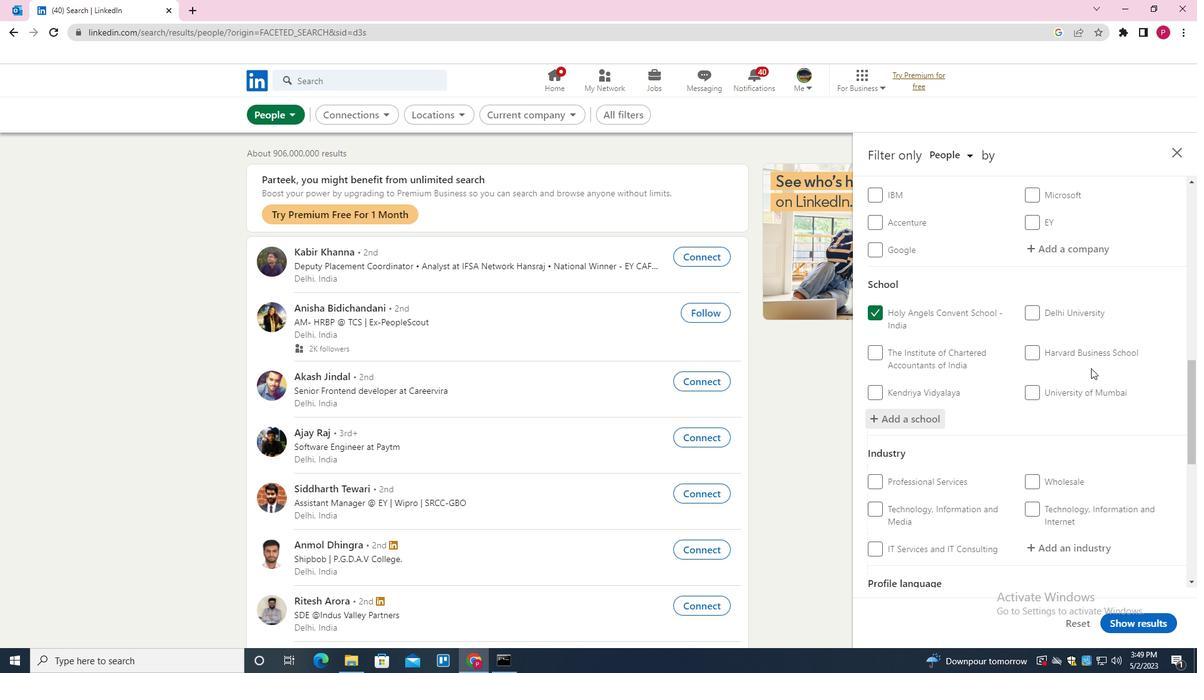 
Action: Mouse scrolled (1079, 374) with delta (0, 0)
Screenshot: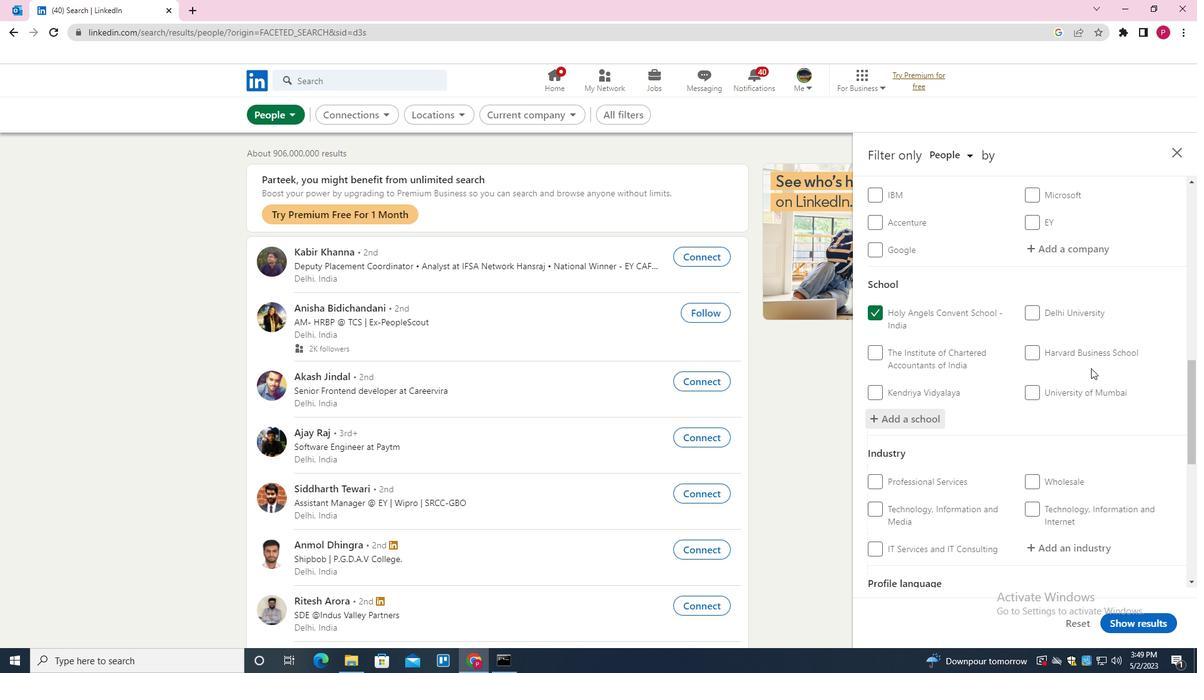 
Action: Mouse scrolled (1079, 374) with delta (0, 0)
Screenshot: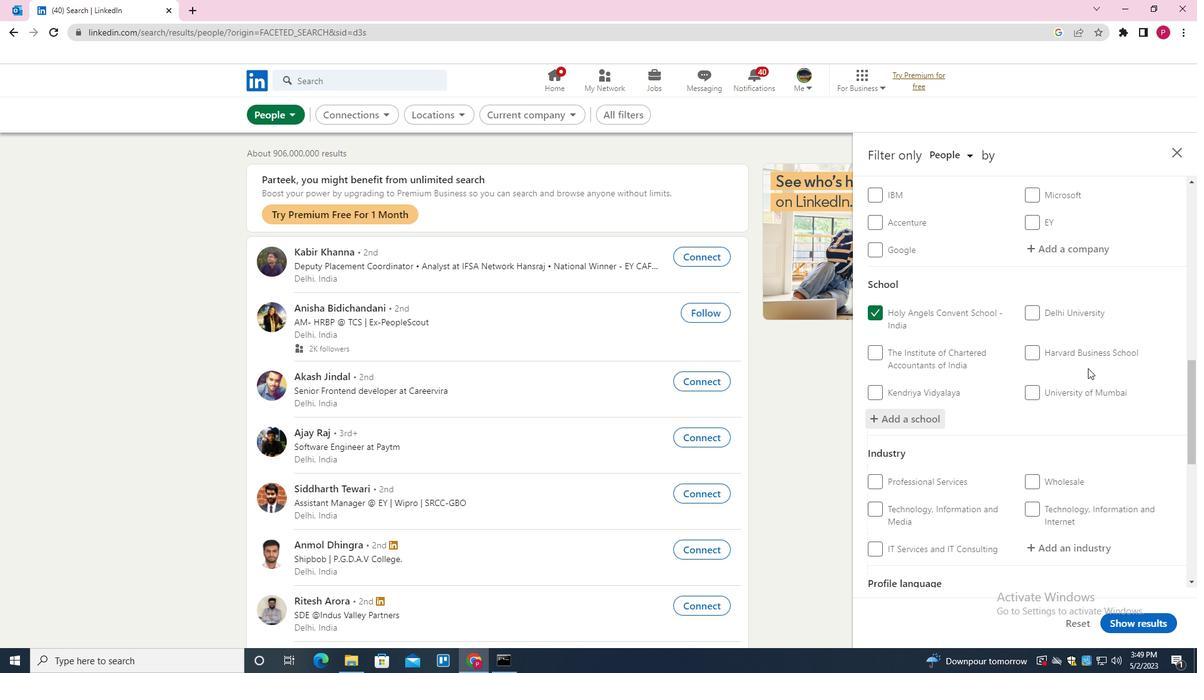 
Action: Mouse moved to (1060, 289)
Screenshot: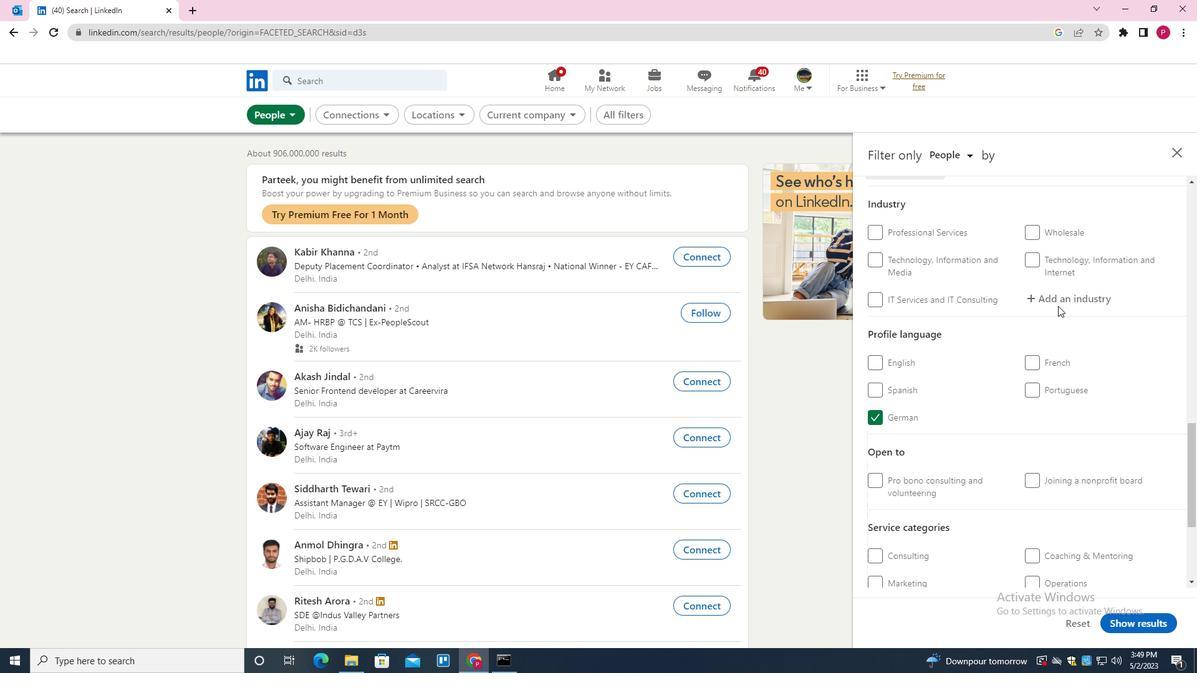 
Action: Mouse pressed left at (1060, 289)
Screenshot: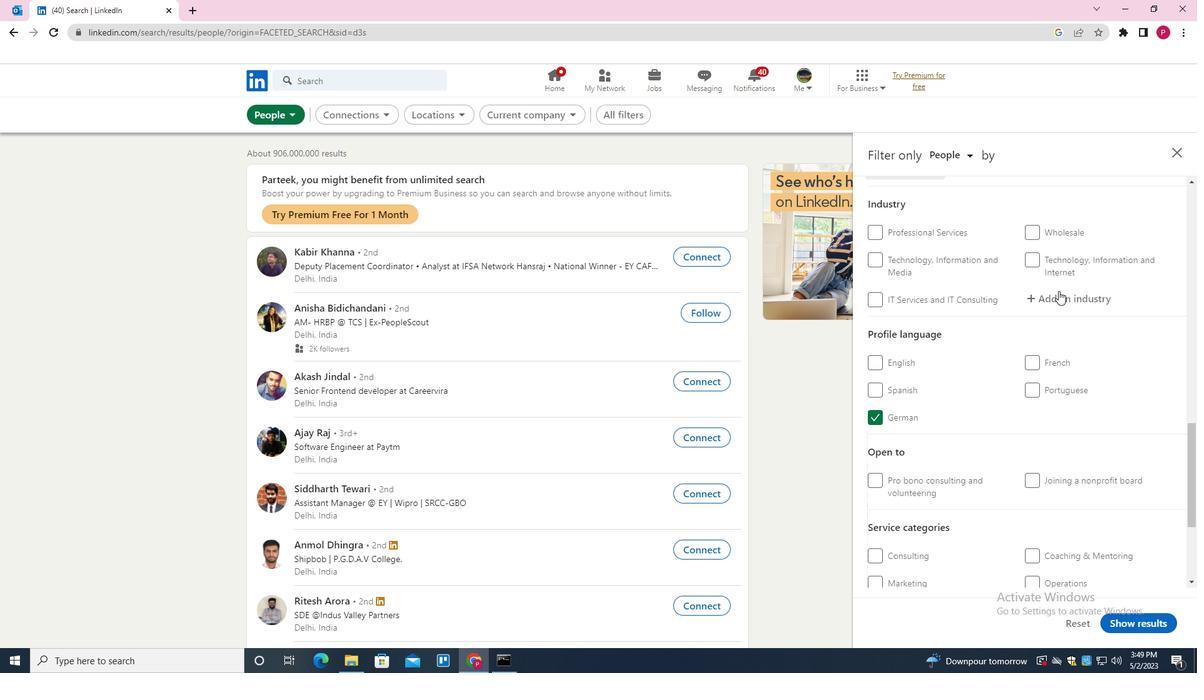 
Action: Mouse moved to (1058, 290)
Screenshot: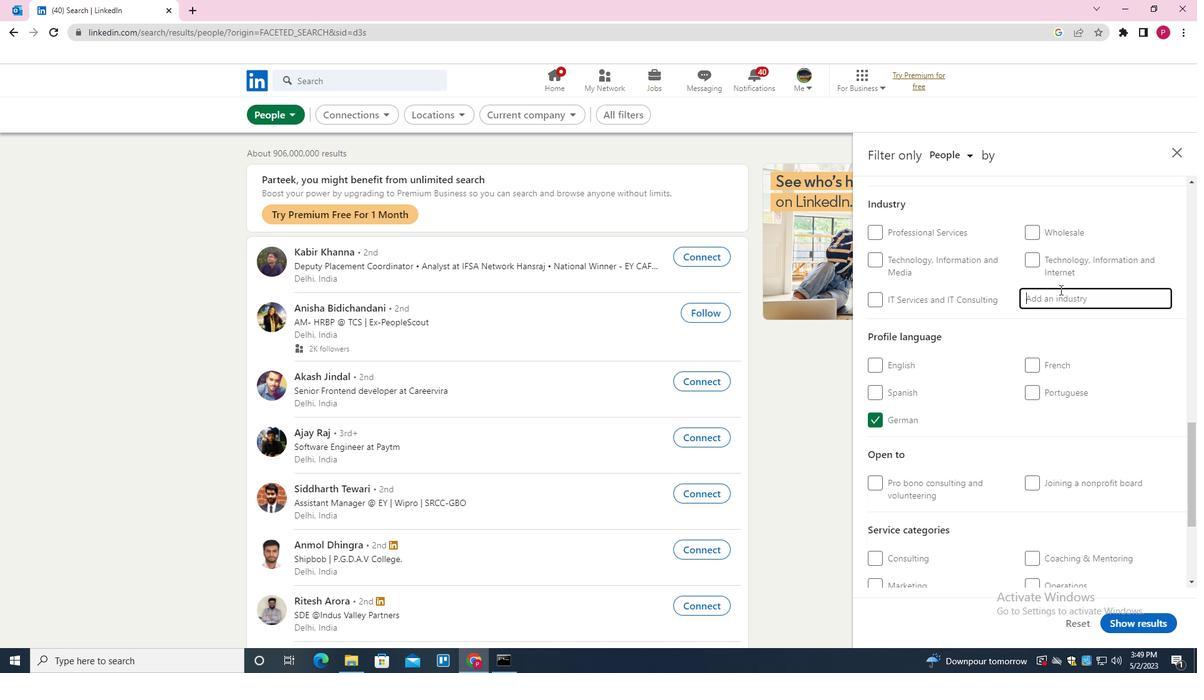 
Action: Key pressed <Key.shift><Key.shift>COSMETOLOGY<Key.space>AND<Key.space><Key.shift>BARBER<Key.space><Key.shift>SCHOOLS<Key.down><Key.enter><Key.enter><Key.left><Key.right><Key.backspace><Key.down><Key.enter>
Screenshot: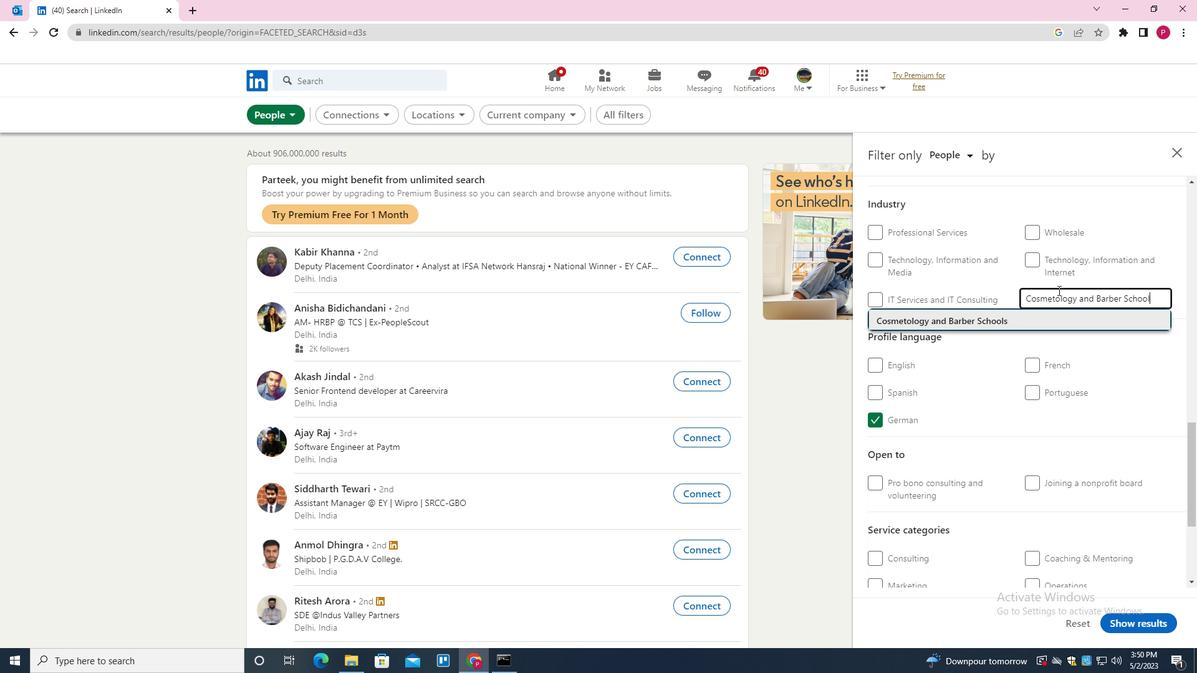 
Action: Mouse moved to (1040, 315)
Screenshot: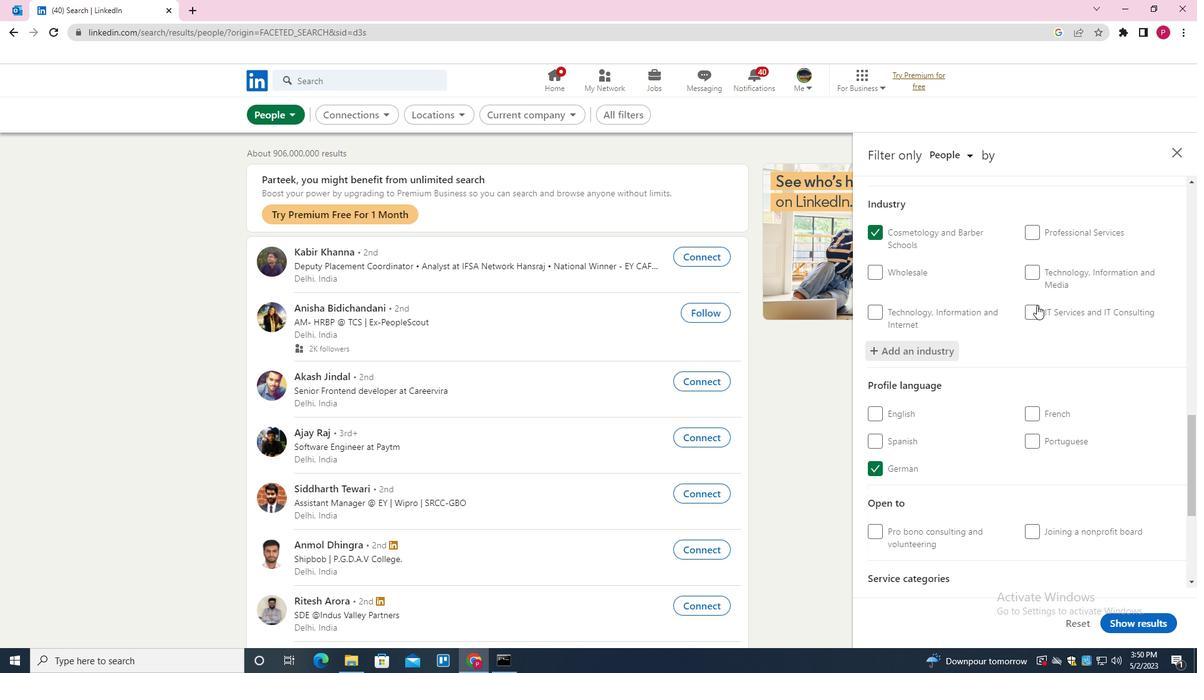 
Action: Mouse scrolled (1040, 314) with delta (0, 0)
Screenshot: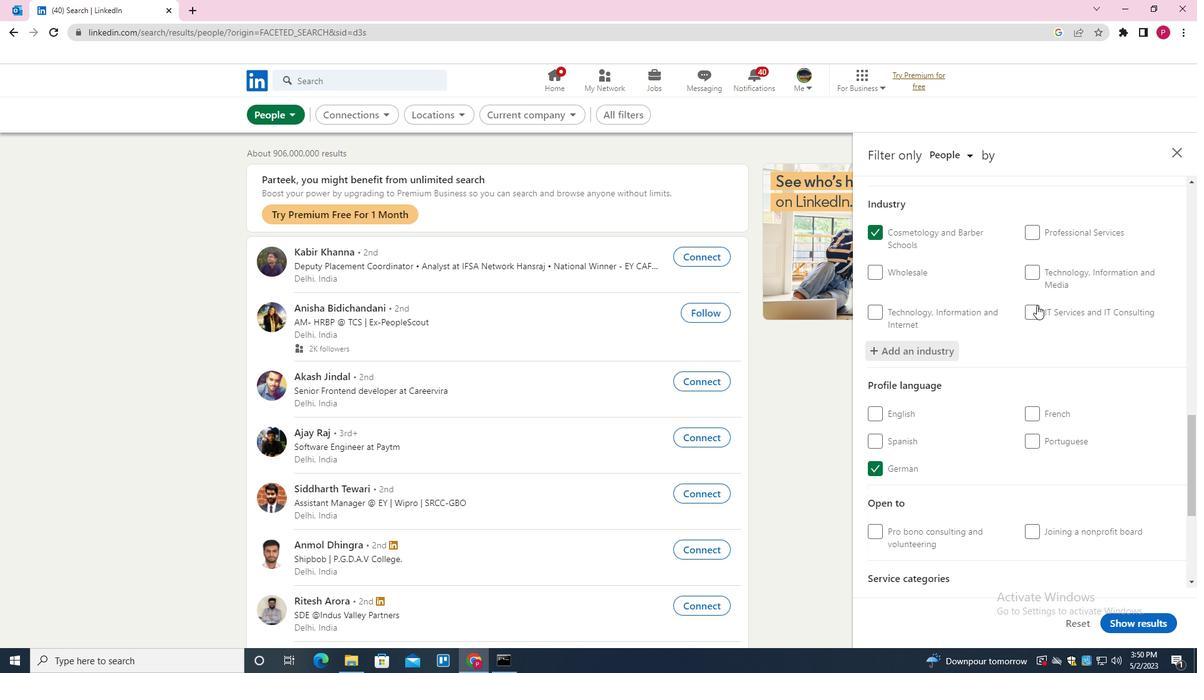 
Action: Mouse moved to (1042, 317)
Screenshot: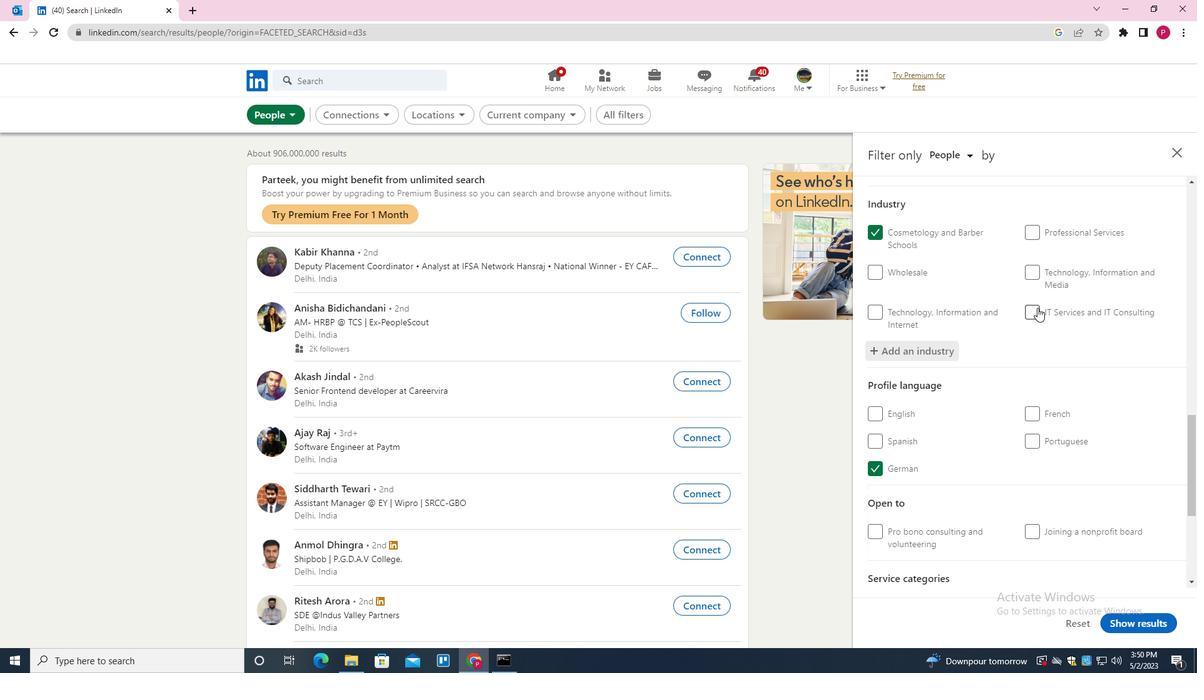 
Action: Mouse scrolled (1042, 316) with delta (0, 0)
Screenshot: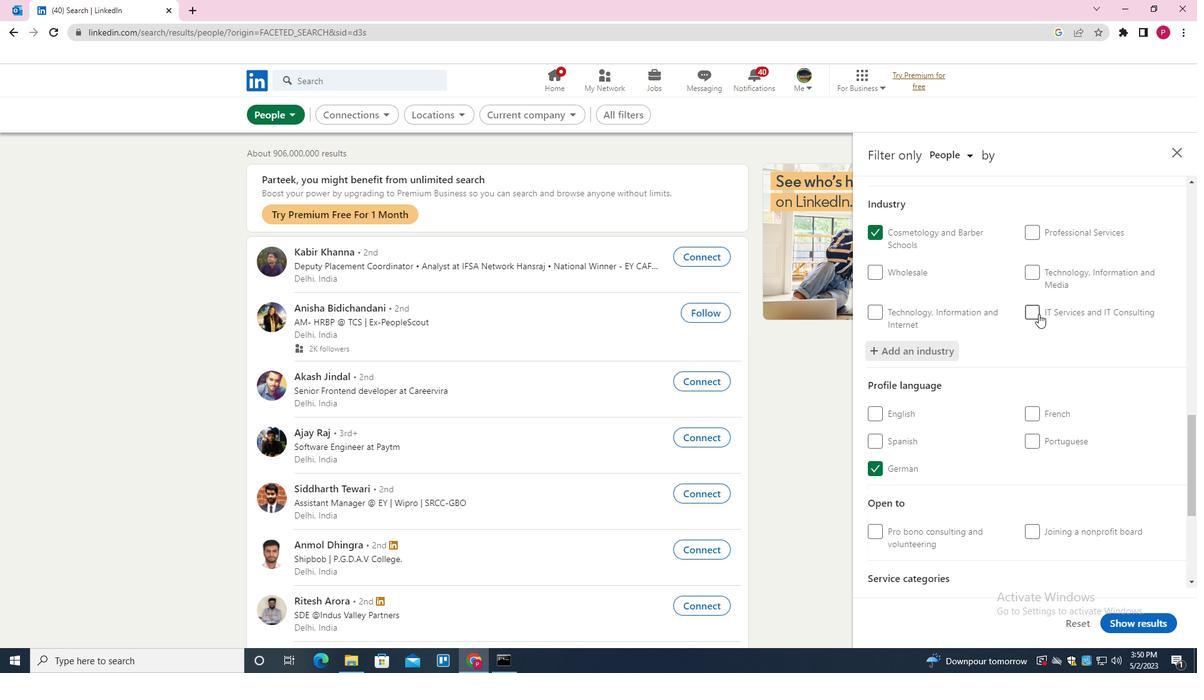 
Action: Mouse moved to (1043, 321)
Screenshot: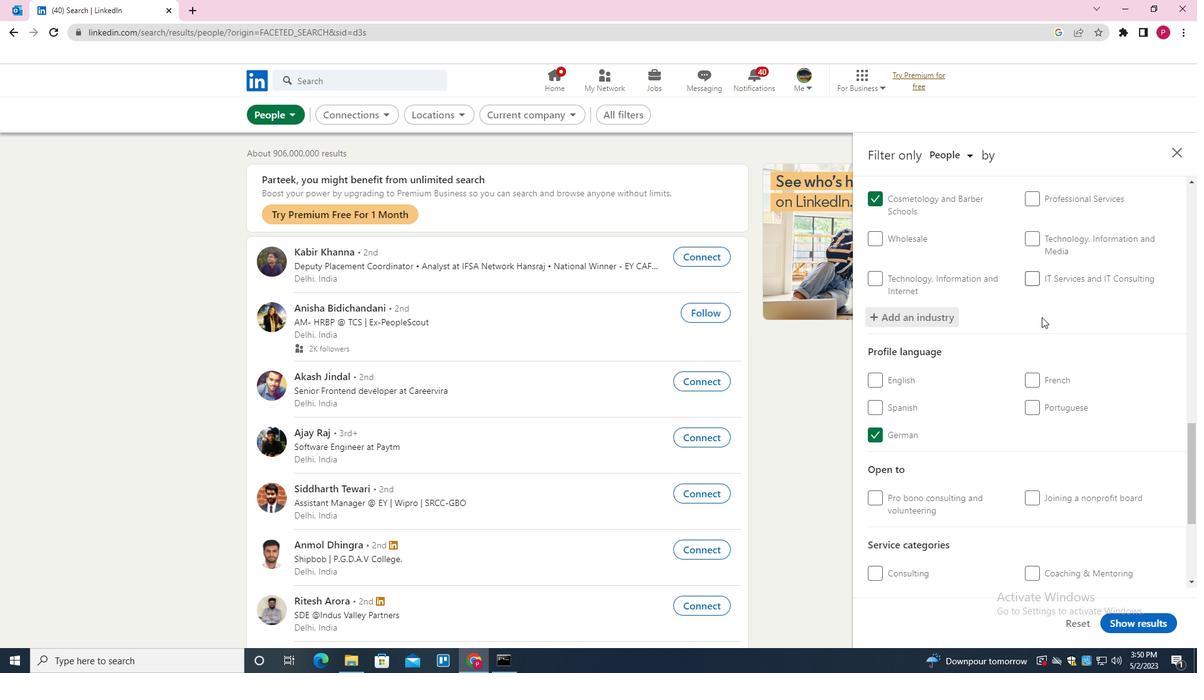 
Action: Mouse scrolled (1043, 321) with delta (0, 0)
Screenshot: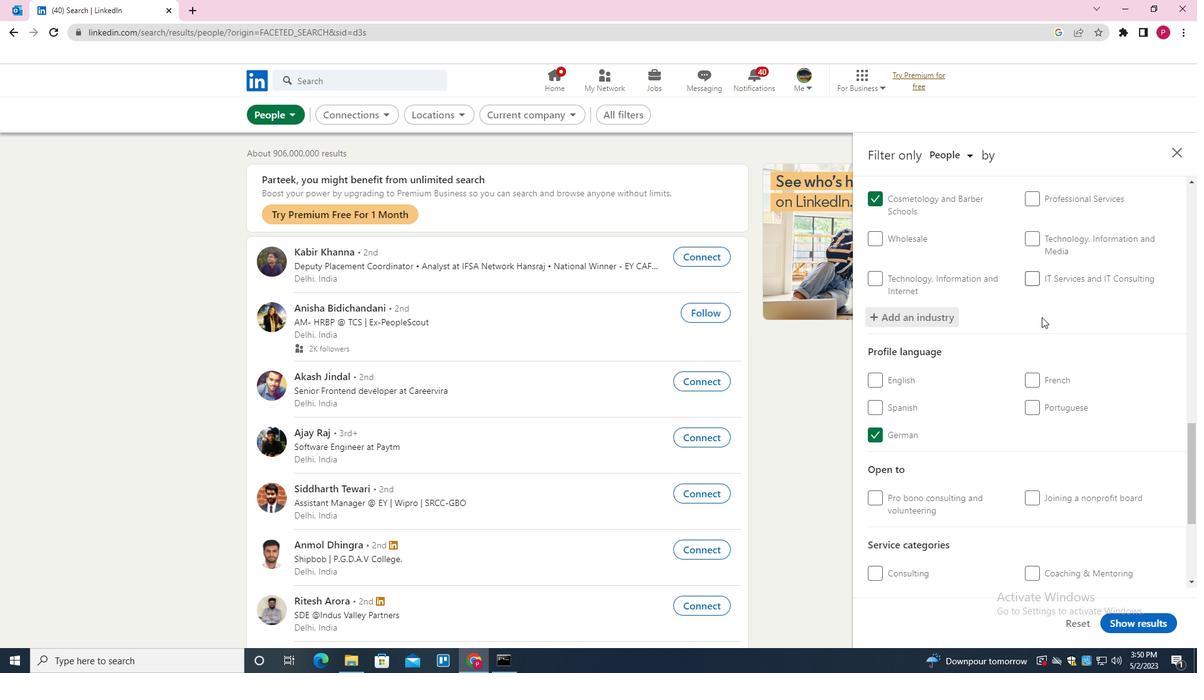 
Action: Mouse moved to (1045, 329)
Screenshot: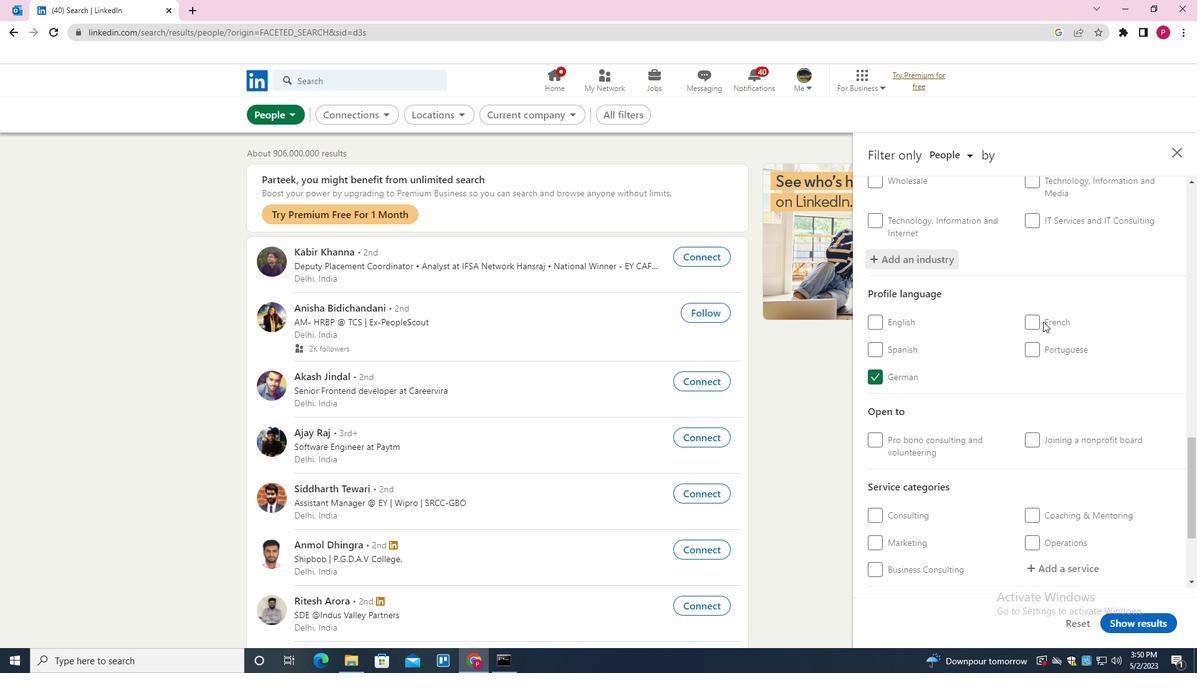 
Action: Mouse scrolled (1045, 328) with delta (0, 0)
Screenshot: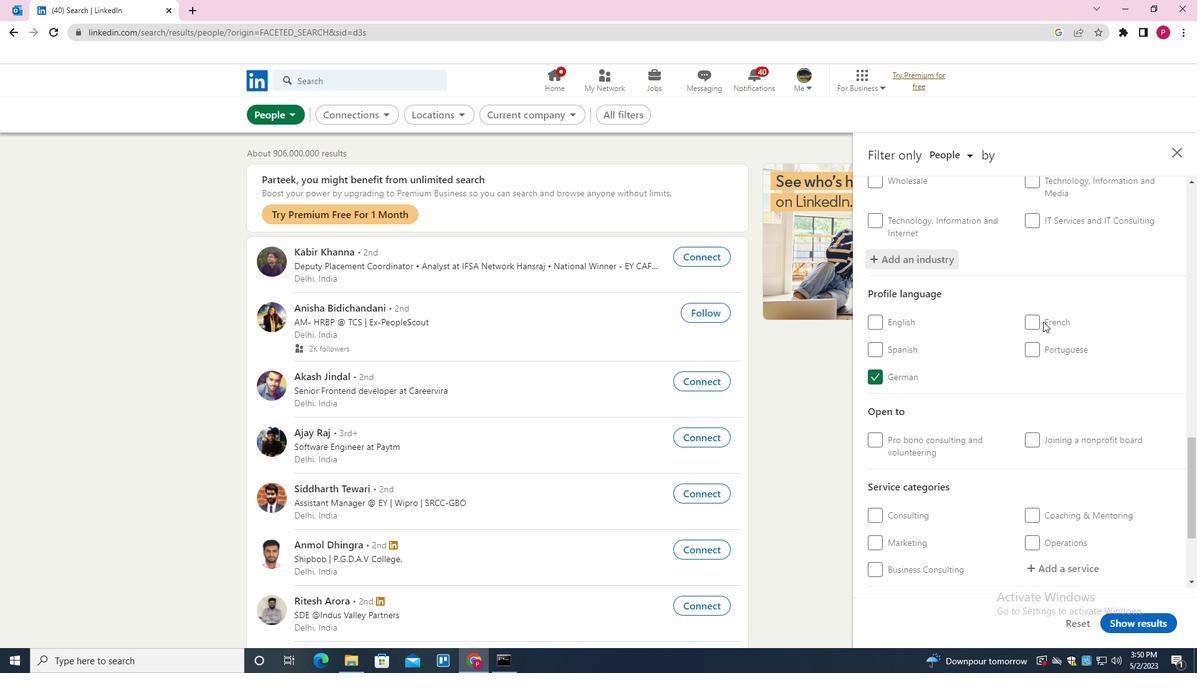 
Action: Mouse moved to (1047, 336)
Screenshot: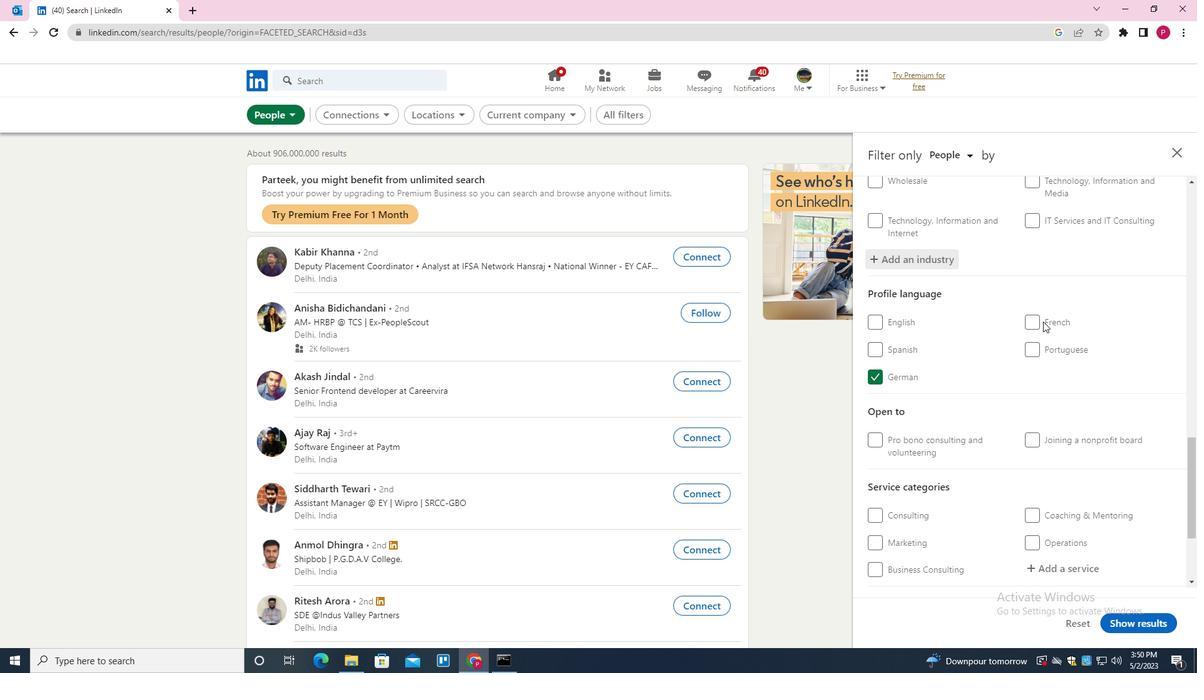 
Action: Mouse scrolled (1047, 335) with delta (0, 0)
Screenshot: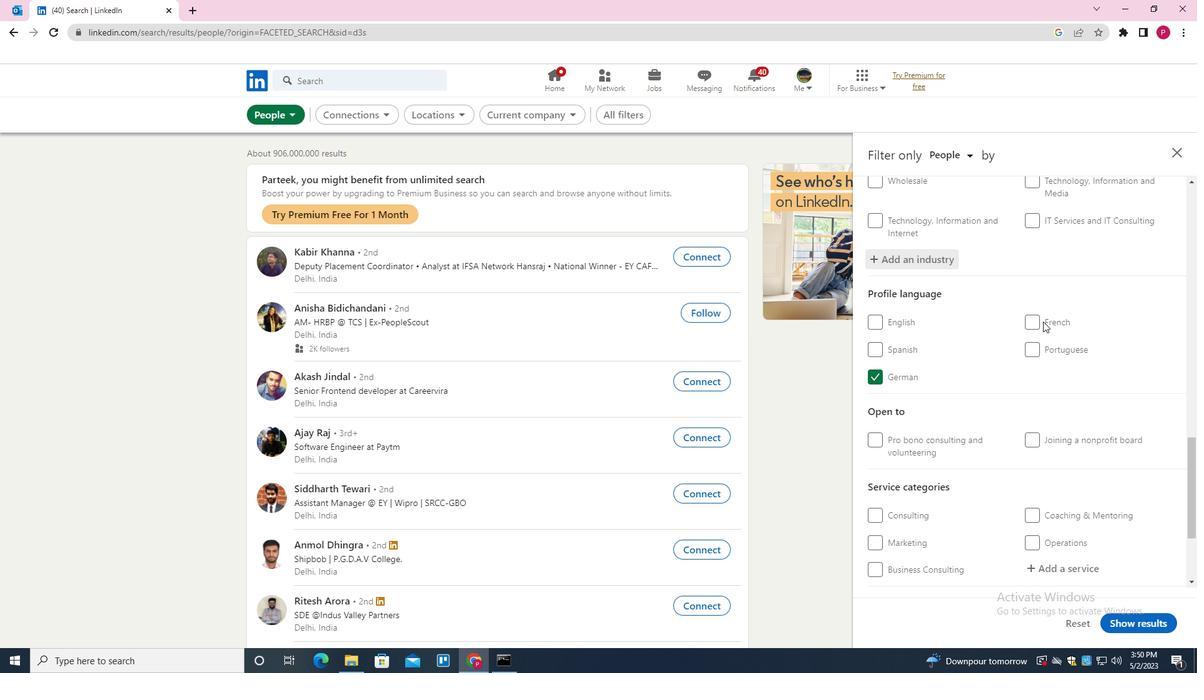 
Action: Mouse moved to (1049, 340)
Screenshot: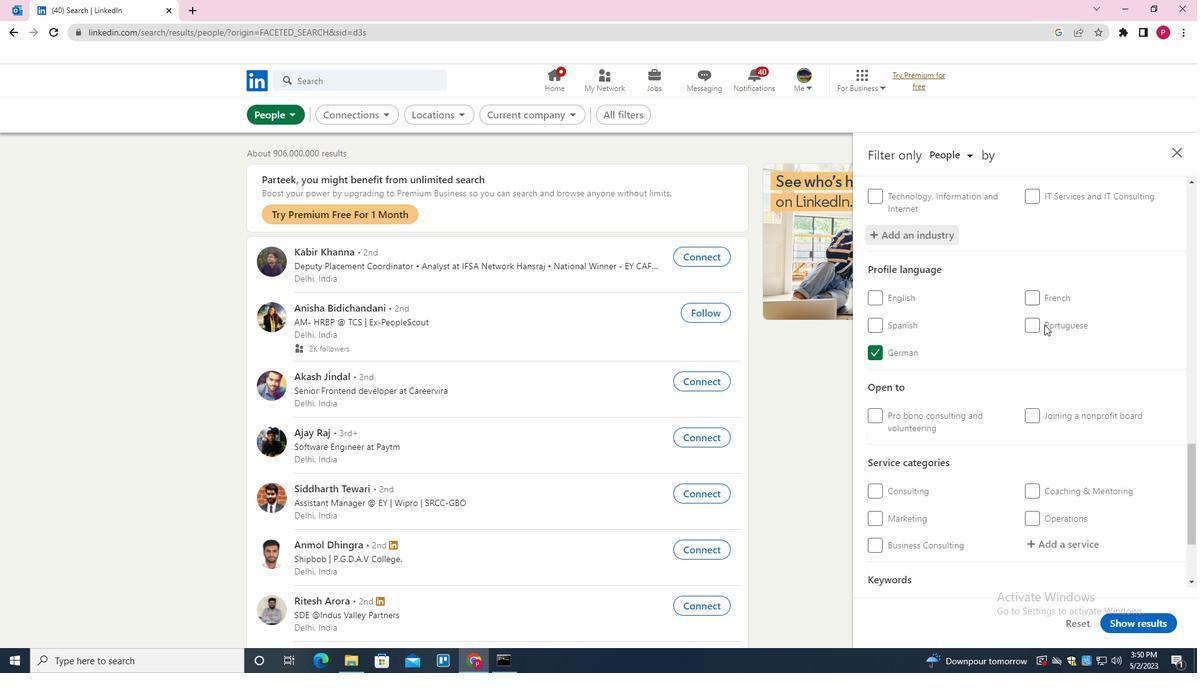 
Action: Mouse scrolled (1049, 339) with delta (0, 0)
Screenshot: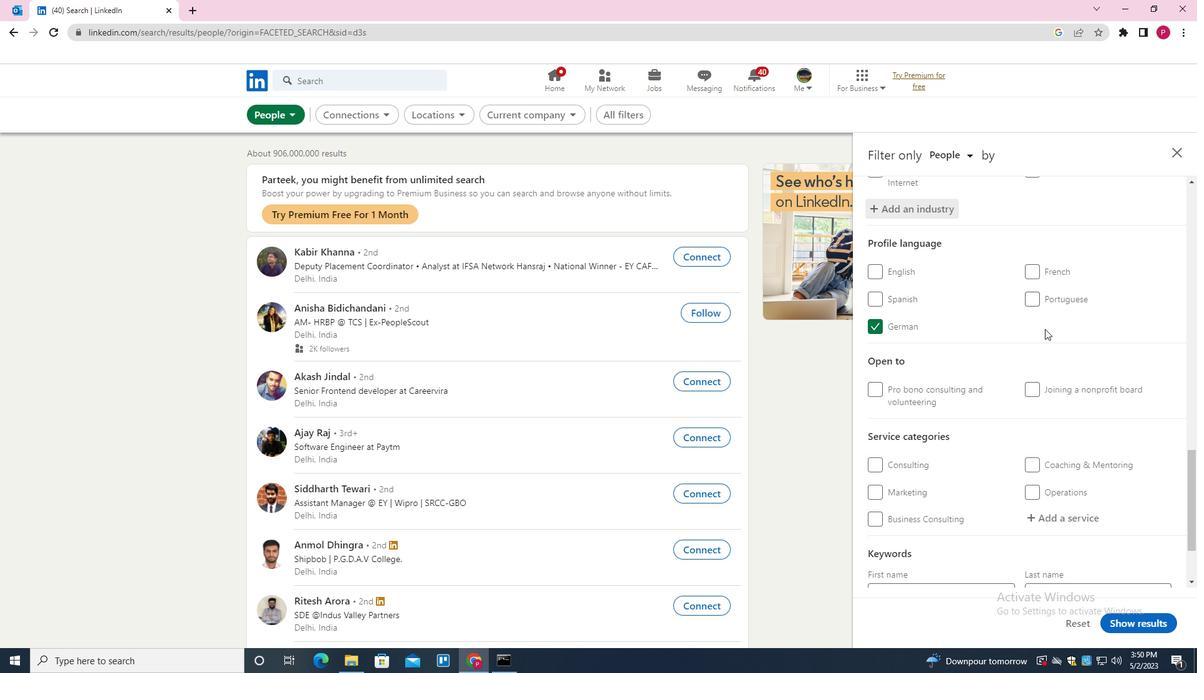 
Action: Mouse moved to (1075, 416)
Screenshot: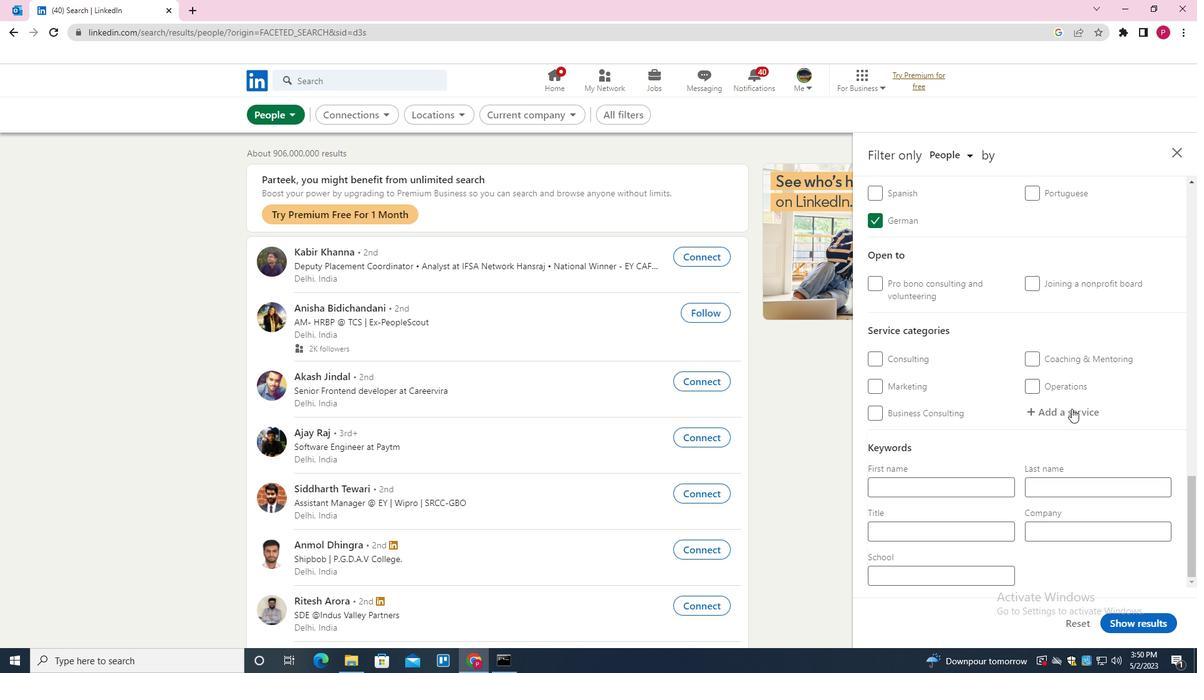 
Action: Mouse pressed left at (1075, 416)
Screenshot: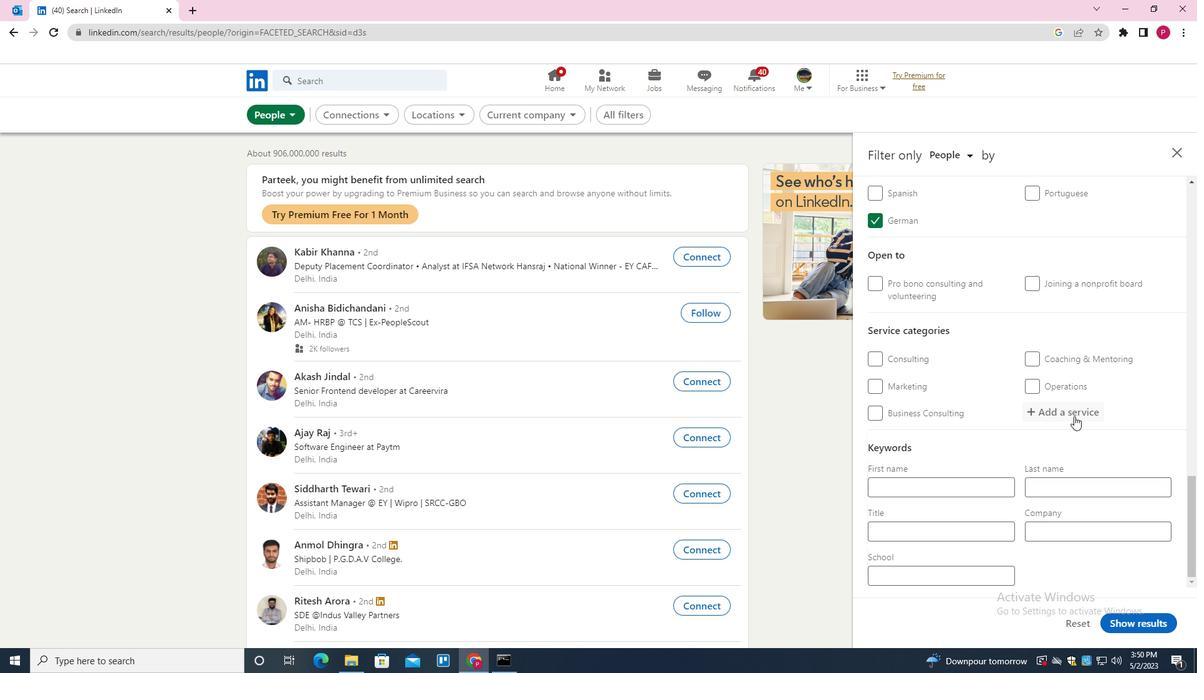 
Action: Key pressed <Key.shift>AUTO<Key.space><Key.shift>INSURANCE<Key.down><Key.enter>
Screenshot: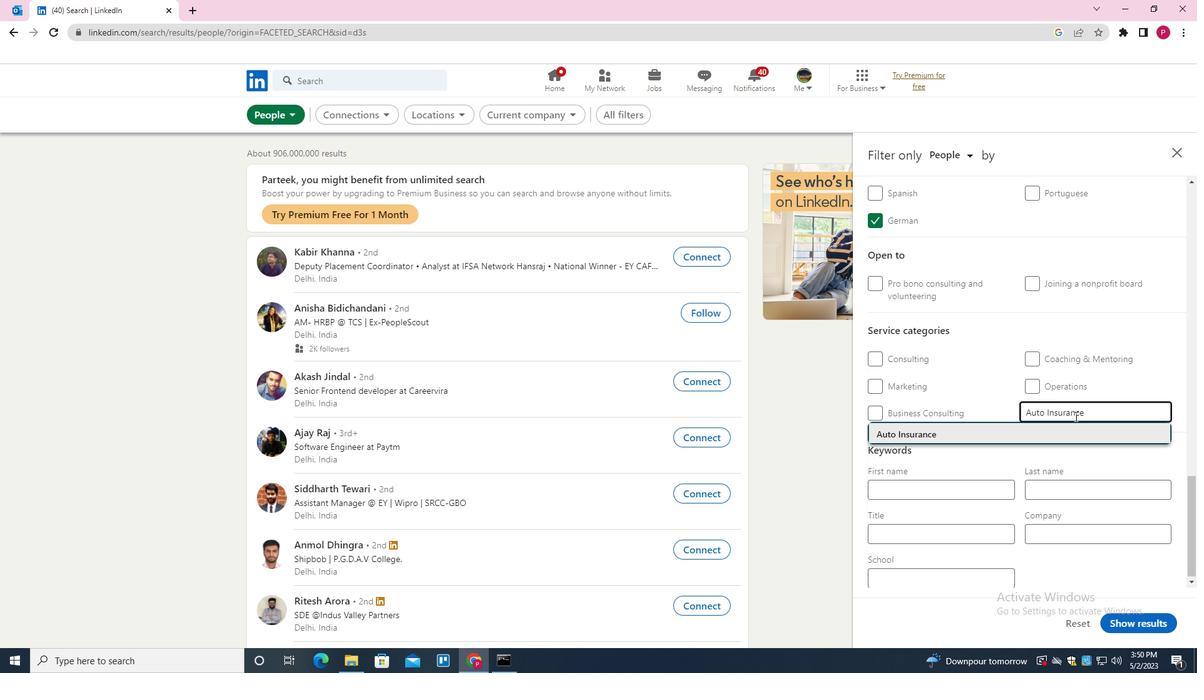 
Action: Mouse moved to (1075, 415)
Screenshot: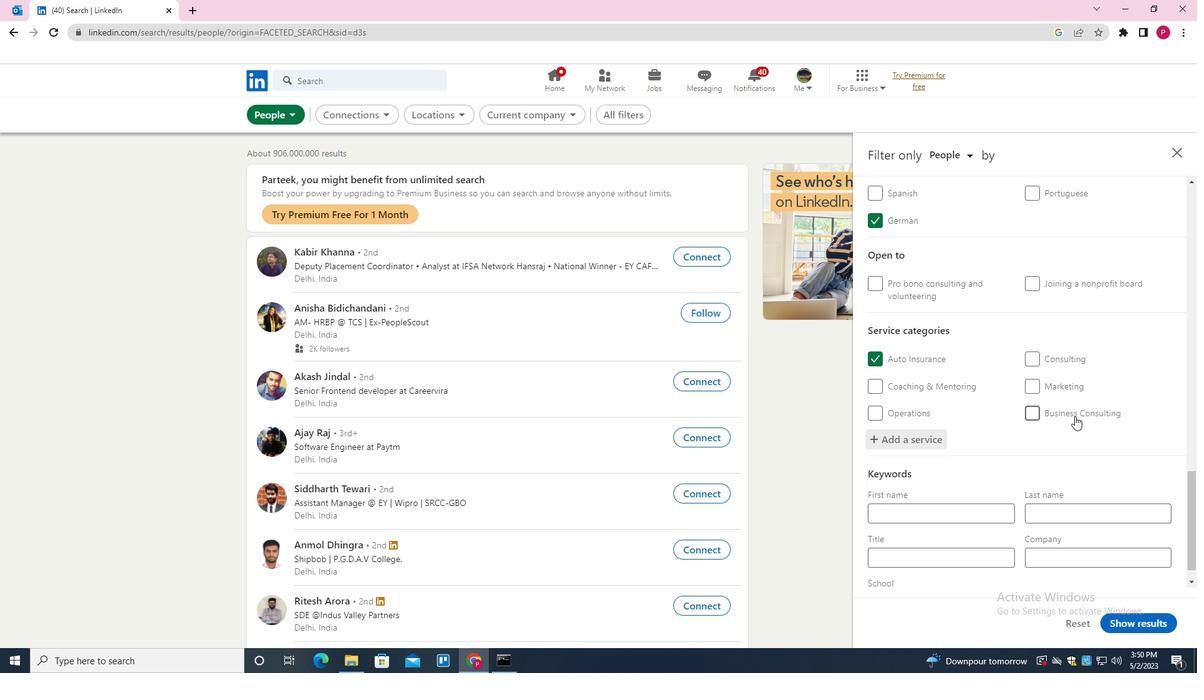 
Action: Mouse scrolled (1075, 415) with delta (0, 0)
Screenshot: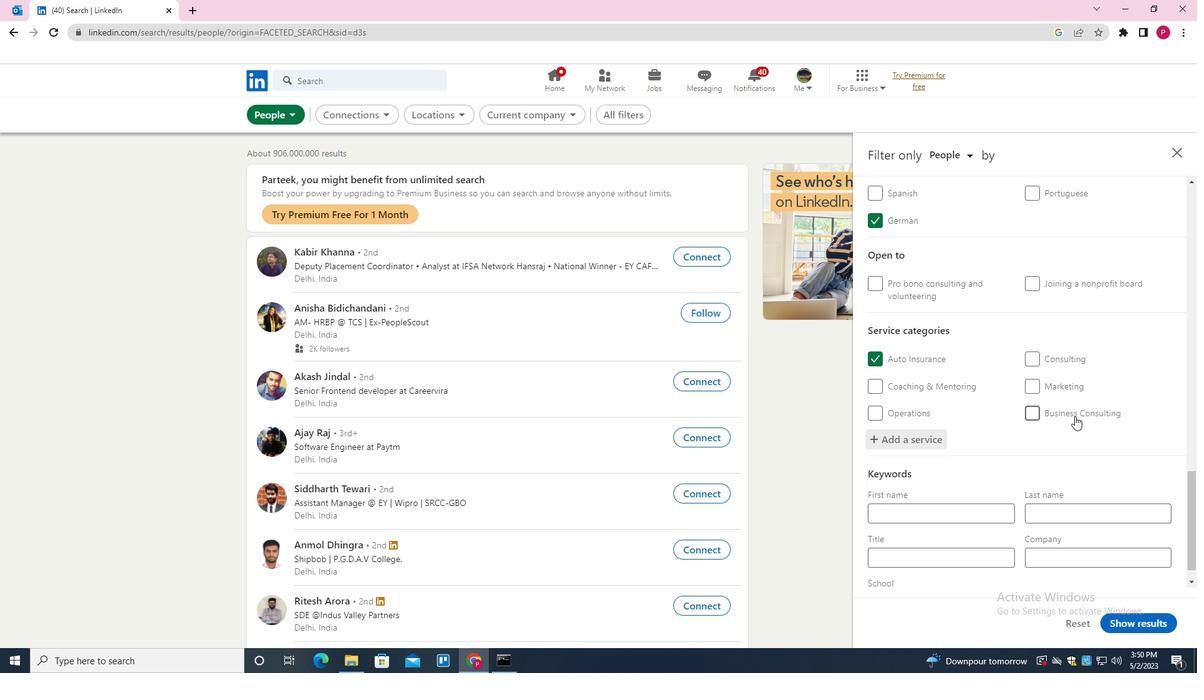 
Action: Mouse scrolled (1075, 415) with delta (0, 0)
Screenshot: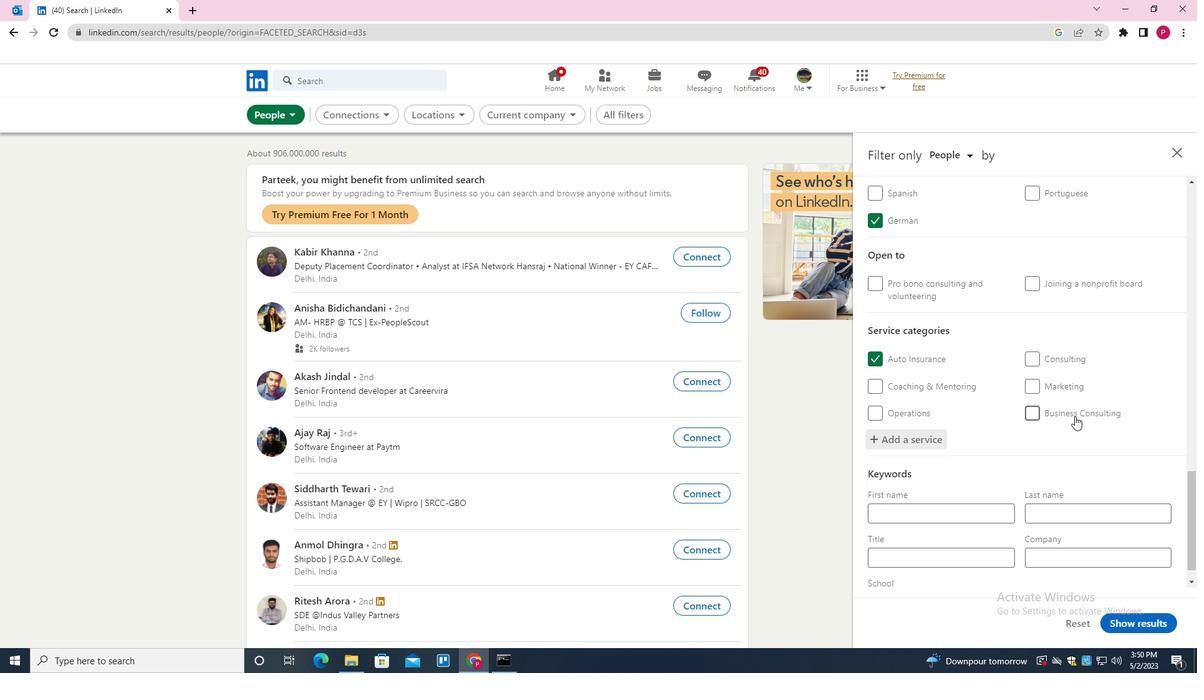 
Action: Mouse moved to (1075, 415)
Screenshot: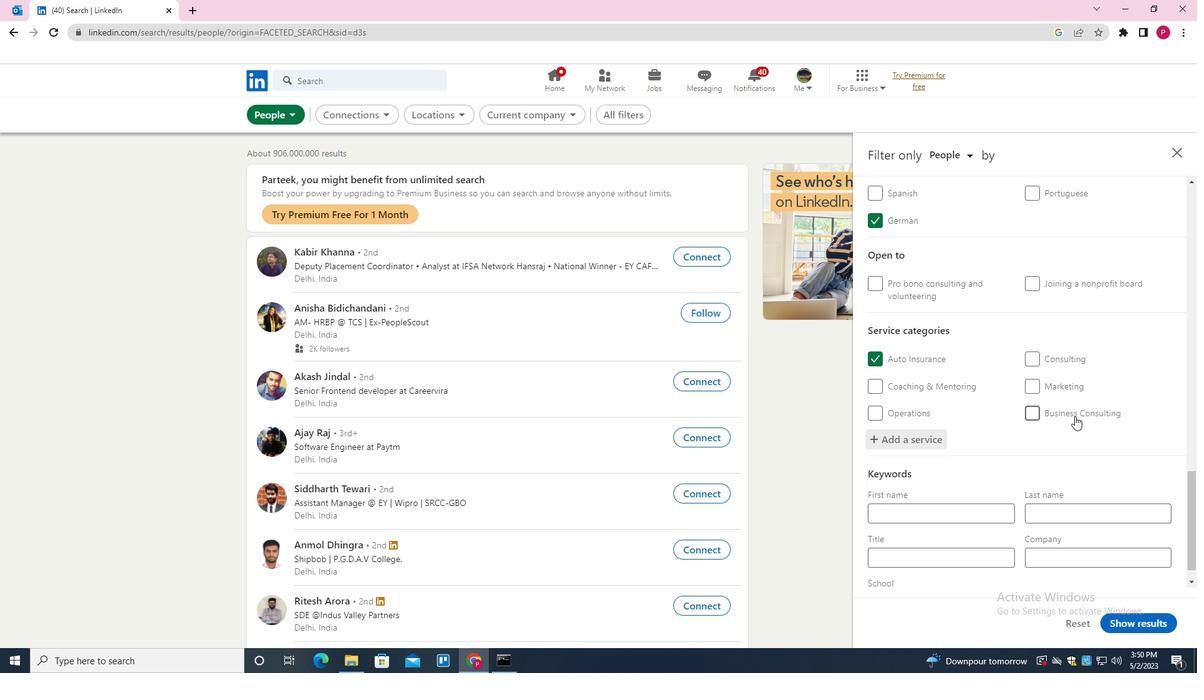 
Action: Mouse scrolled (1075, 415) with delta (0, 0)
Screenshot: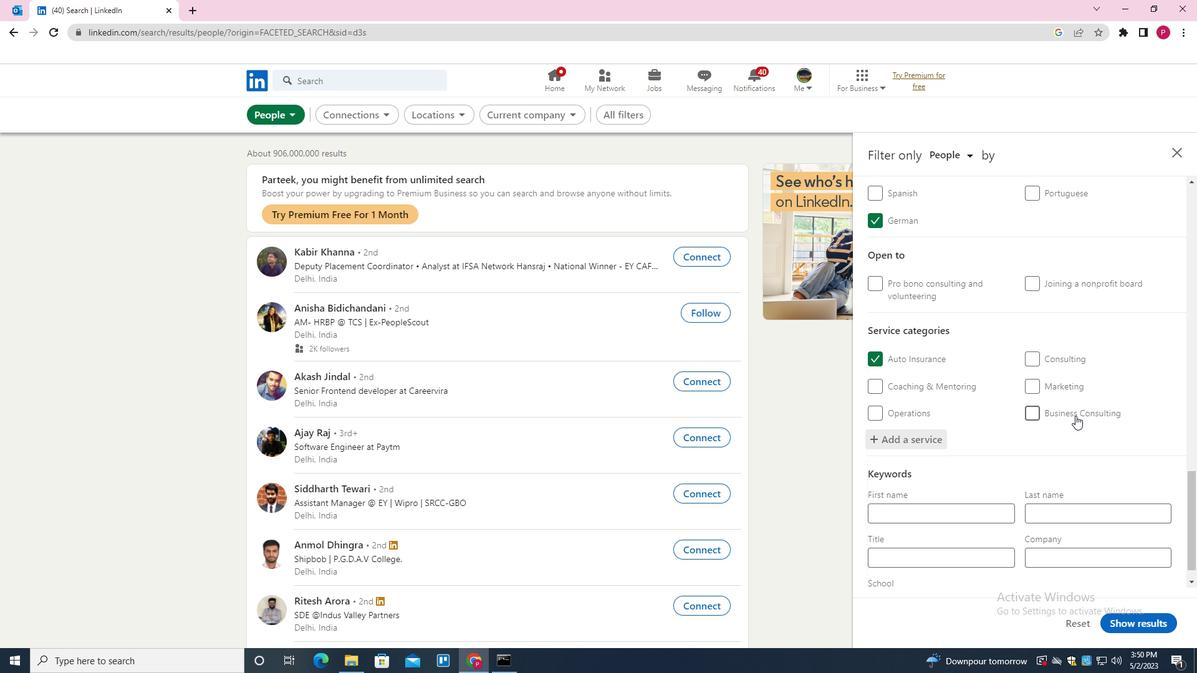 
Action: Mouse moved to (1075, 415)
Screenshot: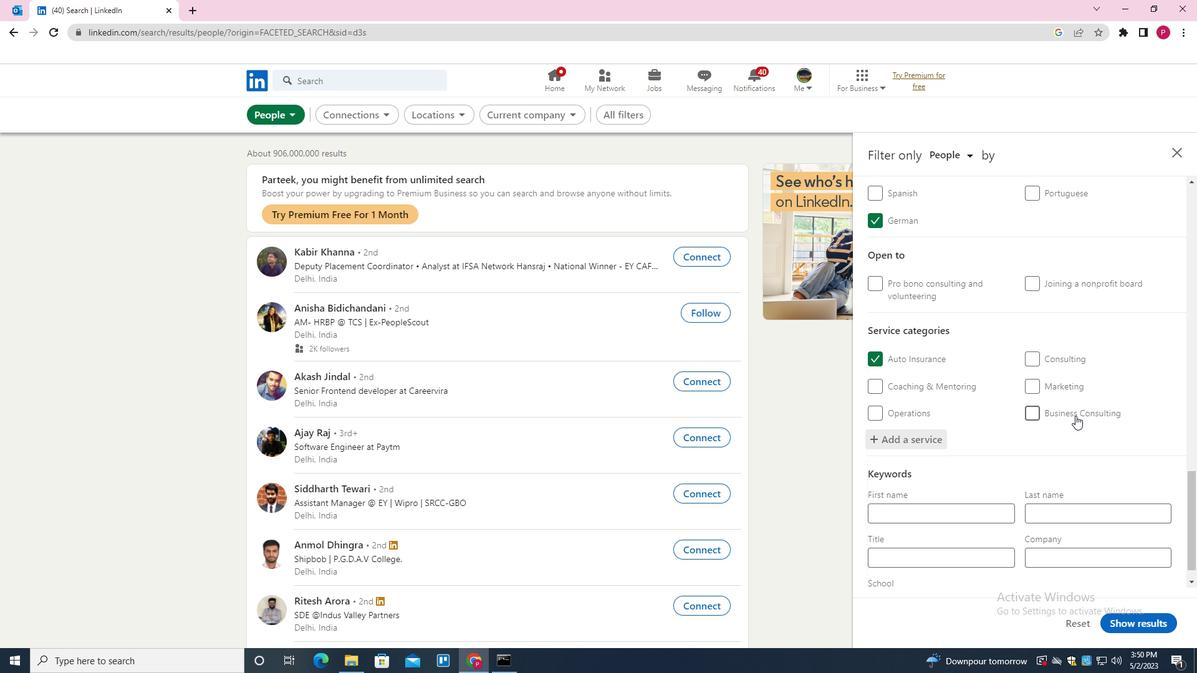
Action: Mouse scrolled (1075, 415) with delta (0, 0)
Screenshot: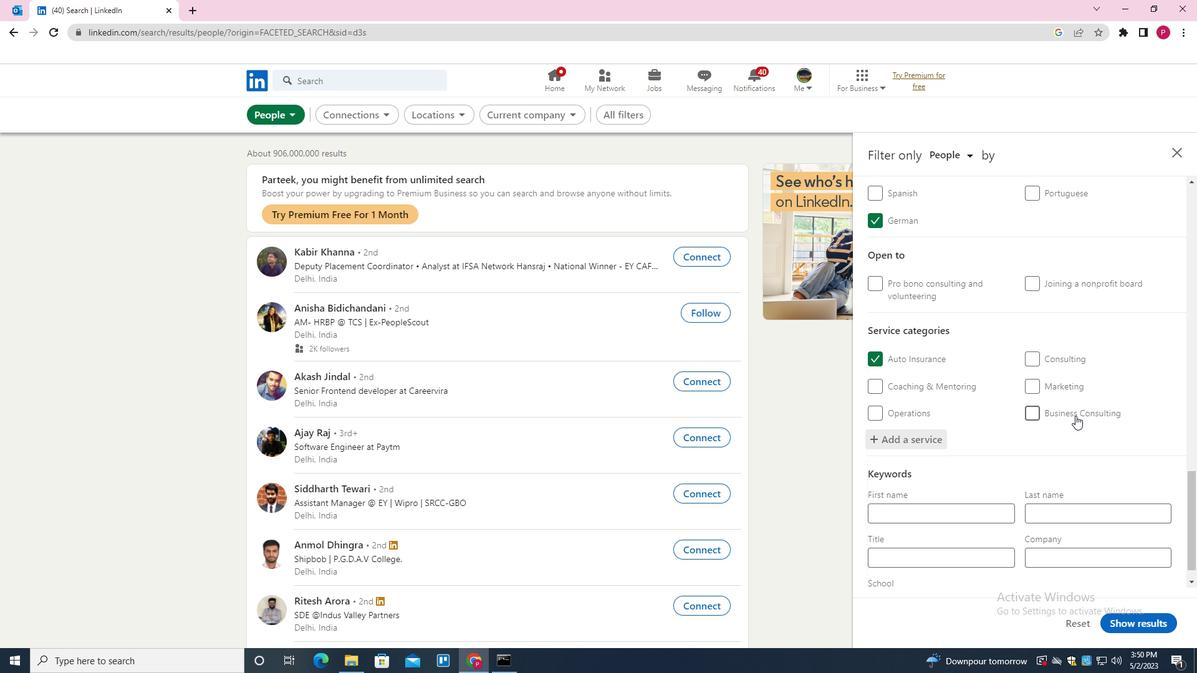 
Action: Mouse moved to (1071, 416)
Screenshot: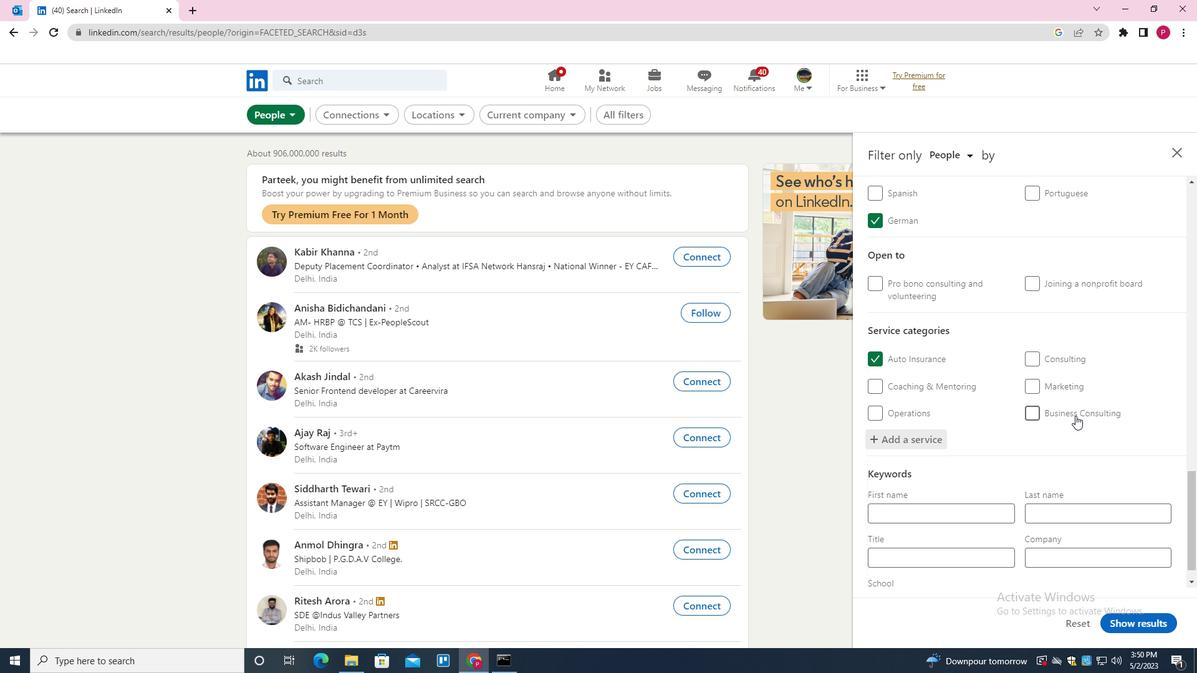 
Action: Mouse scrolled (1071, 415) with delta (0, 0)
Screenshot: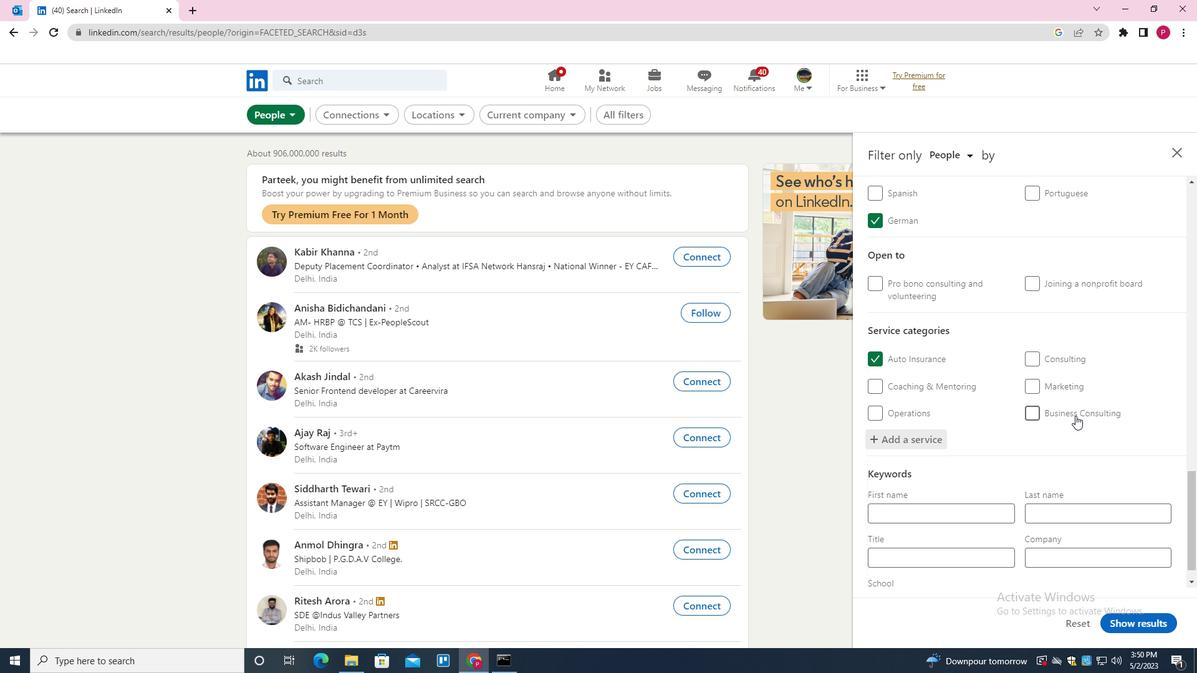 
Action: Mouse moved to (1063, 418)
Screenshot: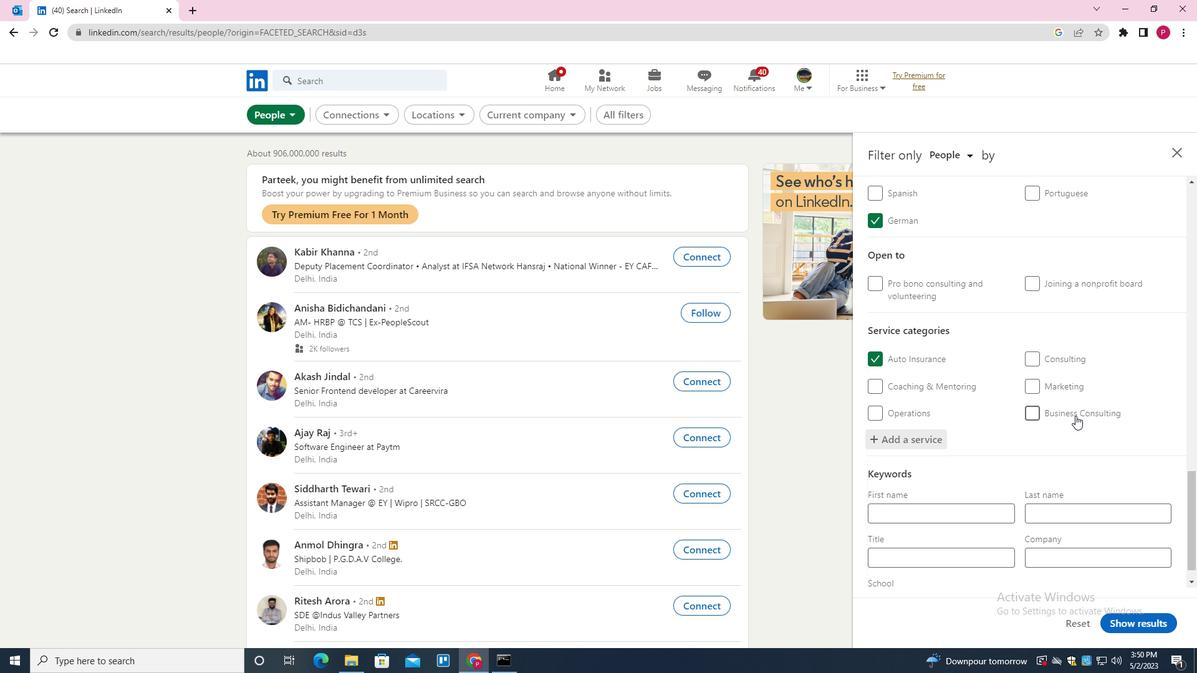 
Action: Mouse scrolled (1063, 417) with delta (0, 0)
Screenshot: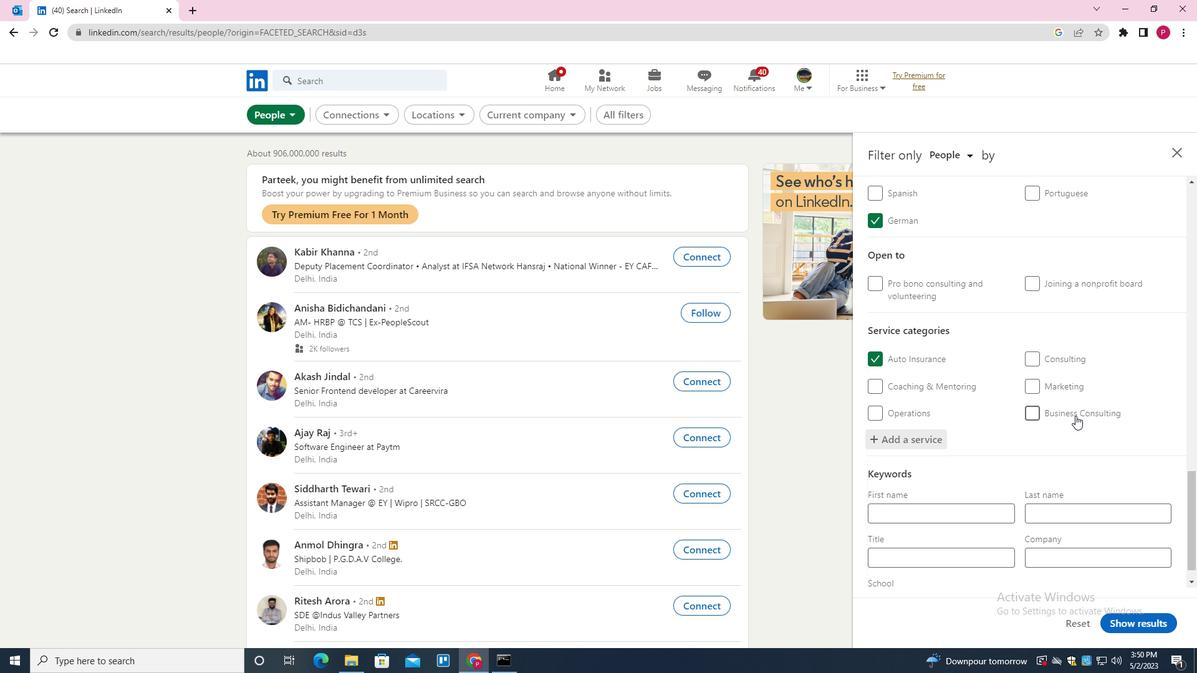 
Action: Mouse moved to (959, 529)
Screenshot: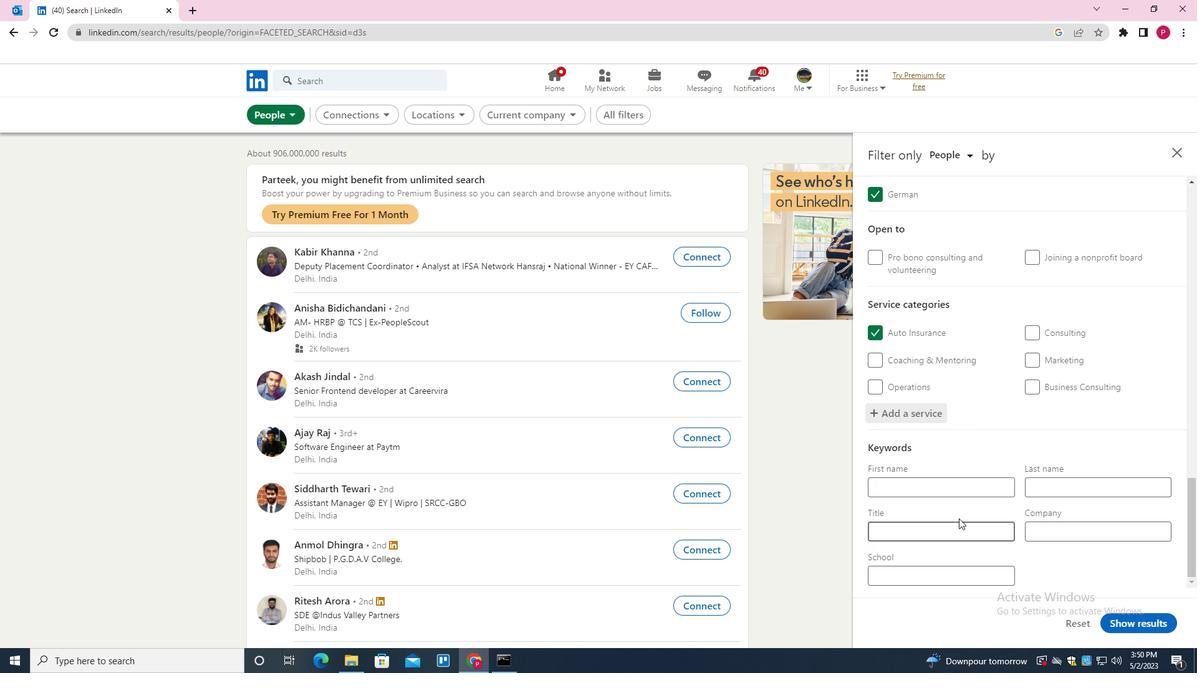 
Action: Mouse pressed left at (959, 529)
Screenshot: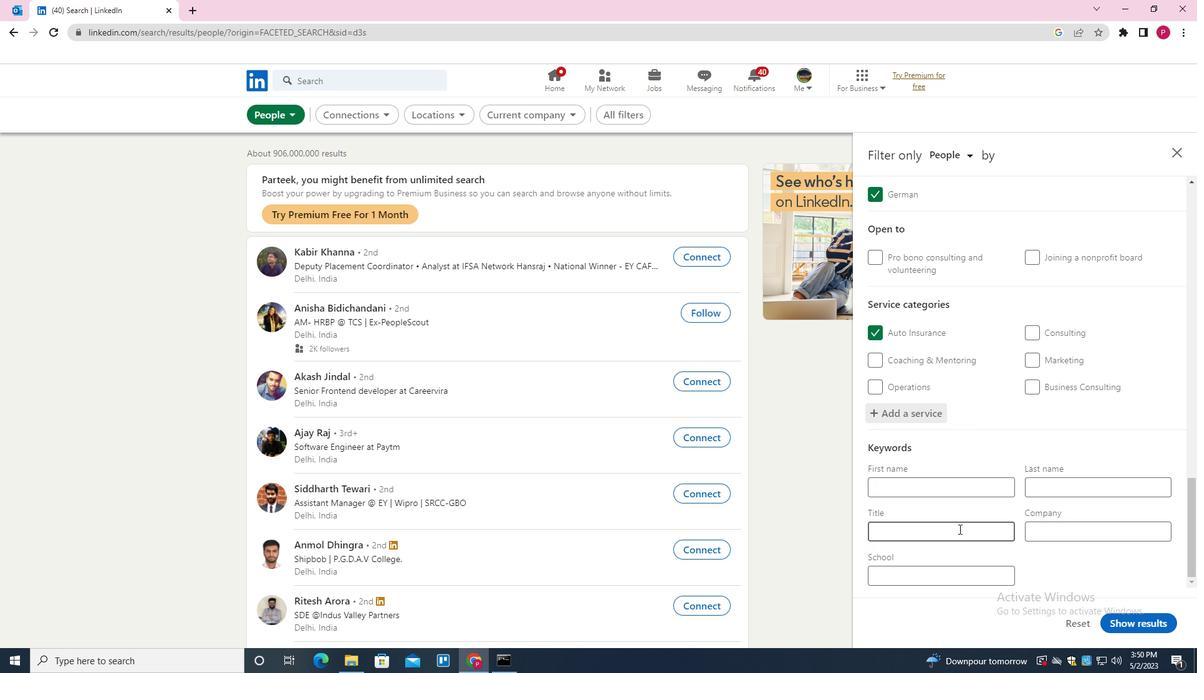 
Action: Mouse moved to (988, 498)
Screenshot: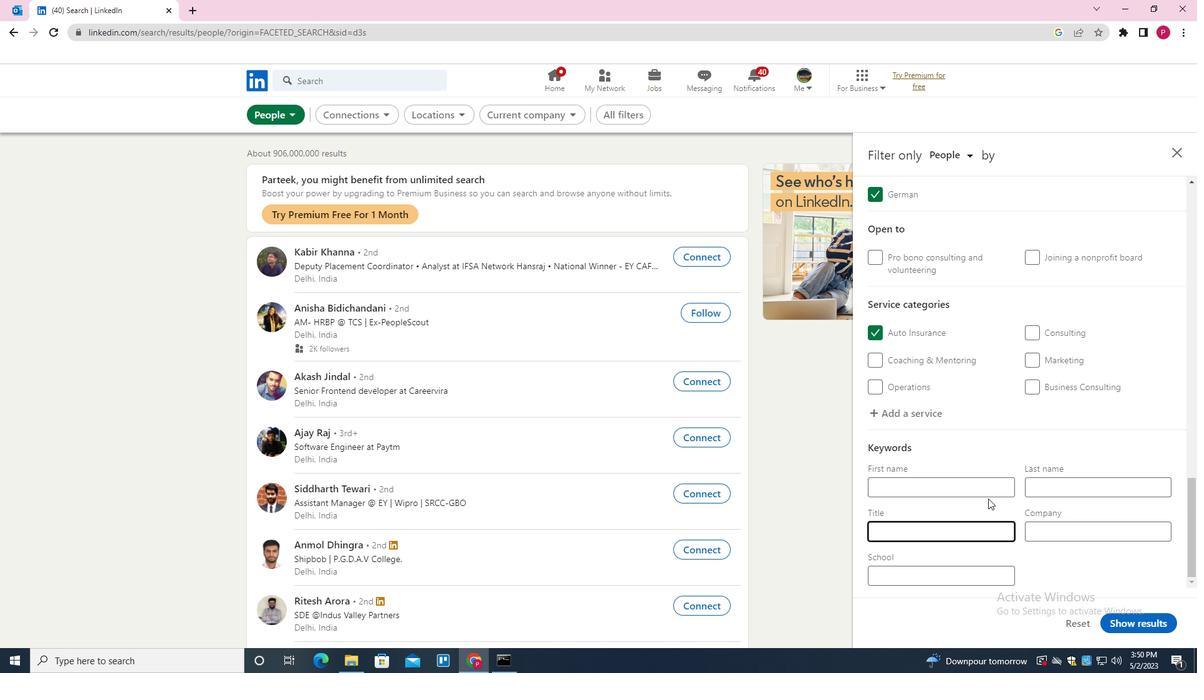 
Action: Key pressed <Key.shift><Key.shift><Key.shift><Key.shift><Key.shift><Key.shift>CRUISE<Key.space><Key.shift><Key.shift><Key.shift><Key.shift><Key.shift><Key.shift>DIRECTOR
Screenshot: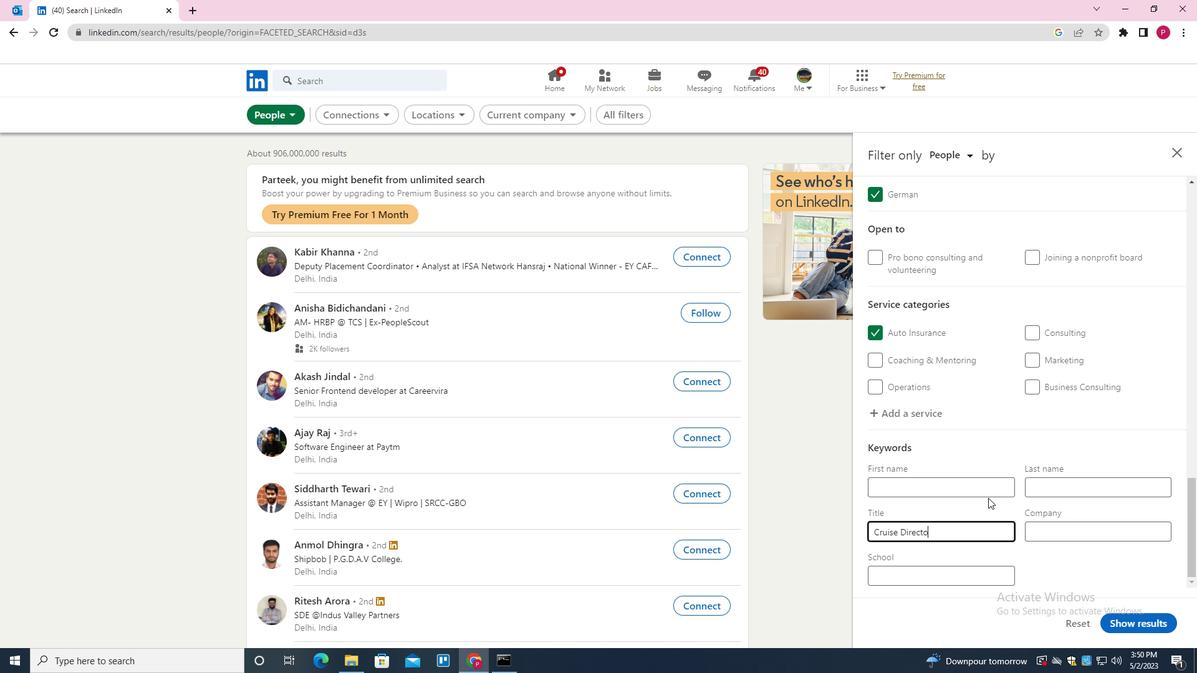 
Action: Mouse moved to (1157, 626)
Screenshot: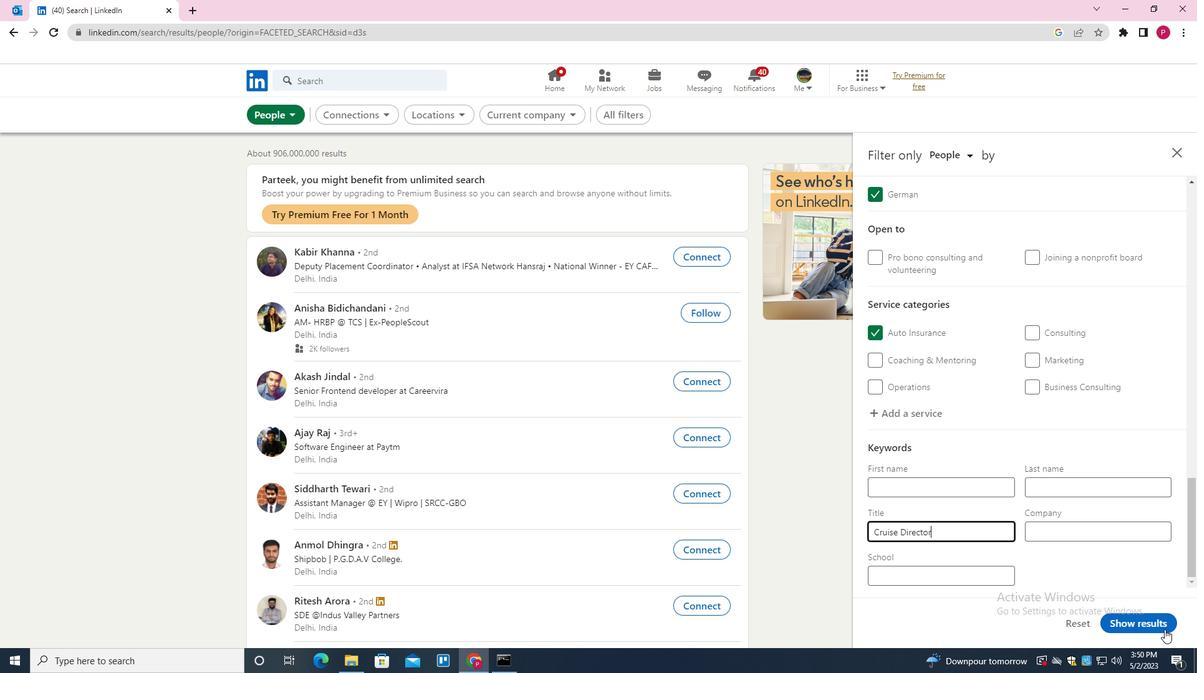 
Action: Mouse pressed left at (1157, 626)
Screenshot: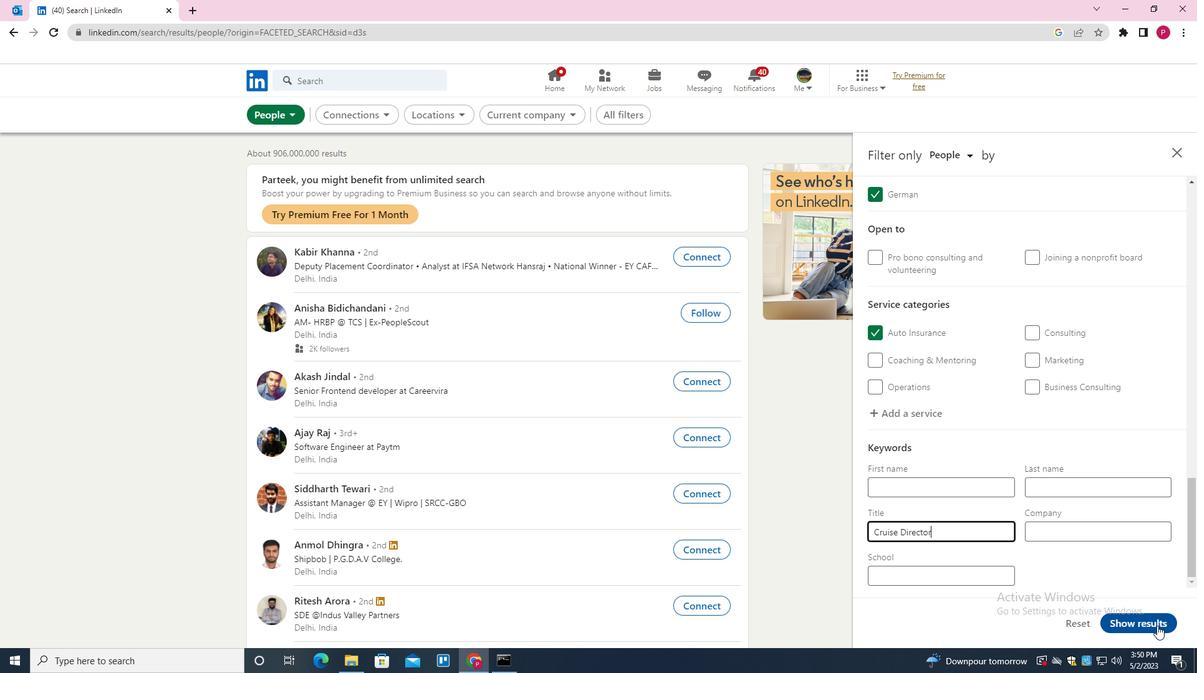 
Action: Mouse moved to (655, 291)
Screenshot: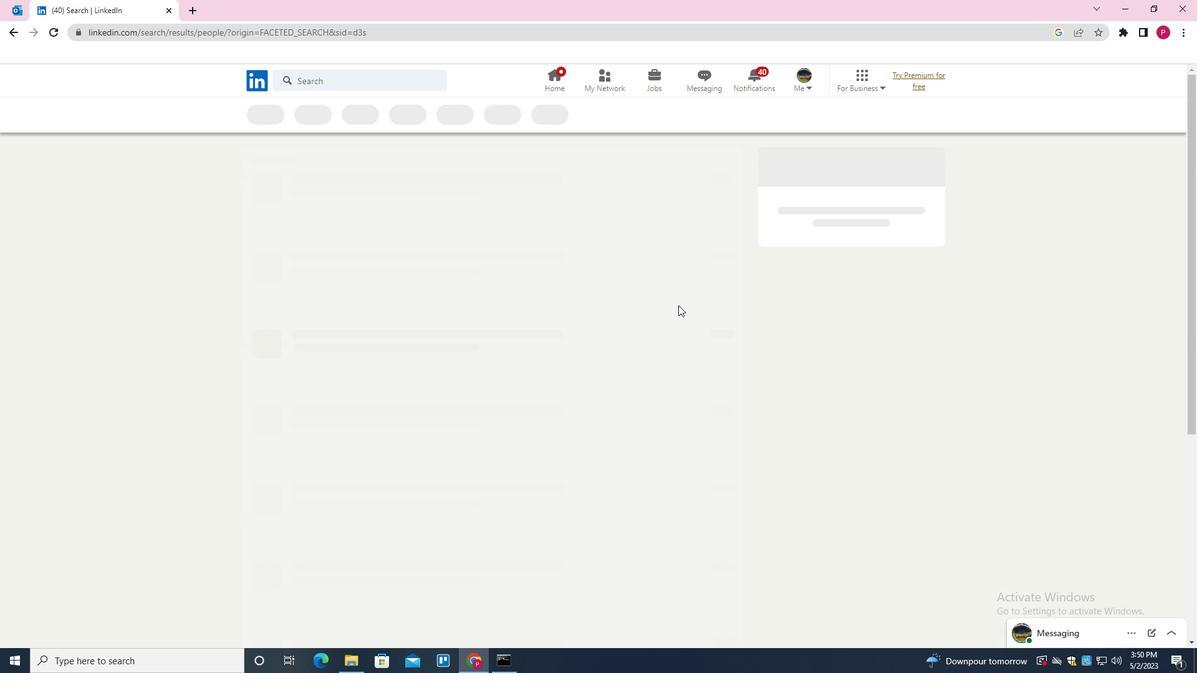 
